 Task: Look for space in Sete Lagoas, Brazil from 9th June, 2023 to 16th June, 2023 for 2 adults in price range Rs.8000 to Rs.16000. Place can be entire place with 2 bedrooms having 2 beds and 1 bathroom. Property type can be house, flat, guest house. Amenities needed are: washing machine. Booking option can be shelf check-in. Required host language is Spanish.
Action: Mouse moved to (299, 139)
Screenshot: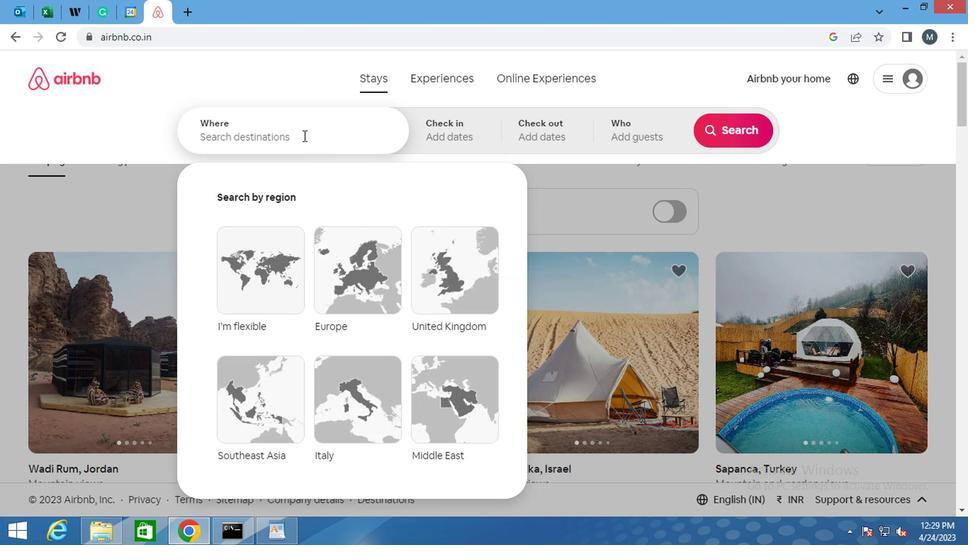 
Action: Mouse pressed left at (299, 139)
Screenshot: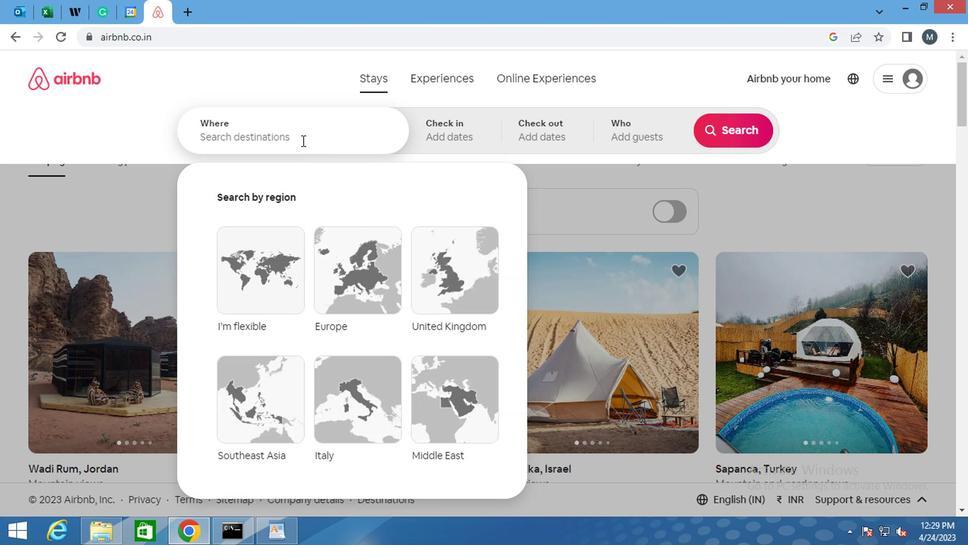 
Action: Key pressed <Key.shift>SETE,<Key.shift><Key.shift><Key.shift><Key.shift><Key.shift>BRAZIL<Key.enter>
Screenshot: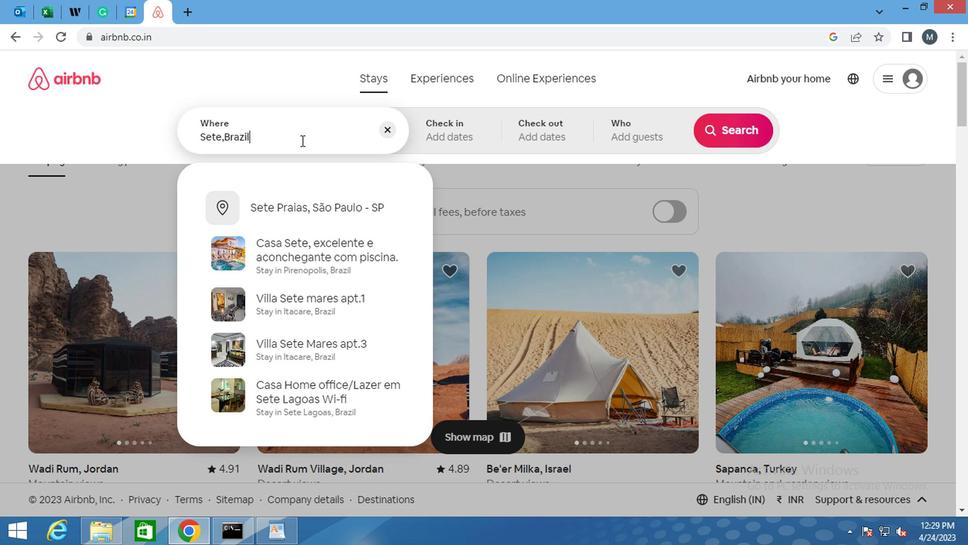 
Action: Mouse moved to (728, 241)
Screenshot: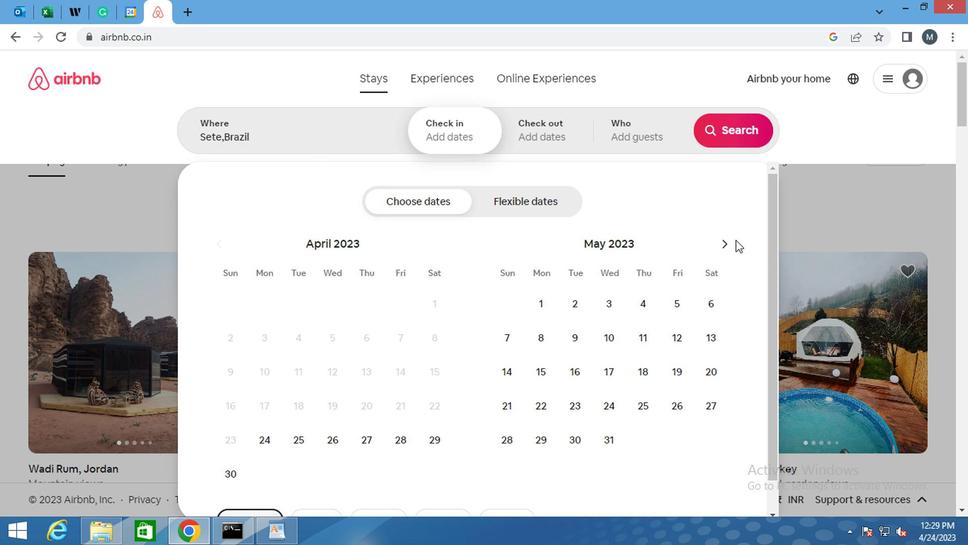 
Action: Mouse pressed left at (728, 241)
Screenshot: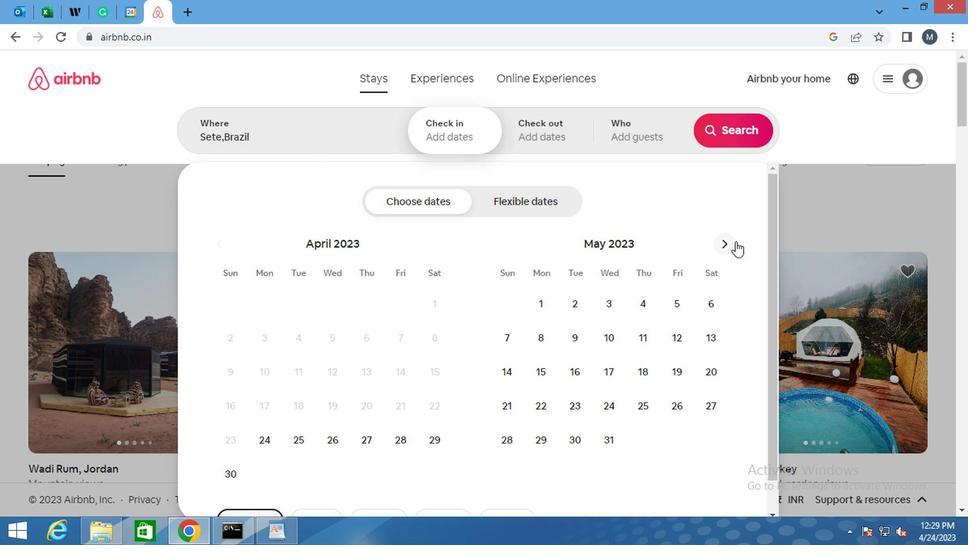 
Action: Mouse moved to (728, 241)
Screenshot: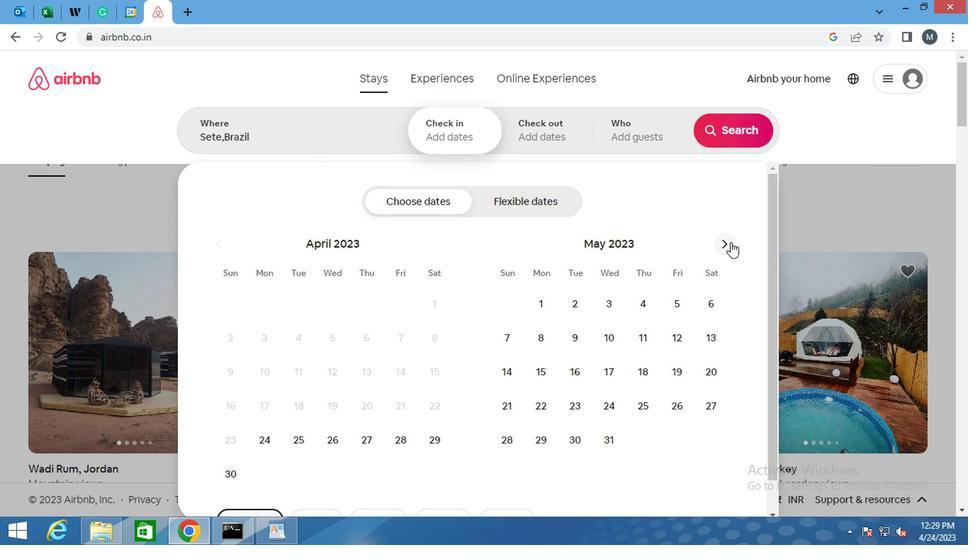 
Action: Mouse pressed left at (728, 241)
Screenshot: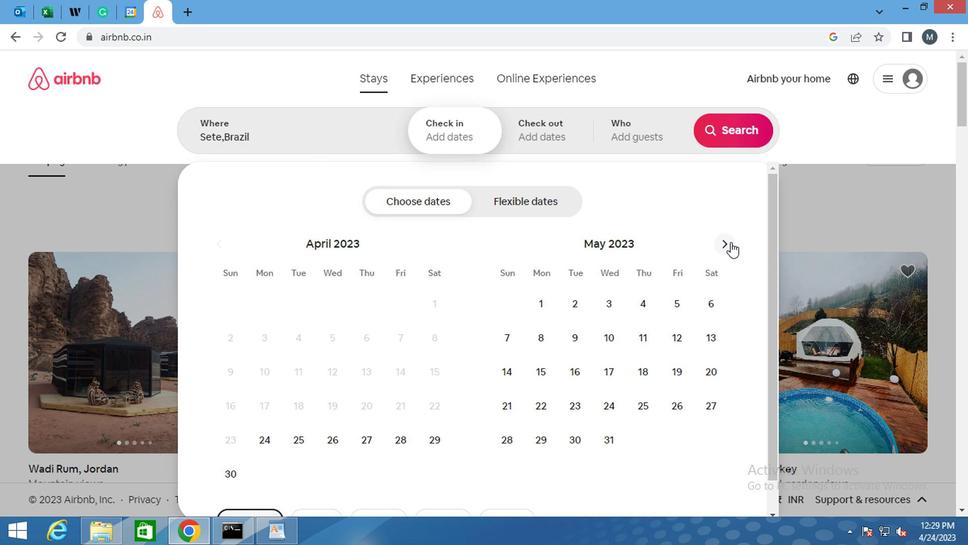 
Action: Mouse moved to (394, 338)
Screenshot: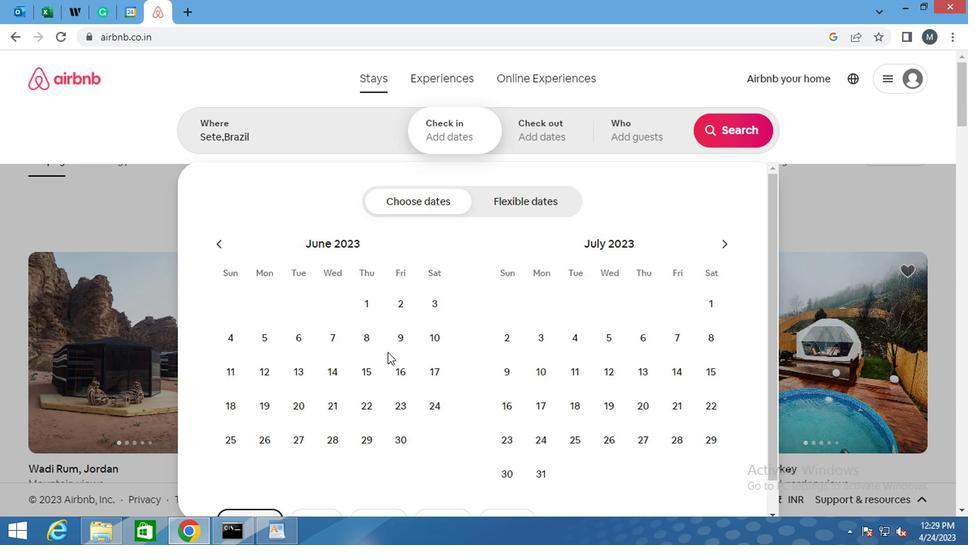 
Action: Mouse pressed left at (394, 338)
Screenshot: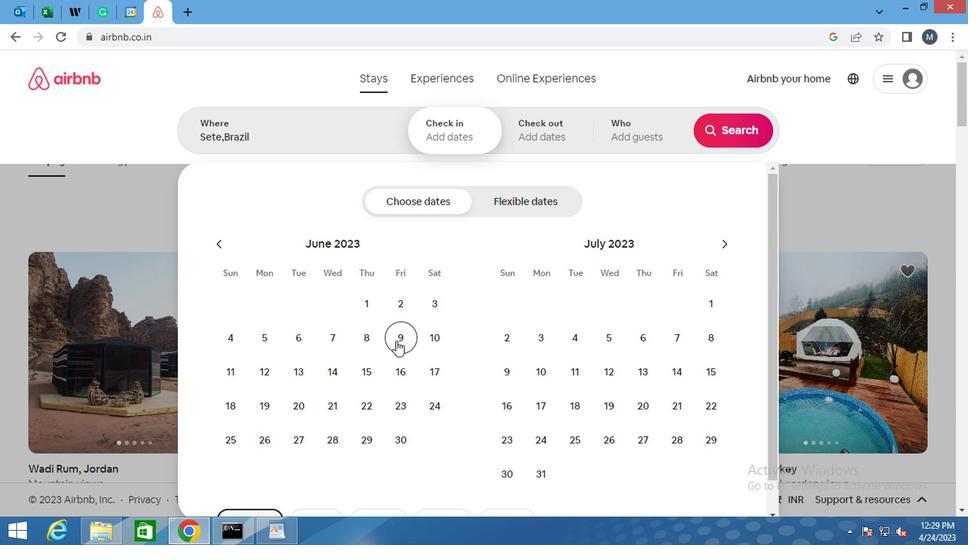 
Action: Mouse moved to (394, 361)
Screenshot: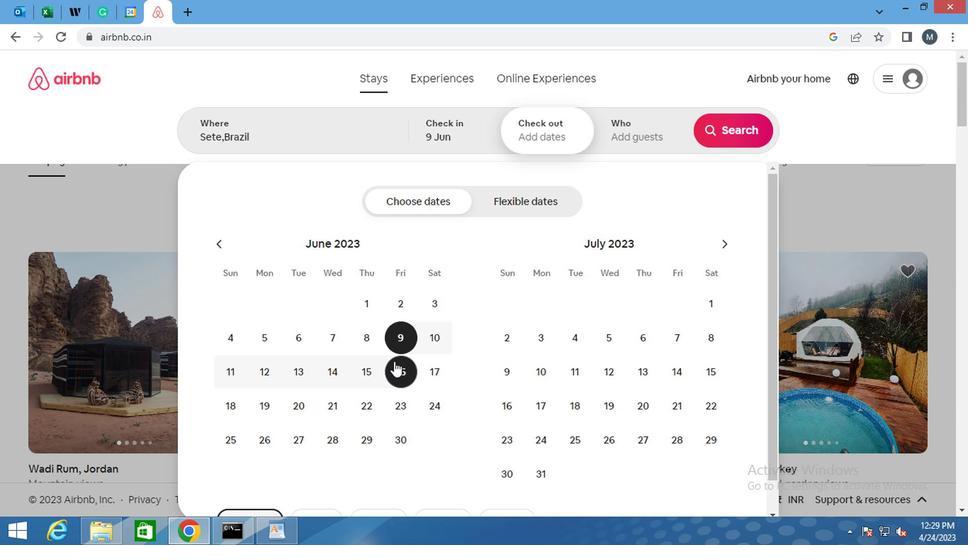 
Action: Mouse pressed left at (394, 361)
Screenshot: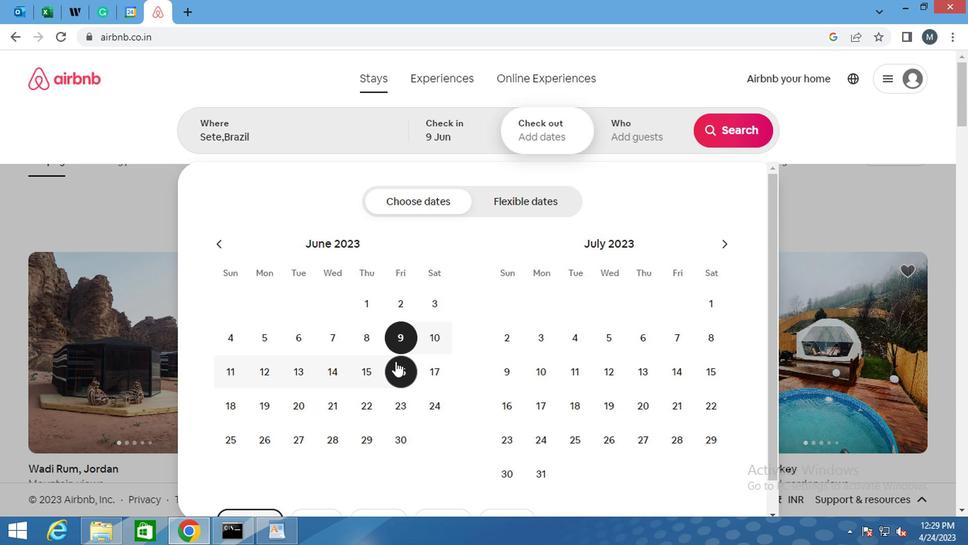 
Action: Mouse moved to (622, 125)
Screenshot: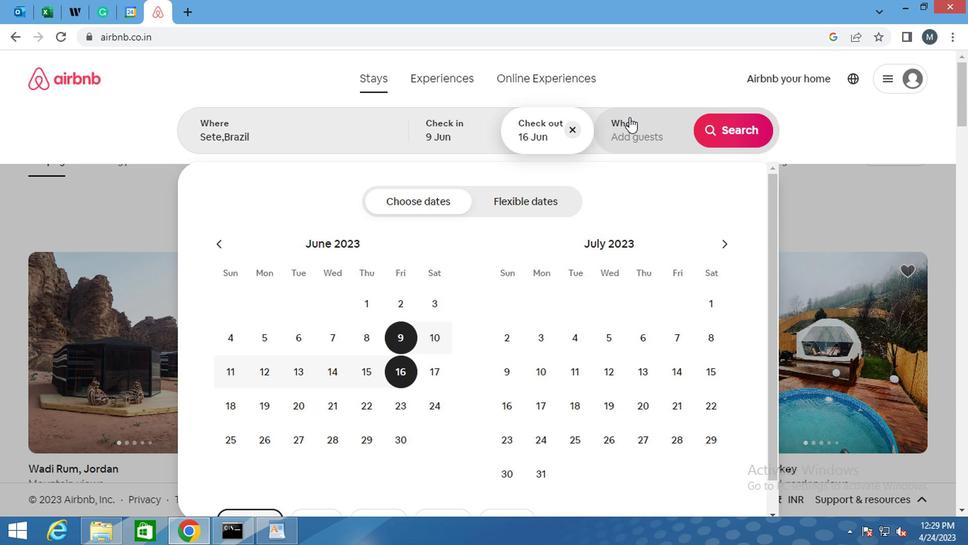 
Action: Mouse pressed left at (622, 125)
Screenshot: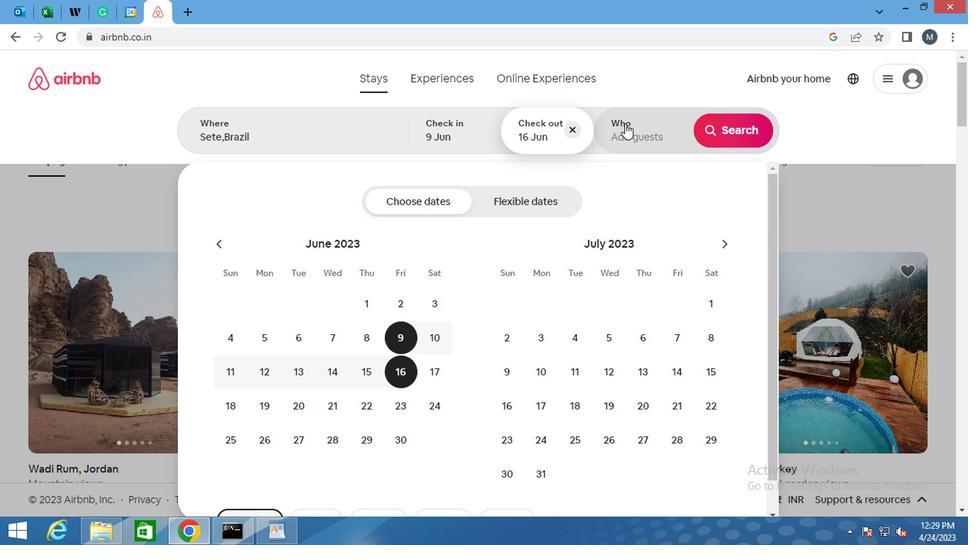 
Action: Mouse moved to (737, 205)
Screenshot: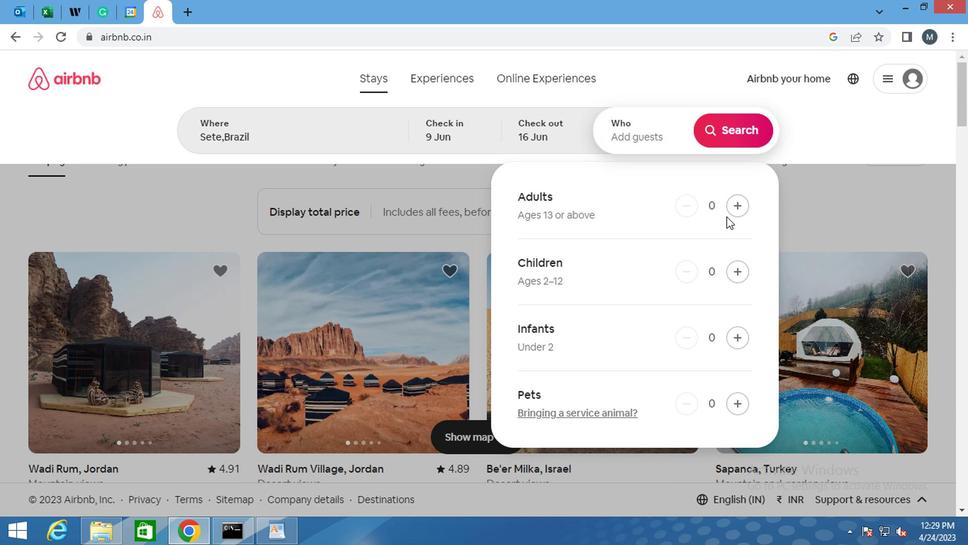 
Action: Mouse pressed left at (737, 205)
Screenshot: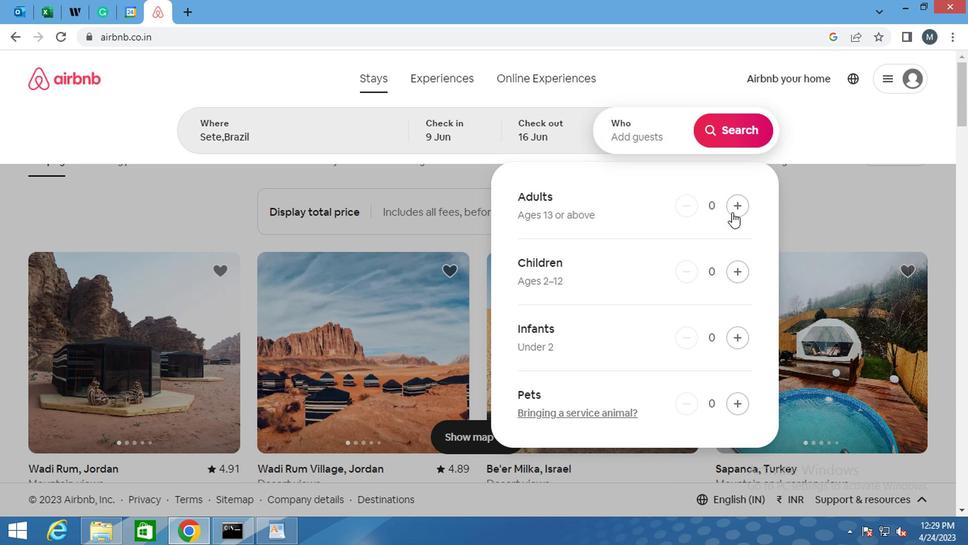 
Action: Mouse pressed left at (737, 205)
Screenshot: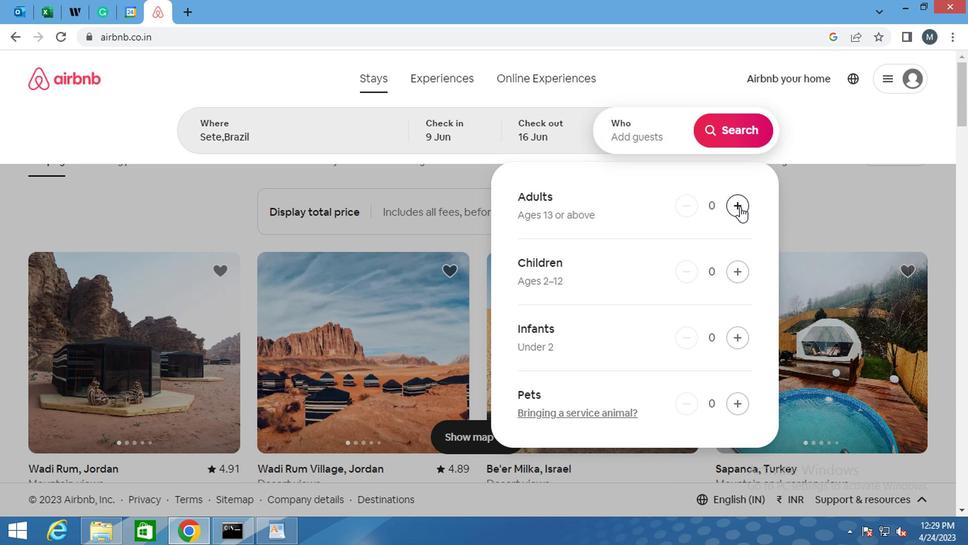 
Action: Mouse moved to (828, 144)
Screenshot: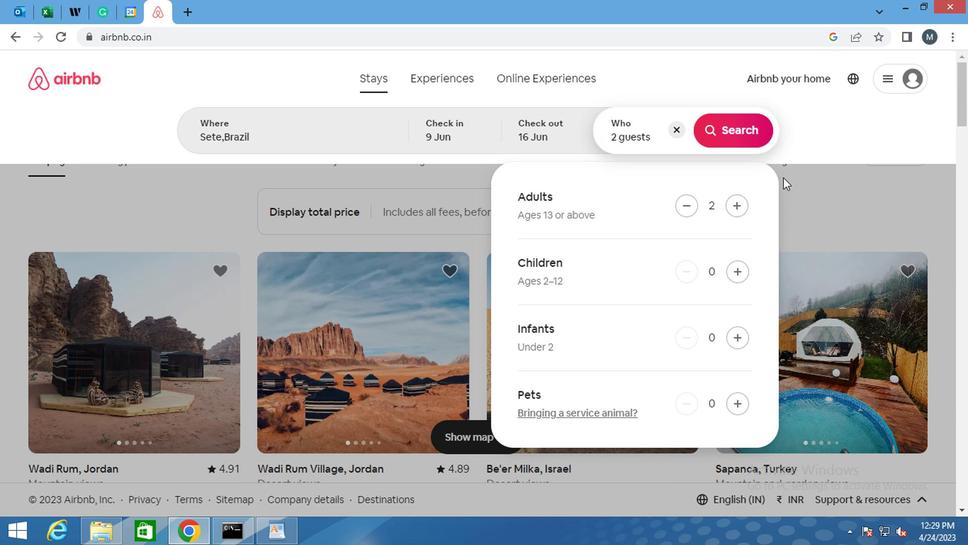 
Action: Mouse pressed left at (828, 144)
Screenshot: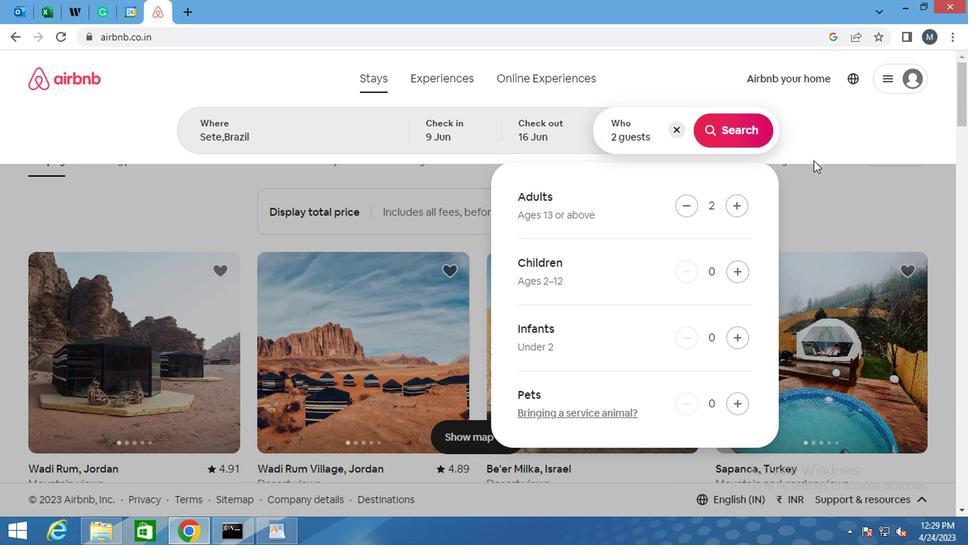 
Action: Mouse moved to (790, 153)
Screenshot: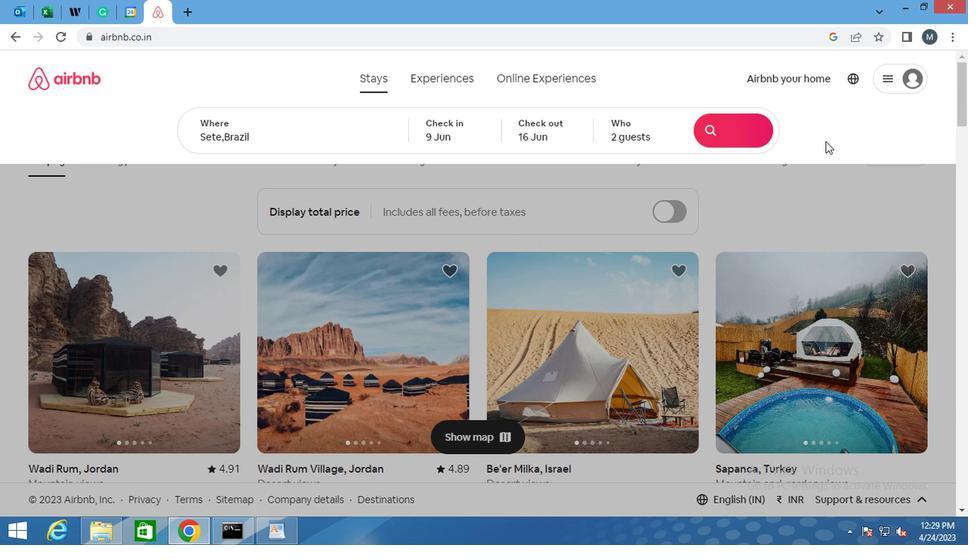 
Action: Mouse scrolled (790, 154) with delta (0, 1)
Screenshot: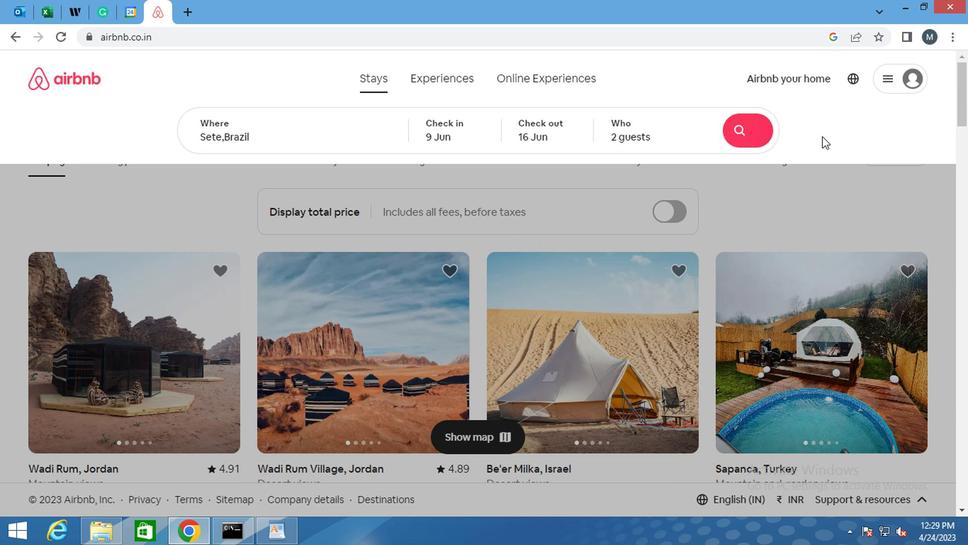 
Action: Mouse scrolled (790, 154) with delta (0, 1)
Screenshot: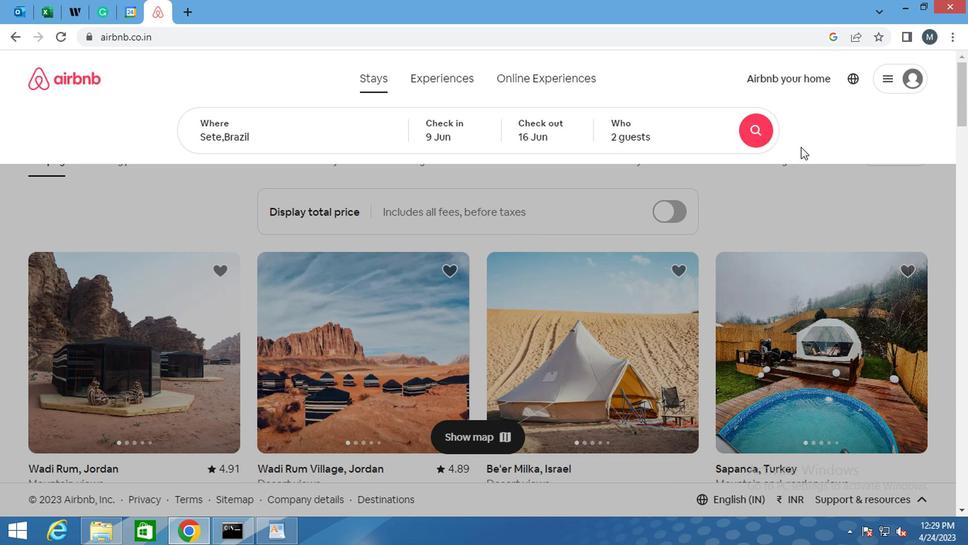 
Action: Mouse moved to (789, 154)
Screenshot: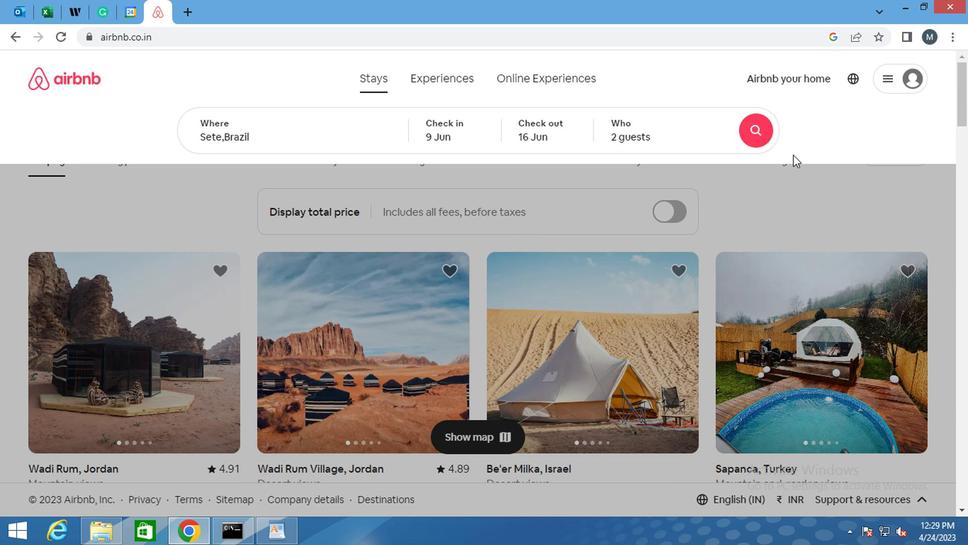
Action: Mouse scrolled (789, 153) with delta (0, -1)
Screenshot: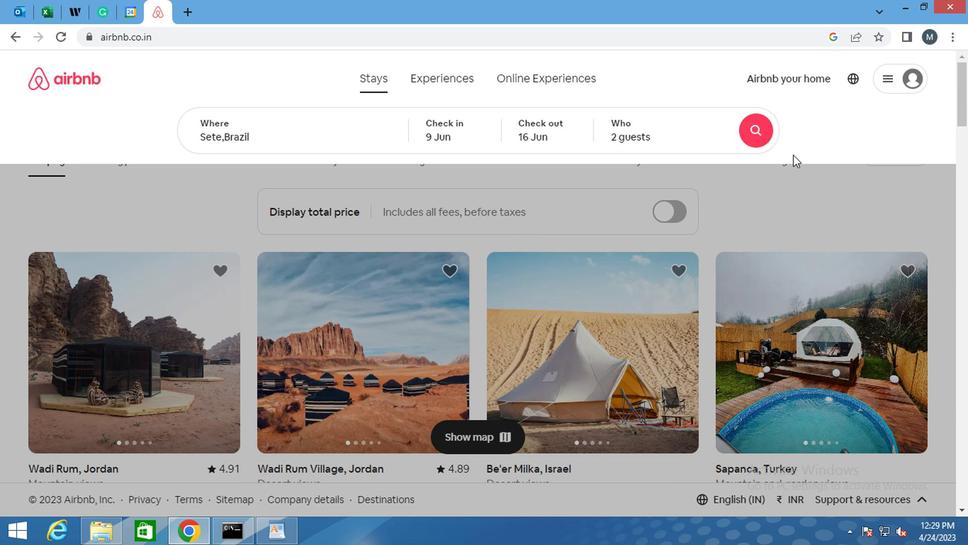
Action: Mouse moved to (785, 158)
Screenshot: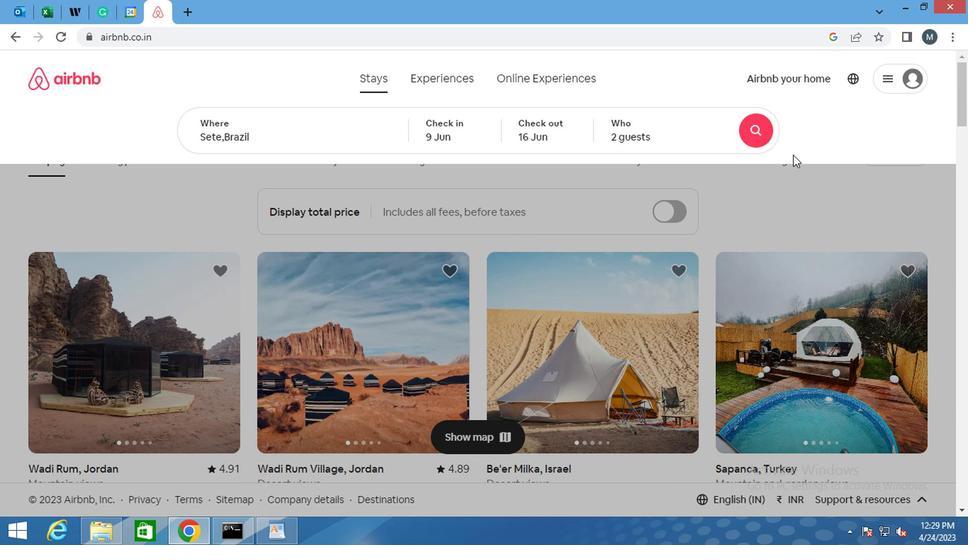 
Action: Mouse scrolled (785, 158) with delta (0, 0)
Screenshot: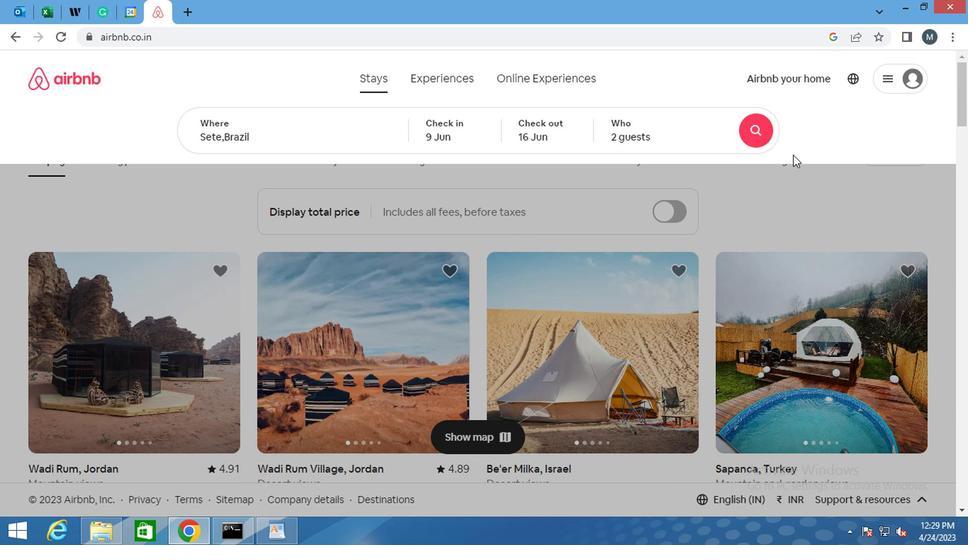 
Action: Mouse moved to (784, 161)
Screenshot: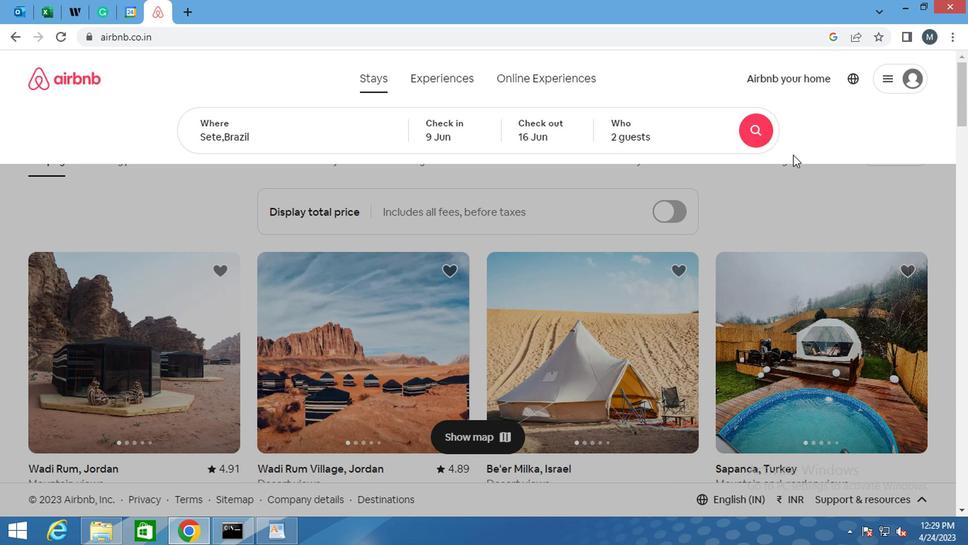 
Action: Mouse scrolled (784, 161) with delta (0, 0)
Screenshot: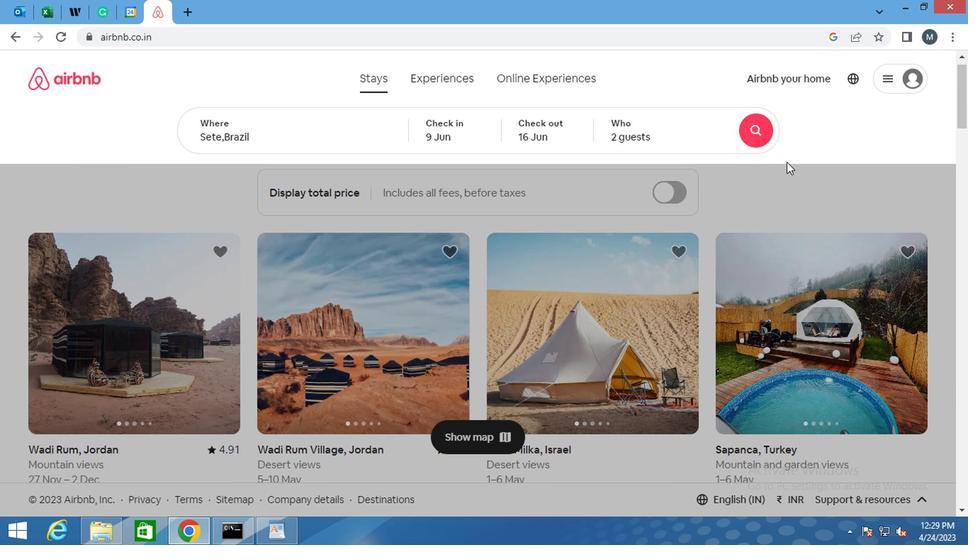 
Action: Mouse moved to (542, 76)
Screenshot: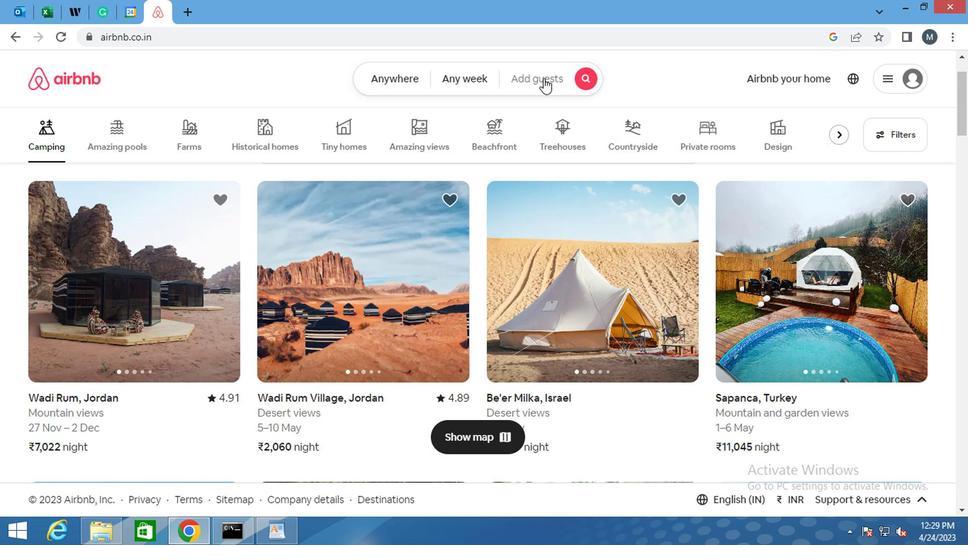 
Action: Mouse pressed left at (542, 76)
Screenshot: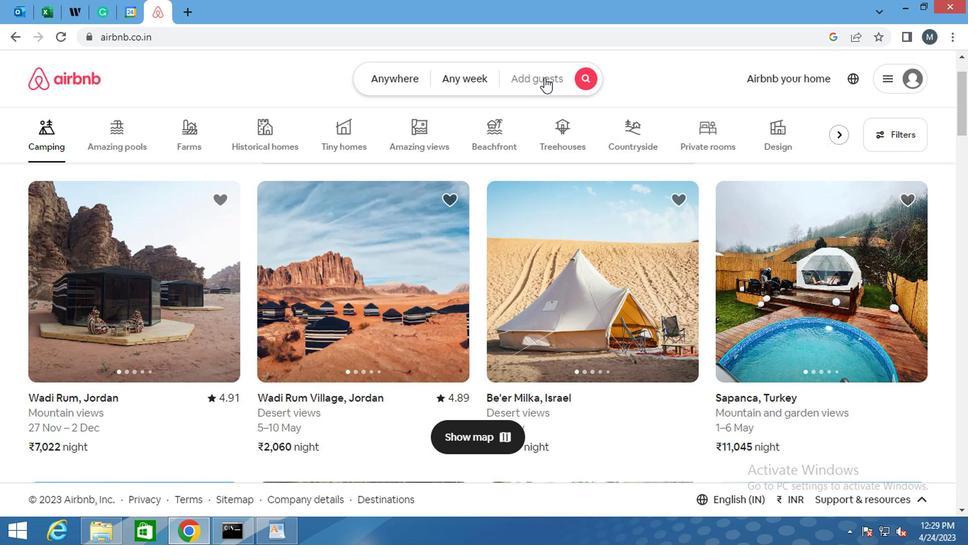 
Action: Mouse moved to (837, 129)
Screenshot: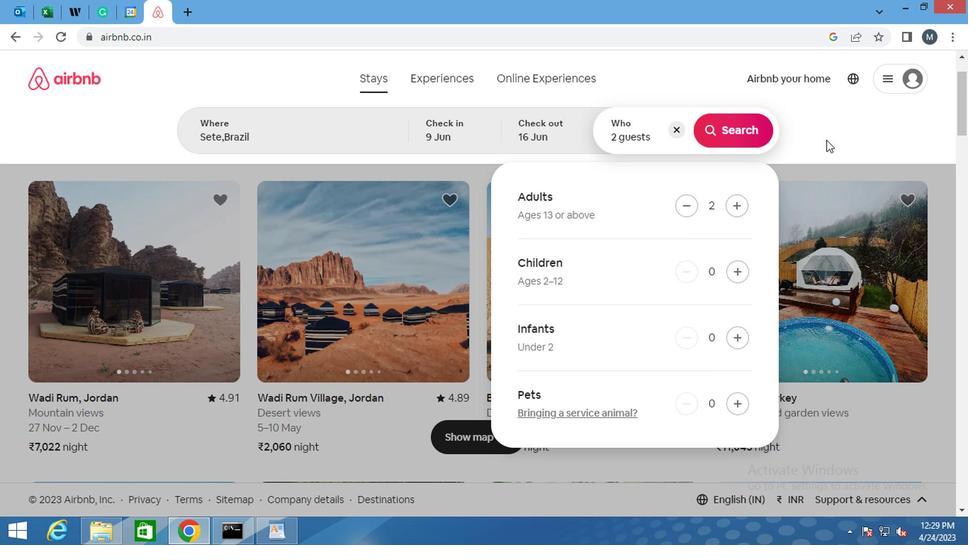 
Action: Mouse pressed left at (837, 129)
Screenshot: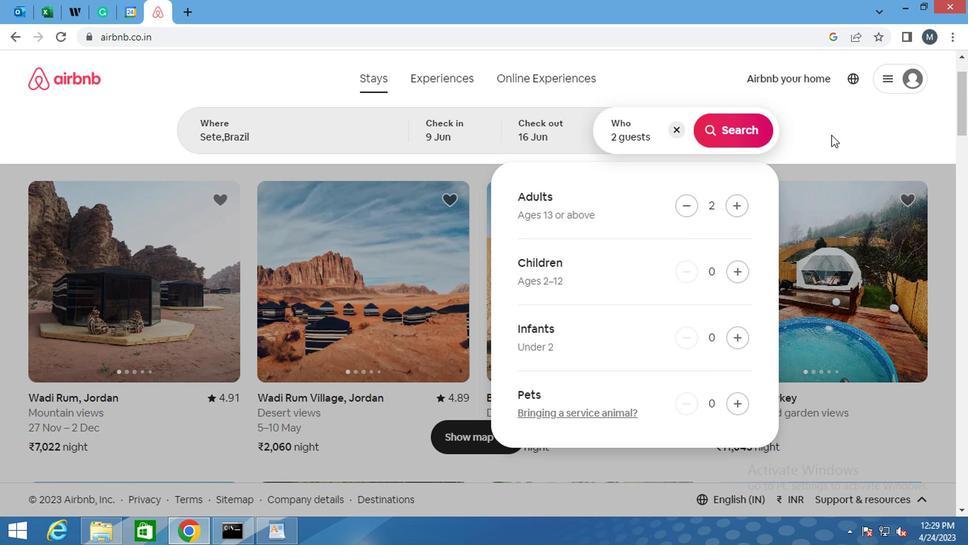 
Action: Mouse moved to (841, 144)
Screenshot: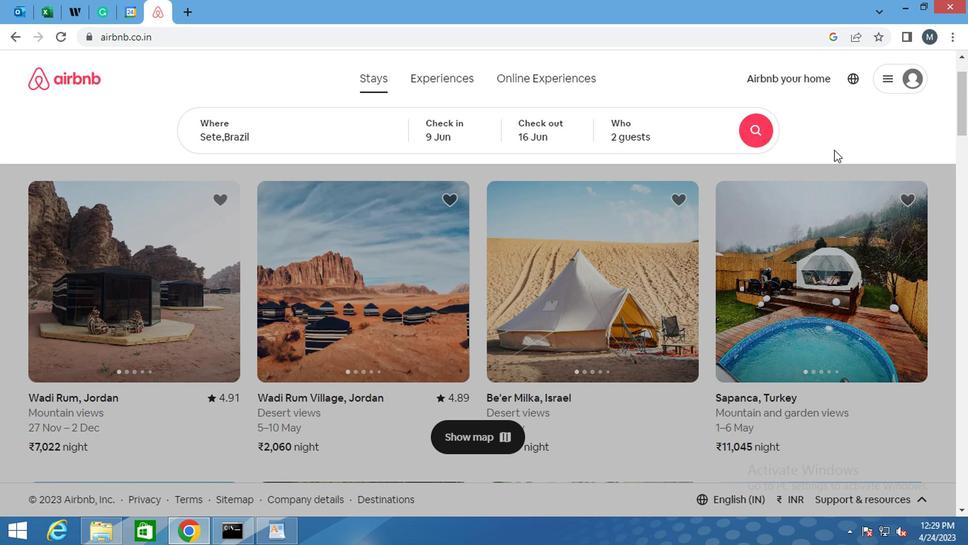 
Action: Mouse scrolled (841, 145) with delta (0, 0)
Screenshot: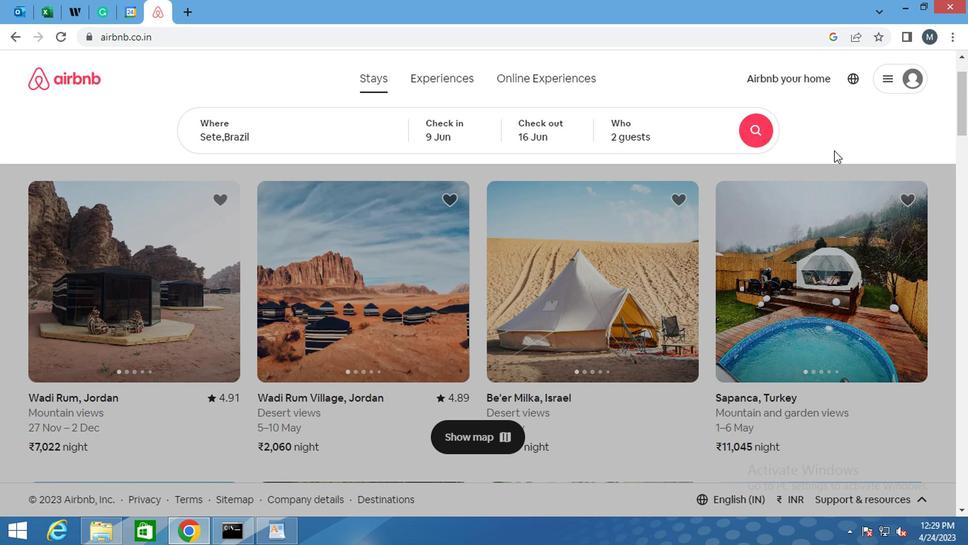 
Action: Mouse scrolled (841, 145) with delta (0, 0)
Screenshot: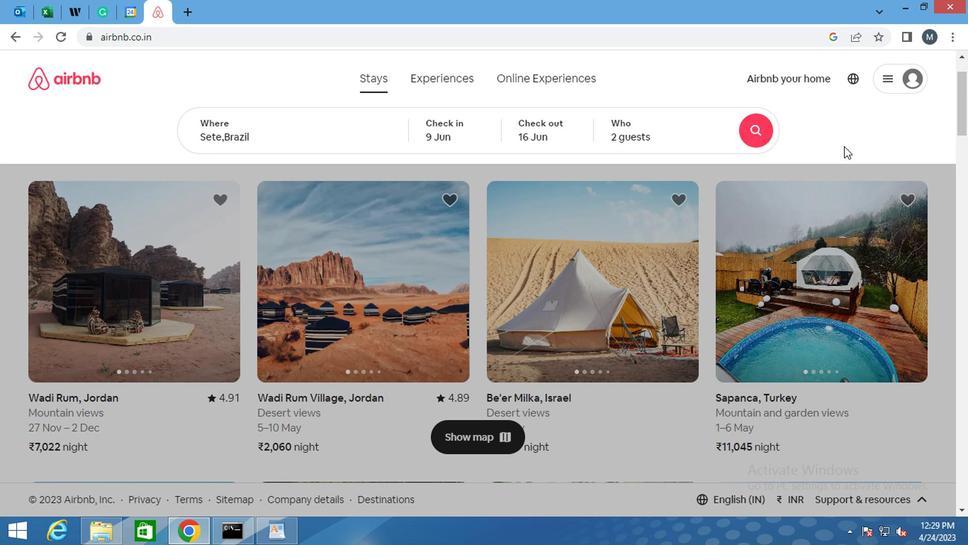 
Action: Mouse moved to (839, 146)
Screenshot: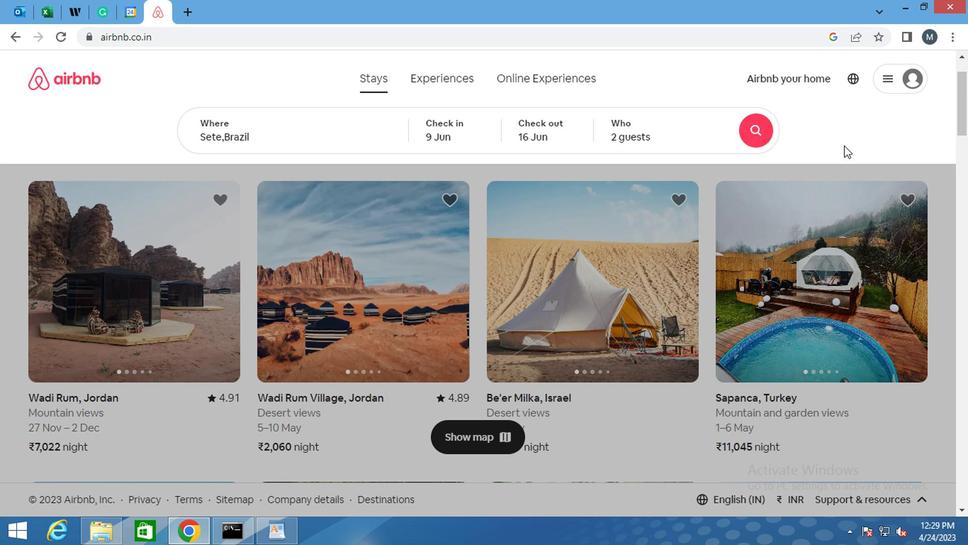 
Action: Mouse scrolled (839, 145) with delta (0, -1)
Screenshot: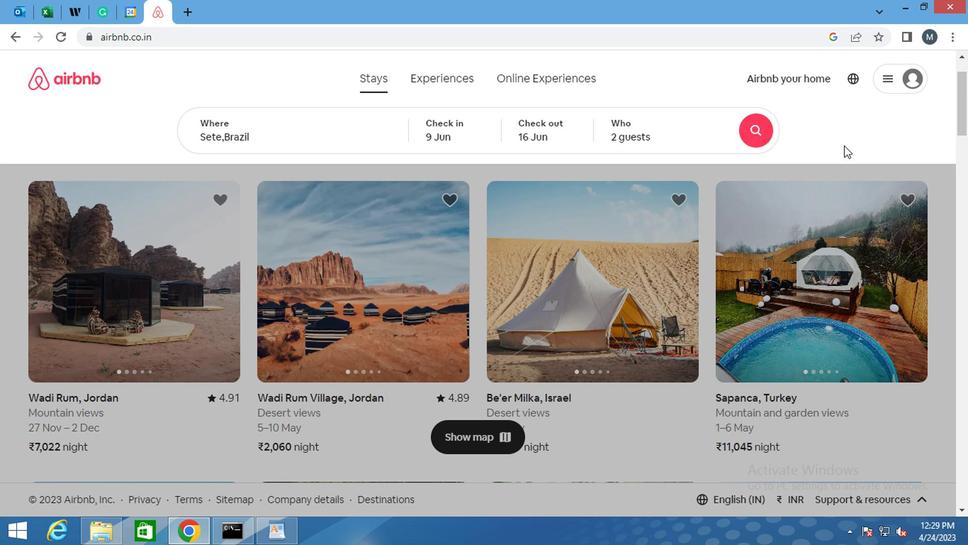 
Action: Mouse moved to (835, 151)
Screenshot: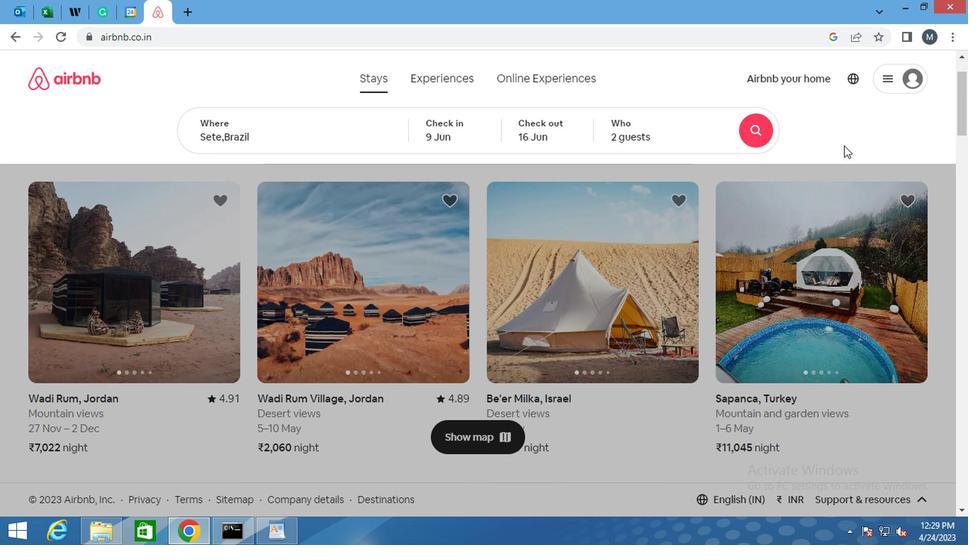 
Action: Mouse scrolled (835, 151) with delta (0, 0)
Screenshot: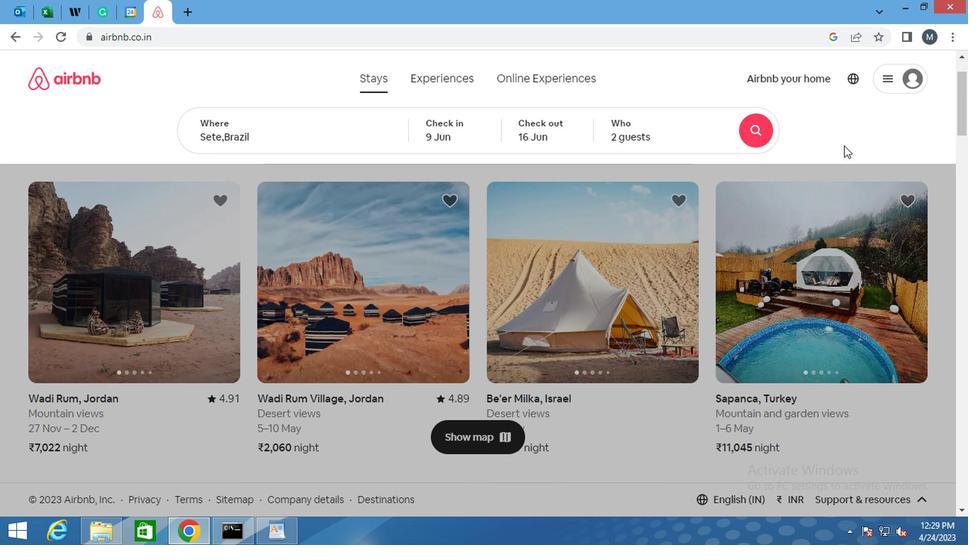 
Action: Mouse moved to (833, 153)
Screenshot: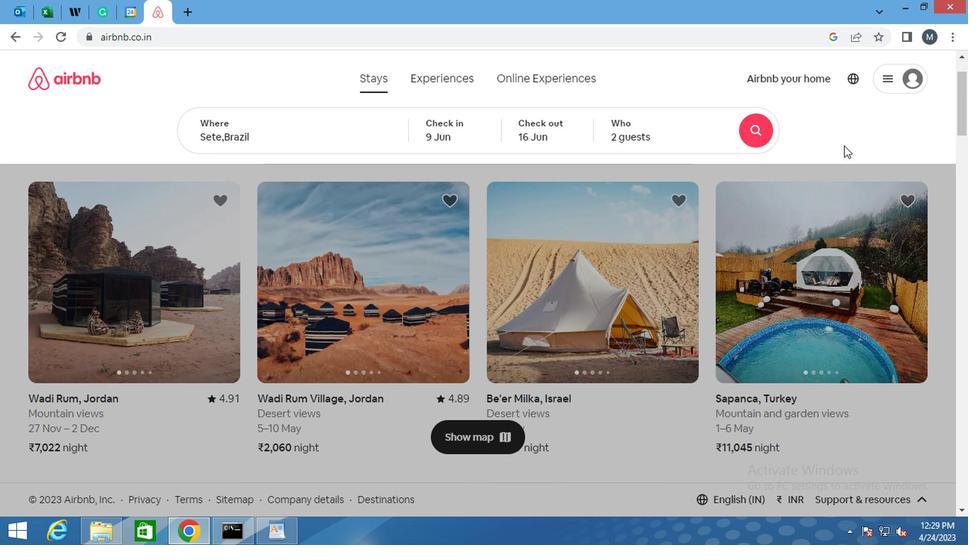 
Action: Mouse scrolled (833, 153) with delta (0, 0)
Screenshot: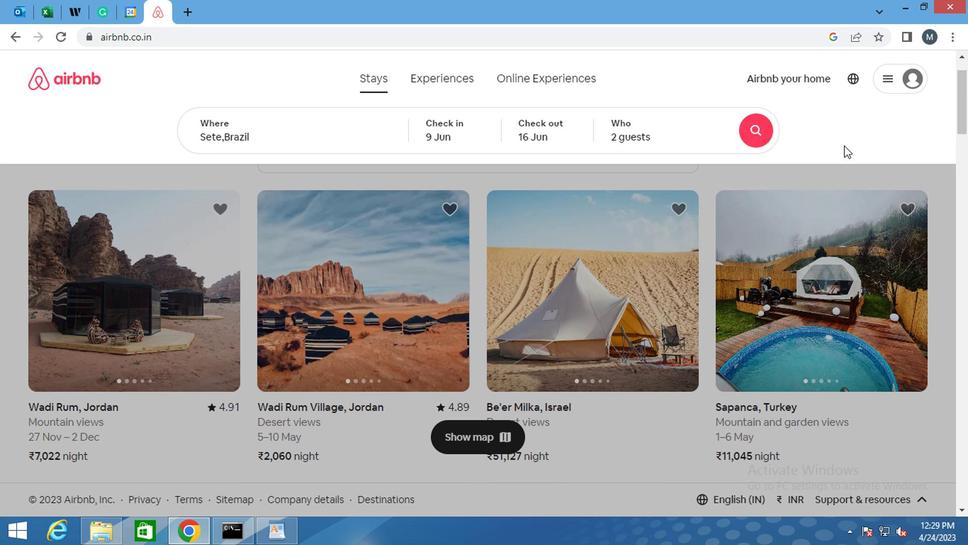 
Action: Mouse scrolled (833, 154) with delta (0, 1)
Screenshot: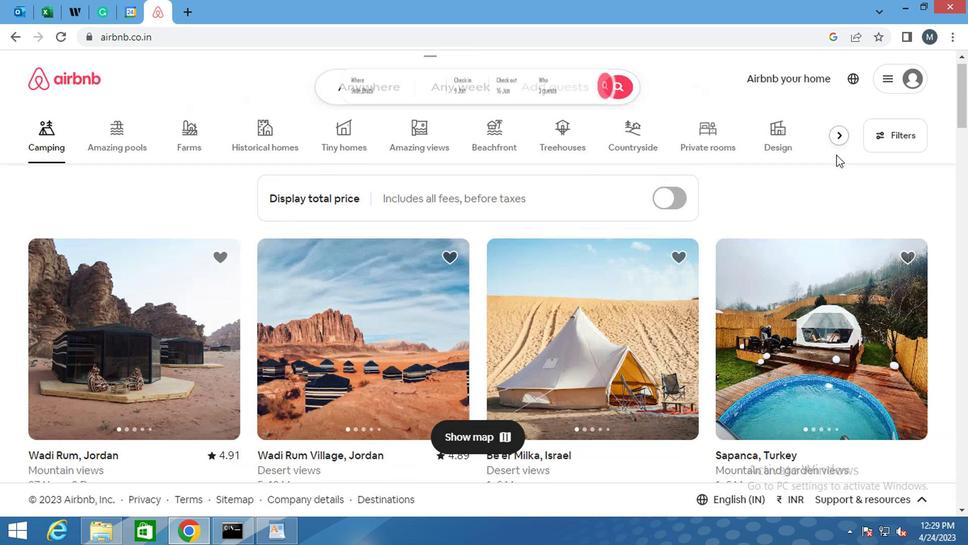 
Action: Mouse moved to (869, 136)
Screenshot: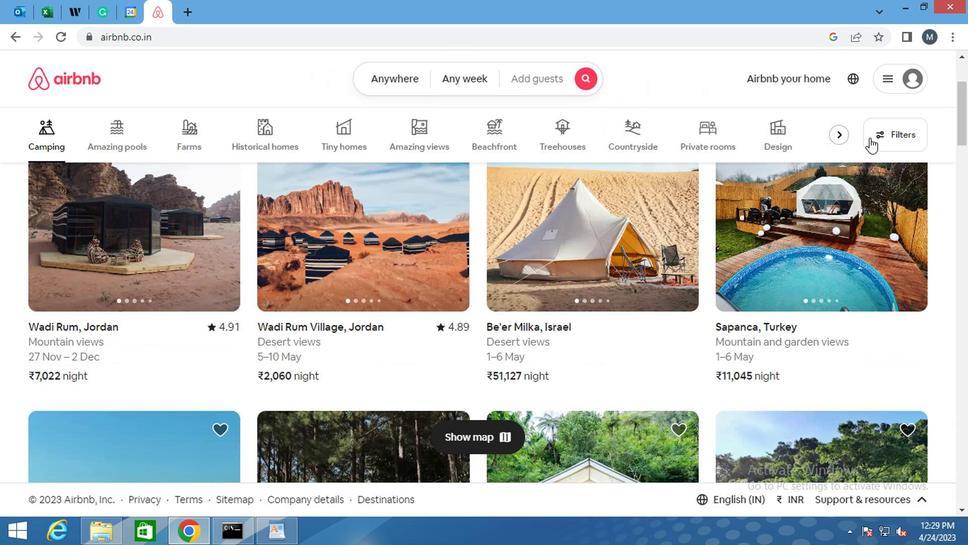
Action: Mouse pressed left at (869, 136)
Screenshot: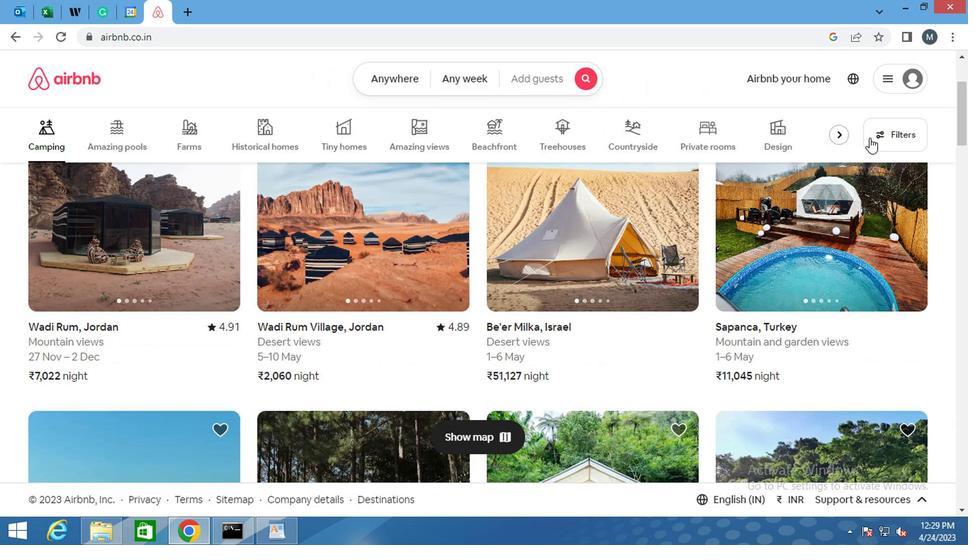 
Action: Mouse moved to (382, 307)
Screenshot: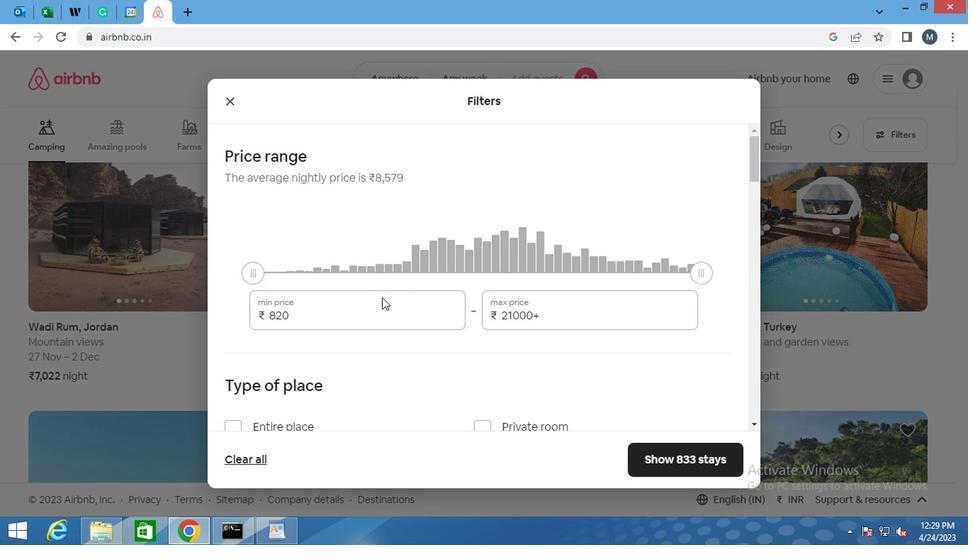 
Action: Mouse pressed left at (382, 307)
Screenshot: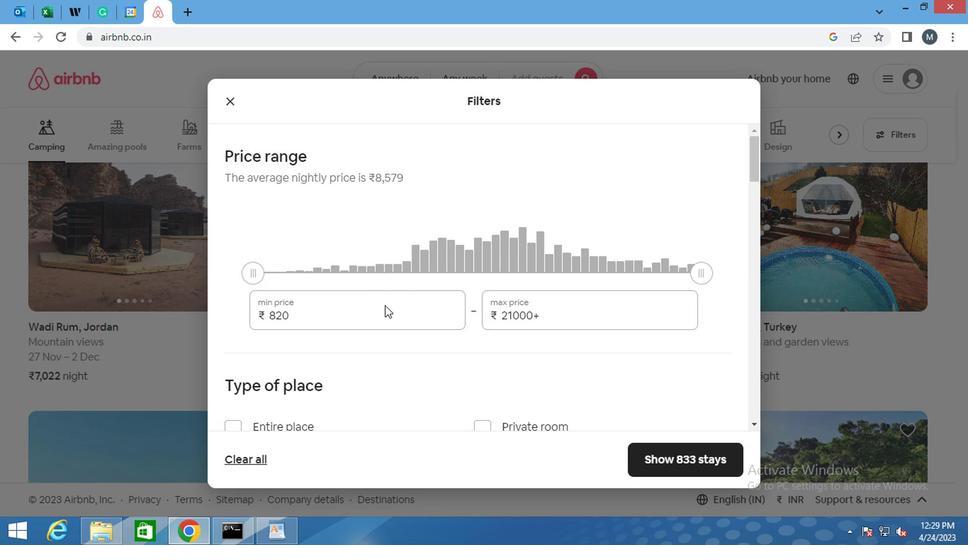 
Action: Mouse moved to (382, 308)
Screenshot: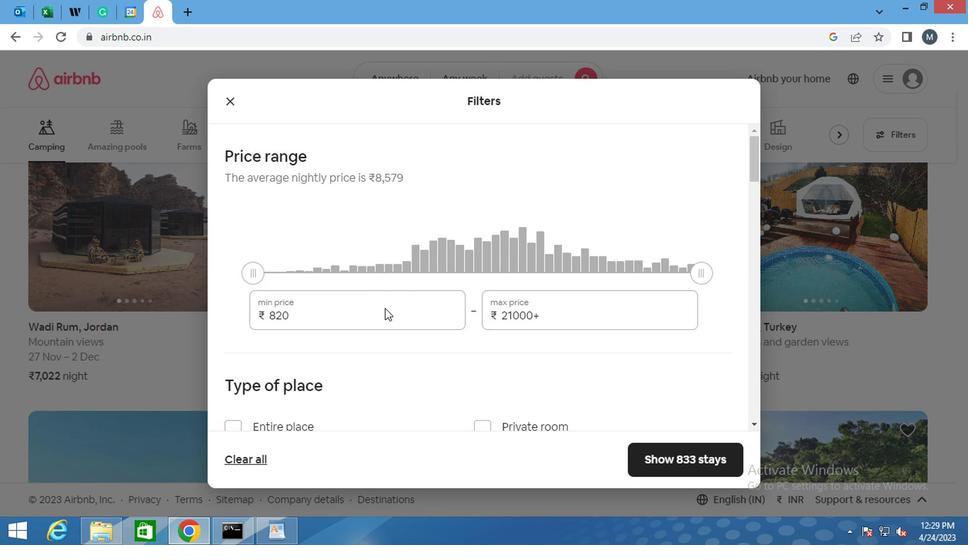 
Action: Mouse pressed left at (382, 308)
Screenshot: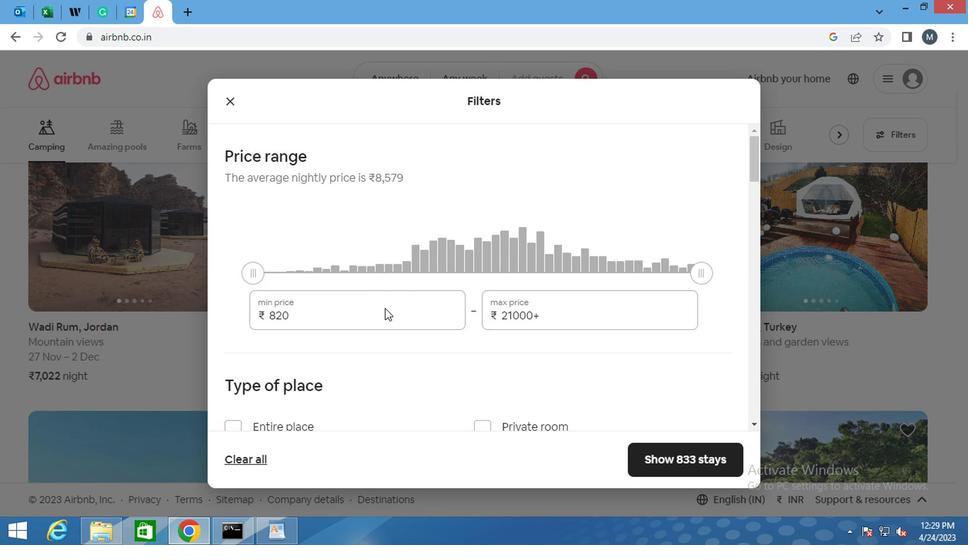 
Action: Mouse moved to (385, 307)
Screenshot: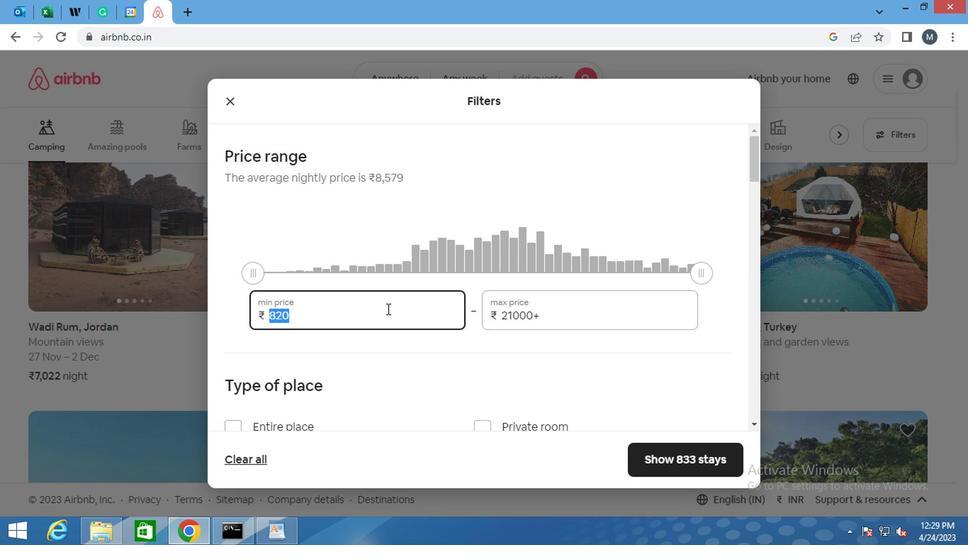 
Action: Key pressed 8000
Screenshot: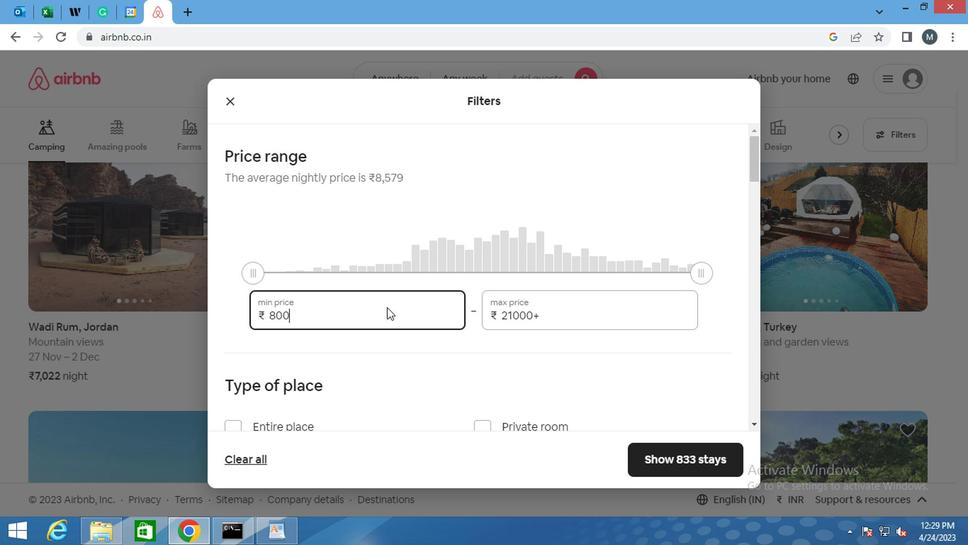 
Action: Mouse moved to (575, 310)
Screenshot: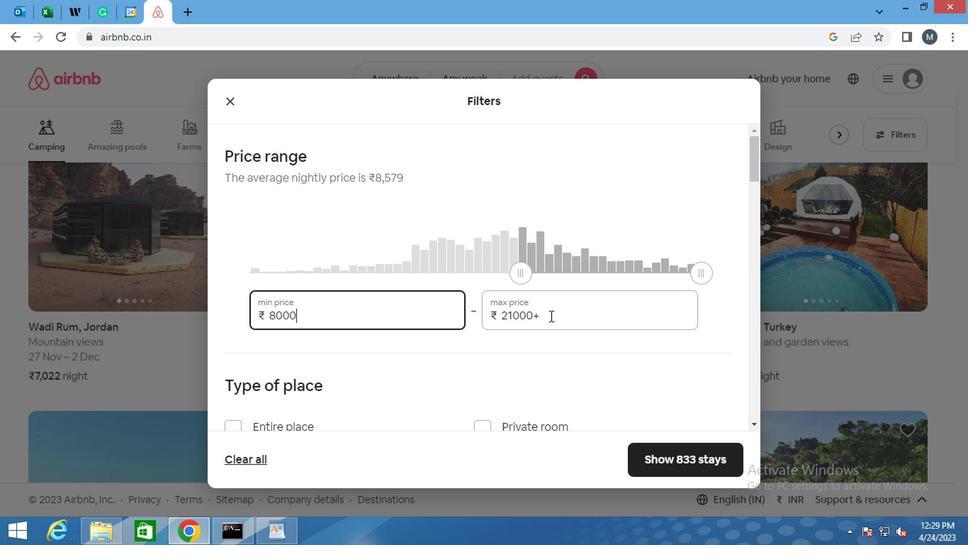 
Action: Mouse pressed left at (575, 310)
Screenshot: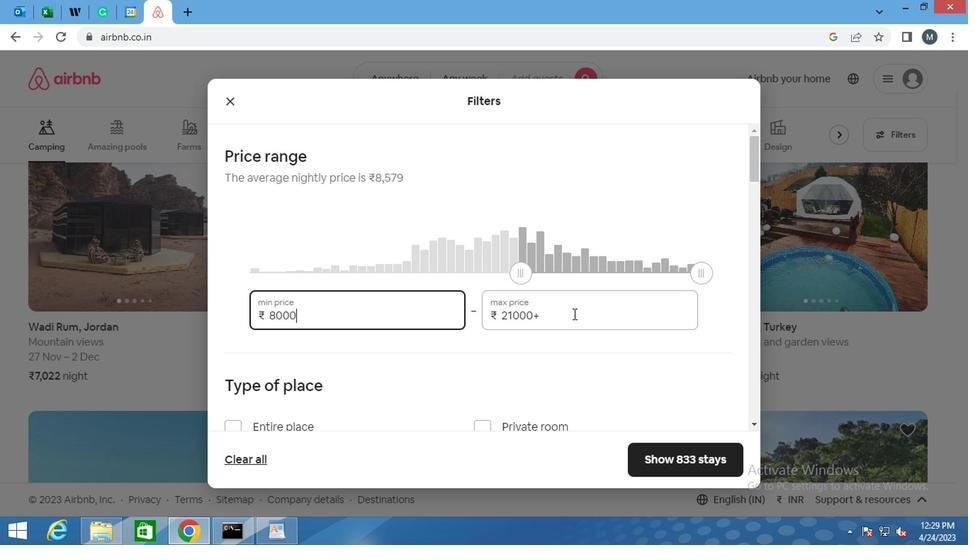 
Action: Mouse pressed left at (575, 310)
Screenshot: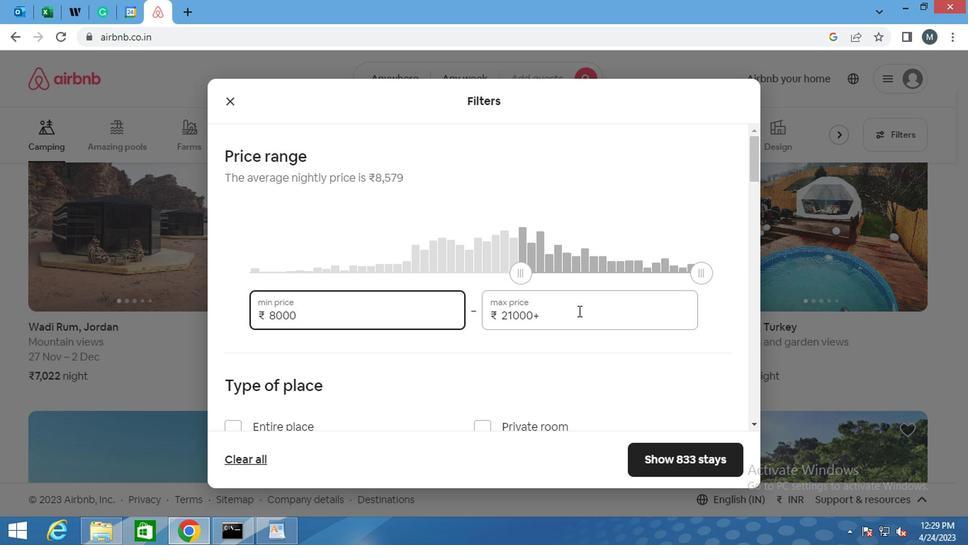 
Action: Mouse moved to (575, 310)
Screenshot: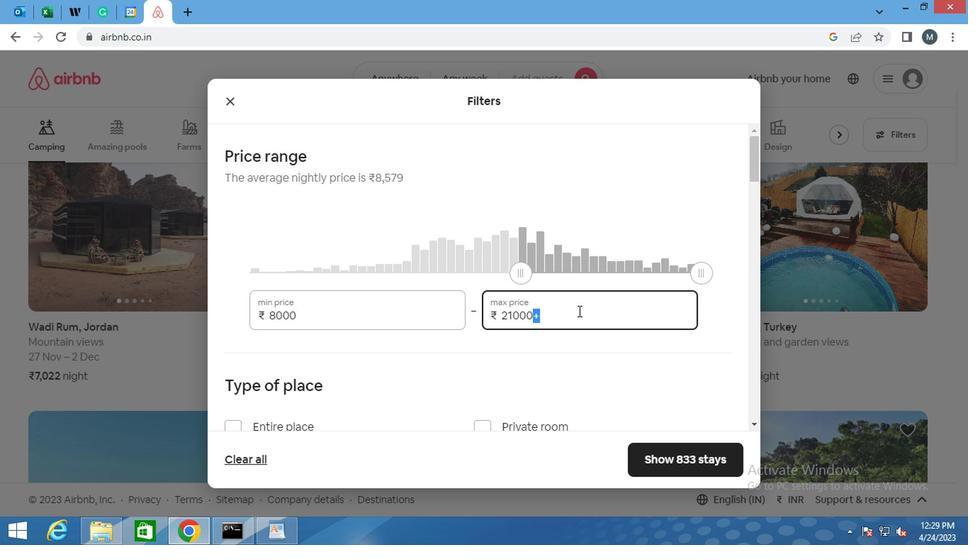 
Action: Mouse pressed left at (575, 310)
Screenshot: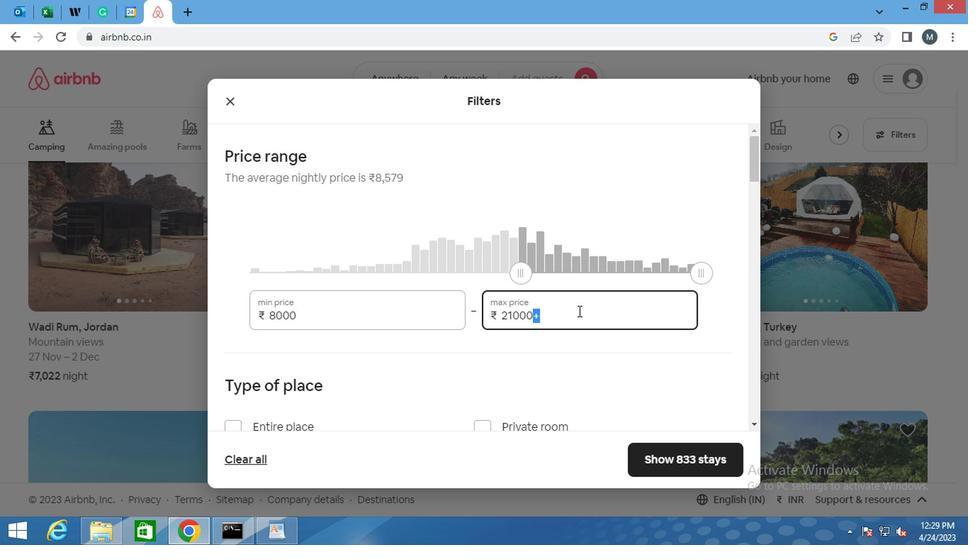 
Action: Mouse moved to (565, 305)
Screenshot: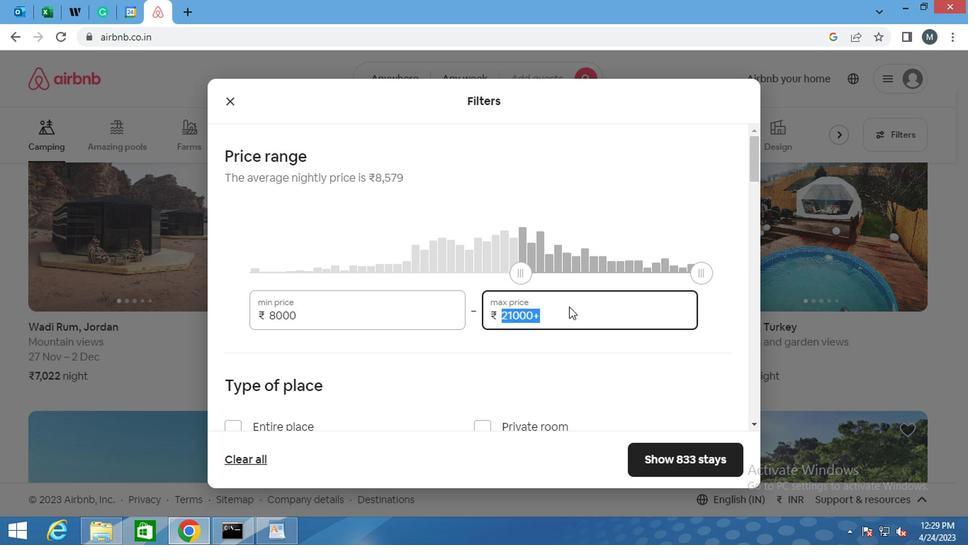 
Action: Key pressed 16000
Screenshot: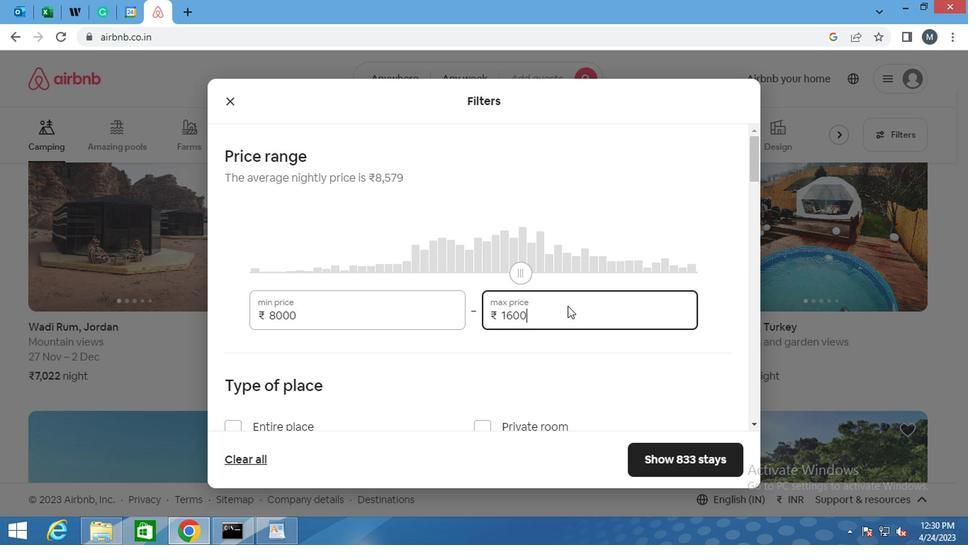 
Action: Mouse moved to (597, 233)
Screenshot: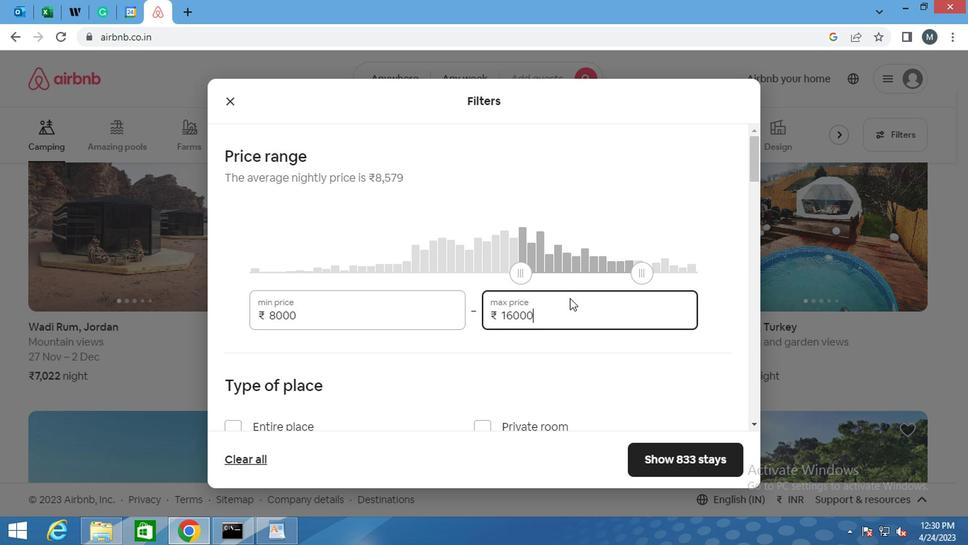 
Action: Mouse scrolled (597, 233) with delta (0, 0)
Screenshot: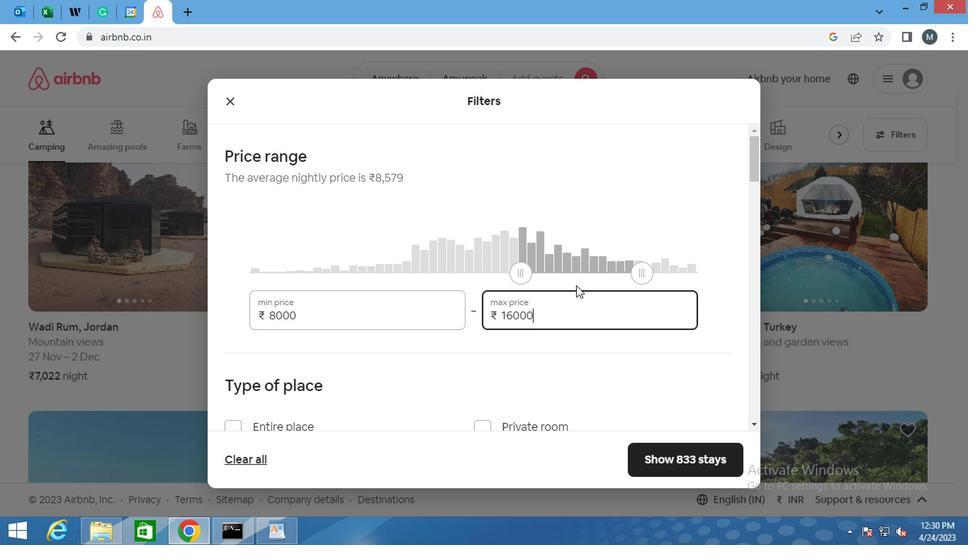 
Action: Mouse scrolled (597, 233) with delta (0, 0)
Screenshot: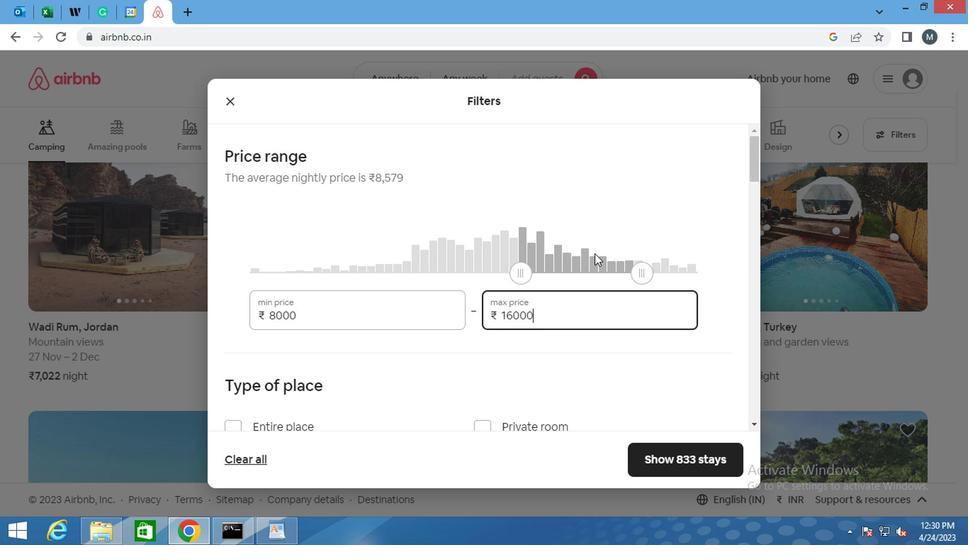 
Action: Mouse moved to (592, 233)
Screenshot: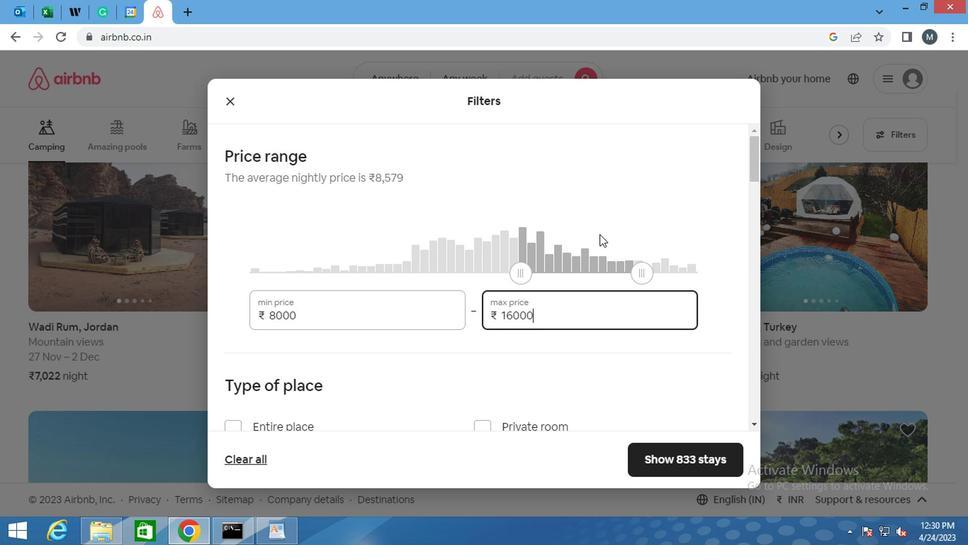 
Action: Mouse scrolled (592, 234) with delta (0, 1)
Screenshot: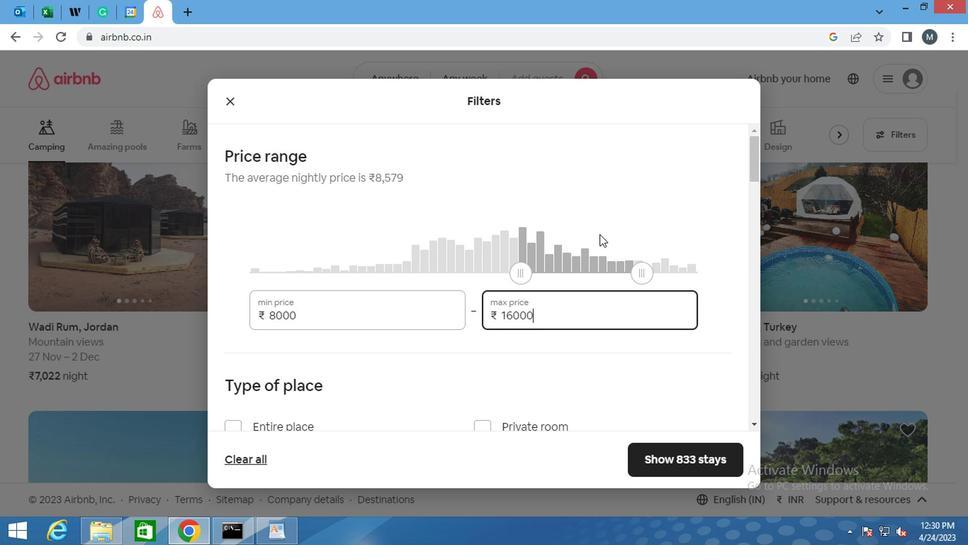
Action: Mouse moved to (587, 242)
Screenshot: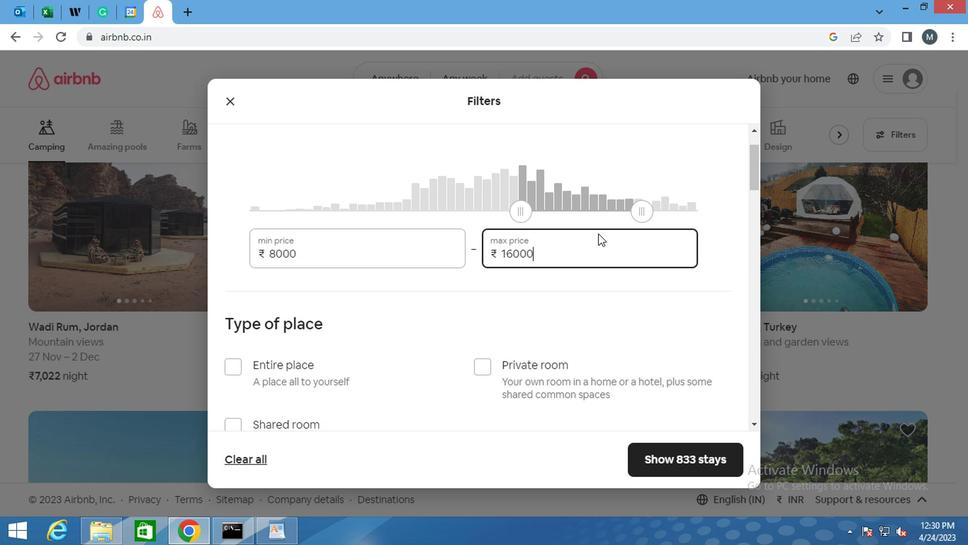 
Action: Mouse scrolled (587, 241) with delta (0, 0)
Screenshot: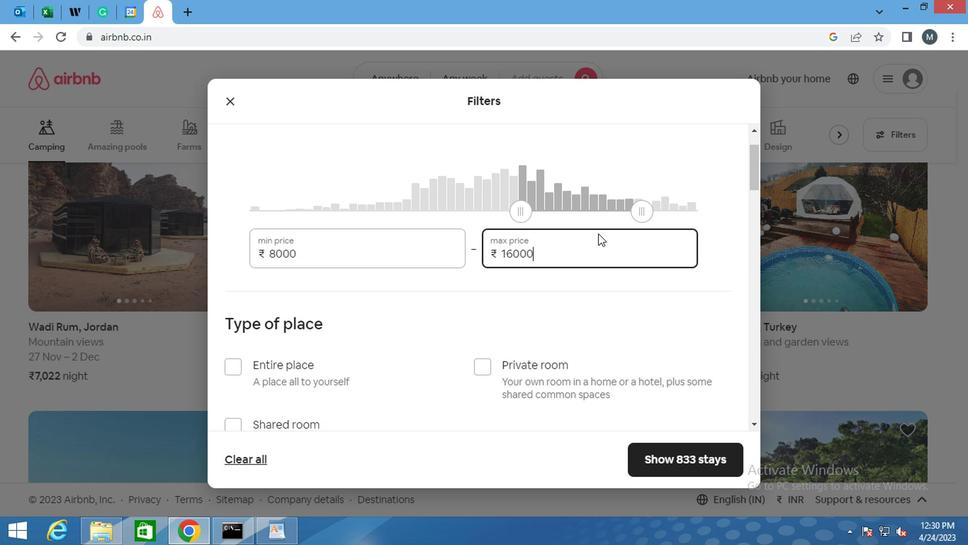 
Action: Mouse scrolled (587, 241) with delta (0, 0)
Screenshot: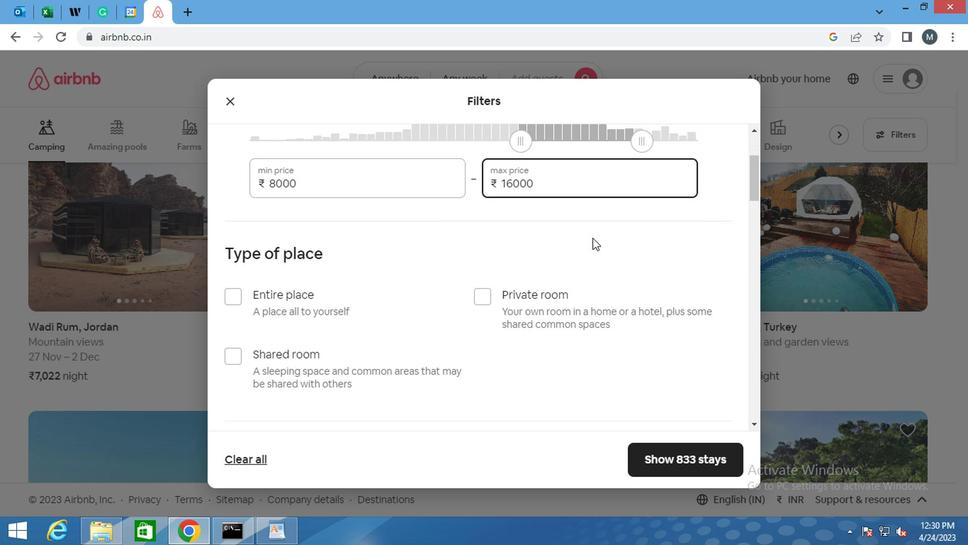 
Action: Mouse moved to (464, 246)
Screenshot: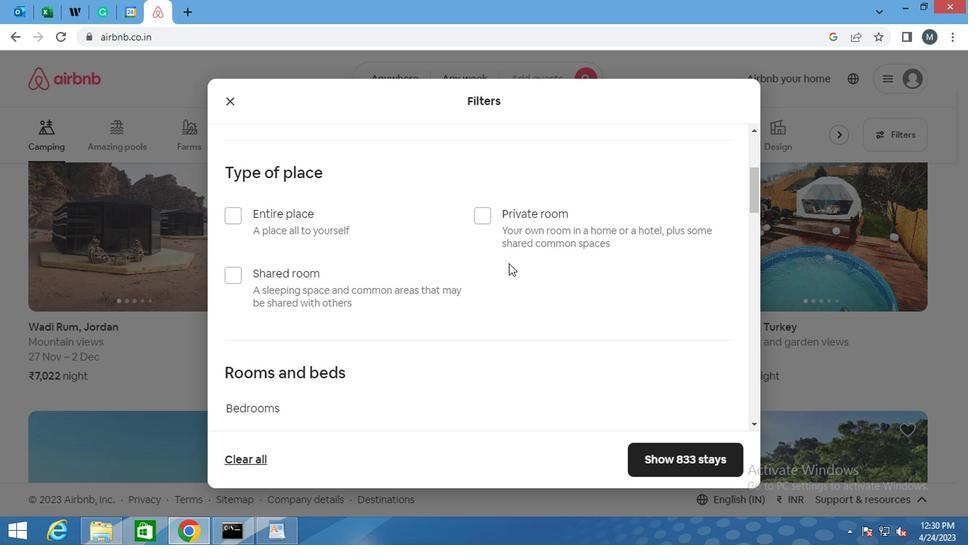 
Action: Mouse scrolled (464, 245) with delta (0, -1)
Screenshot: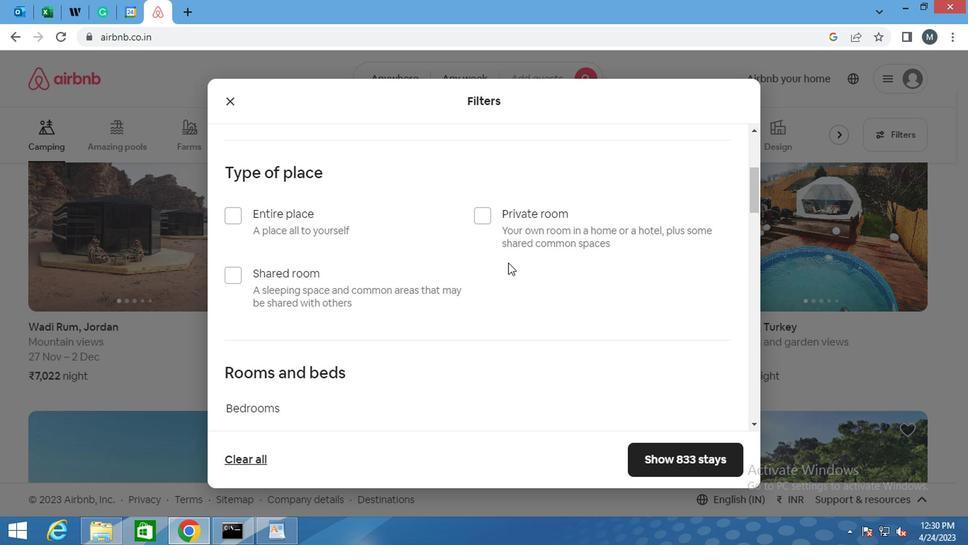 
Action: Mouse scrolled (464, 245) with delta (0, -1)
Screenshot: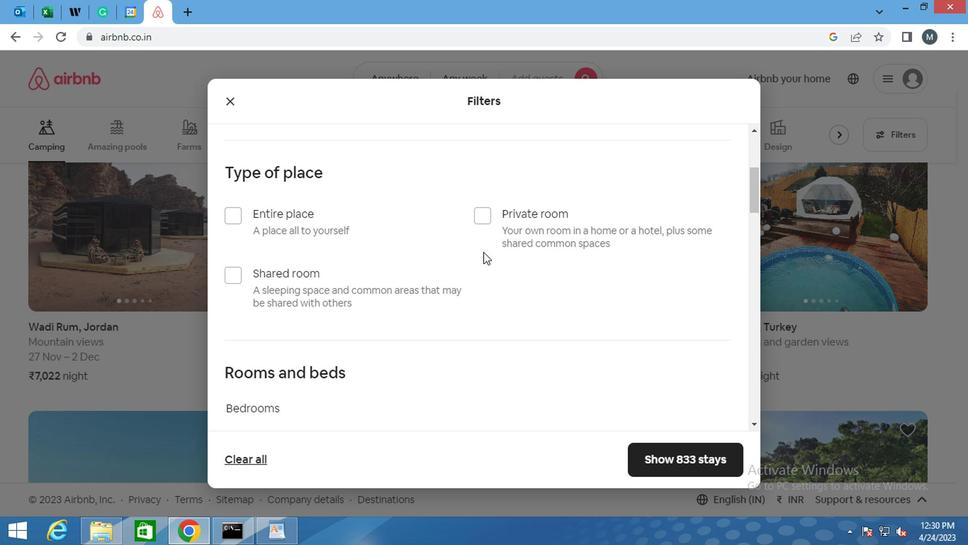 
Action: Mouse moved to (403, 236)
Screenshot: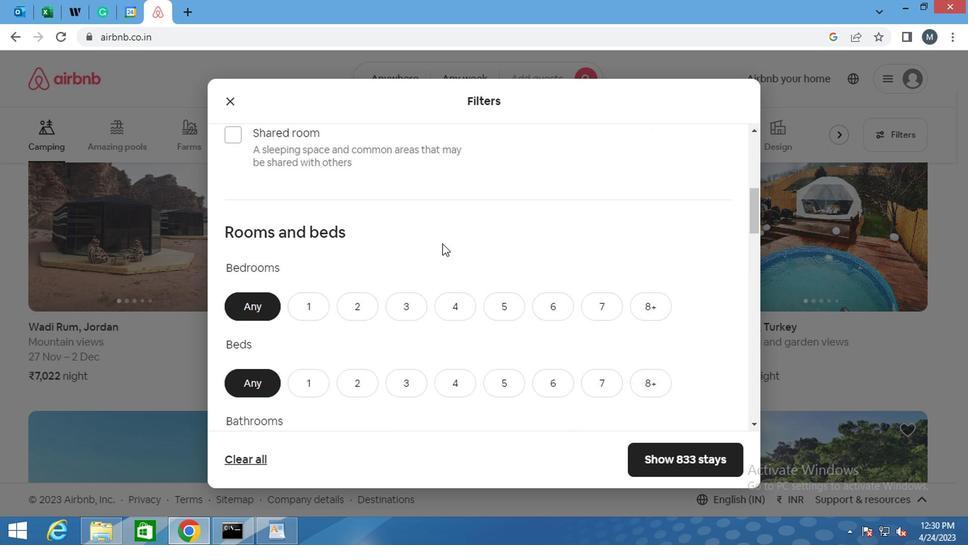 
Action: Mouse scrolled (403, 237) with delta (0, 0)
Screenshot: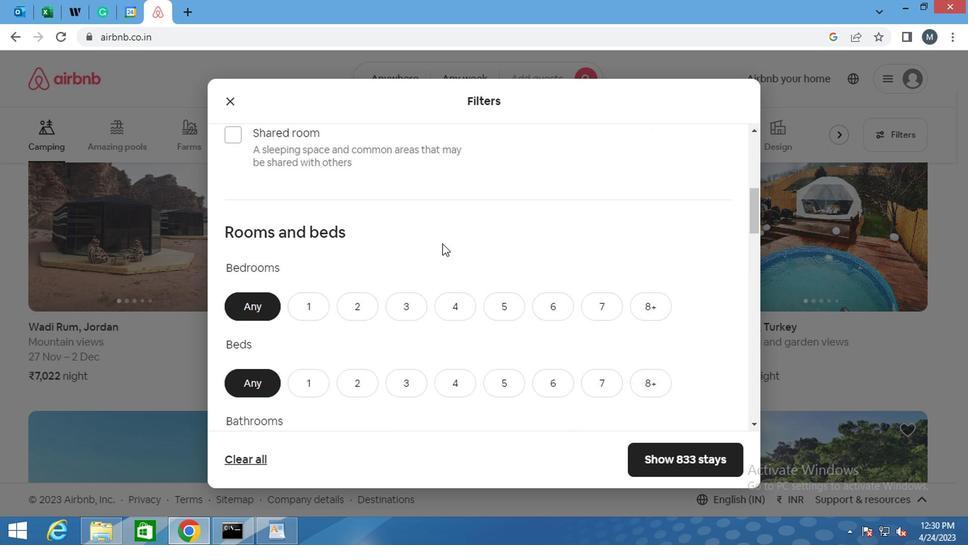 
Action: Mouse moved to (403, 236)
Screenshot: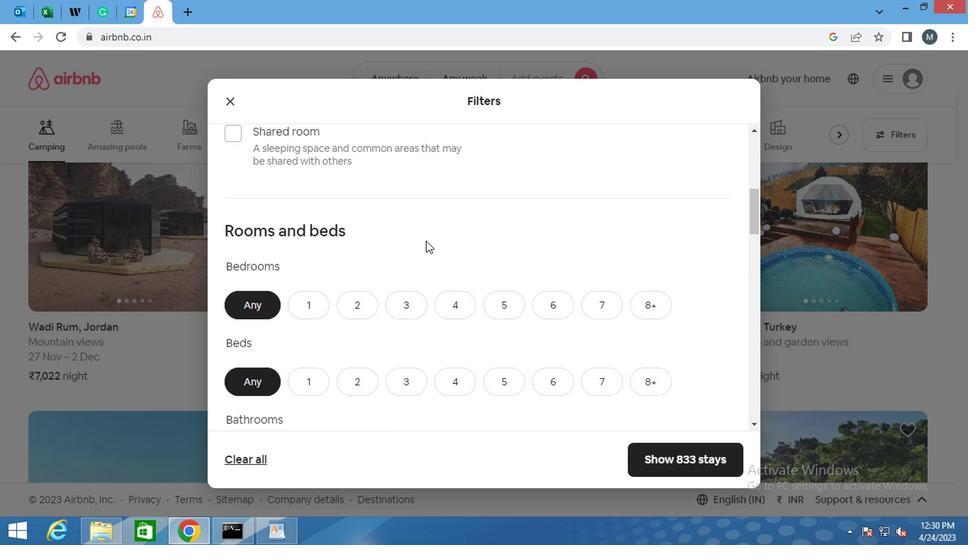 
Action: Mouse scrolled (403, 236) with delta (0, 0)
Screenshot: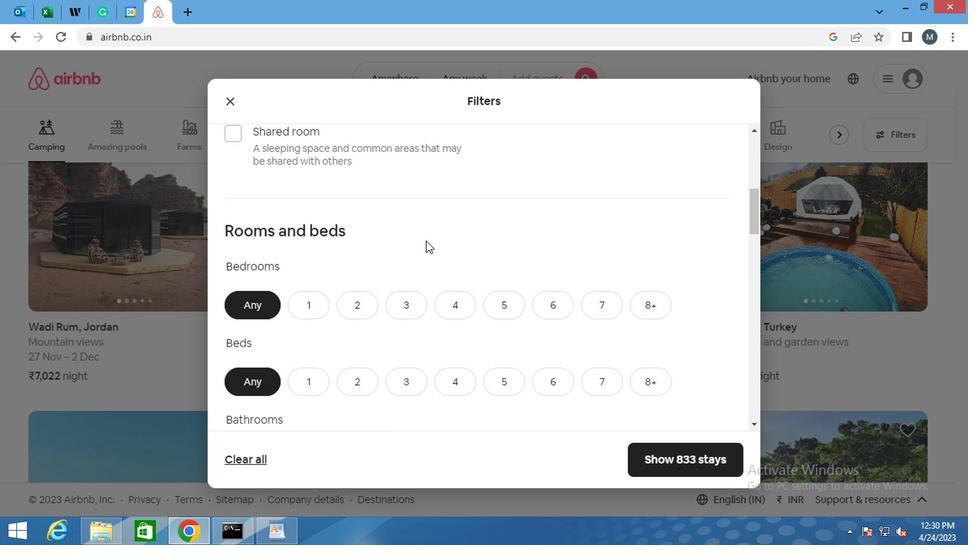 
Action: Mouse moved to (403, 236)
Screenshot: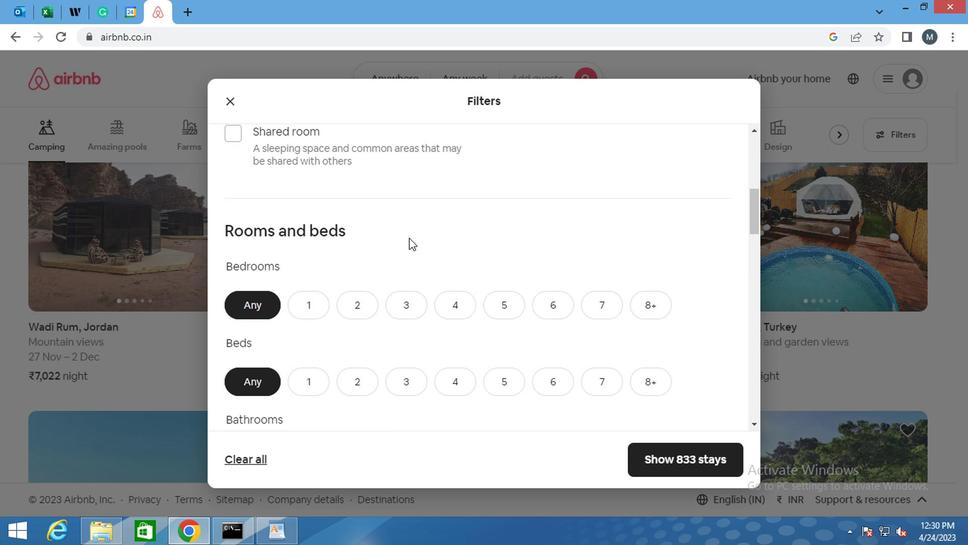 
Action: Mouse scrolled (403, 235) with delta (0, -1)
Screenshot: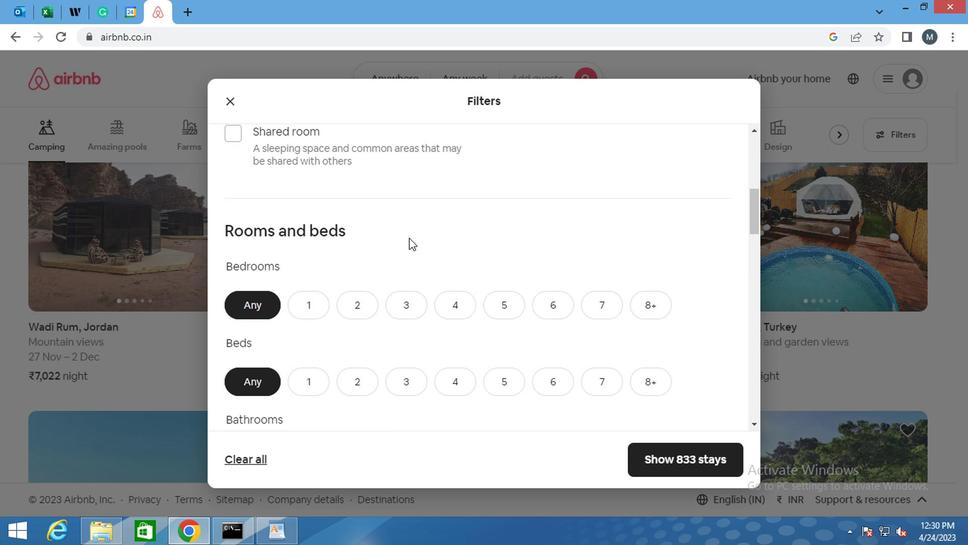 
Action: Mouse moved to (403, 238)
Screenshot: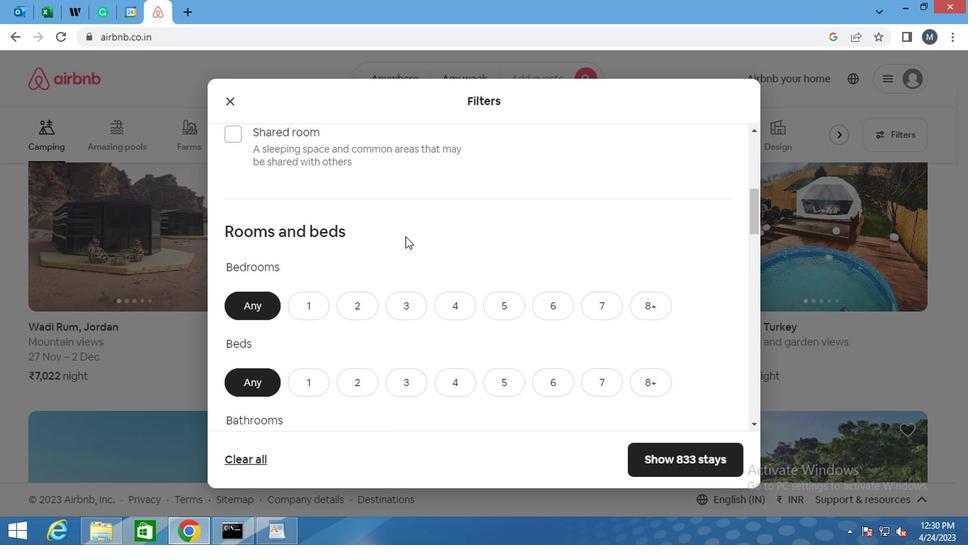 
Action: Mouse scrolled (403, 239) with delta (0, 1)
Screenshot: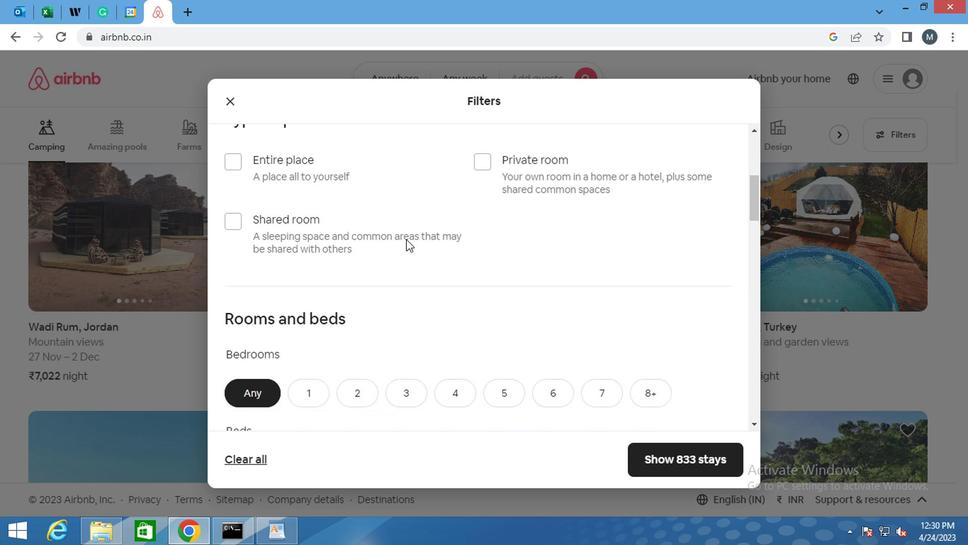 
Action: Mouse moved to (224, 211)
Screenshot: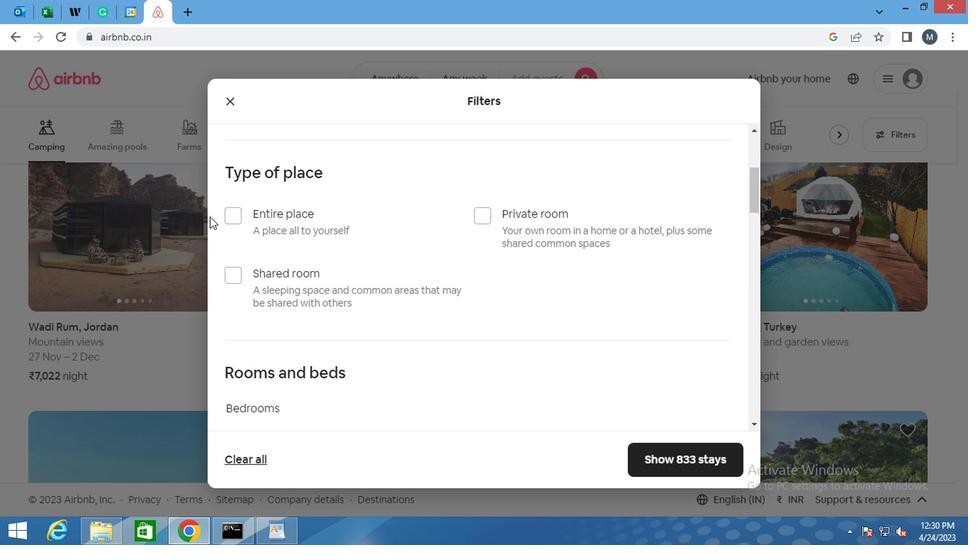 
Action: Mouse pressed left at (224, 211)
Screenshot: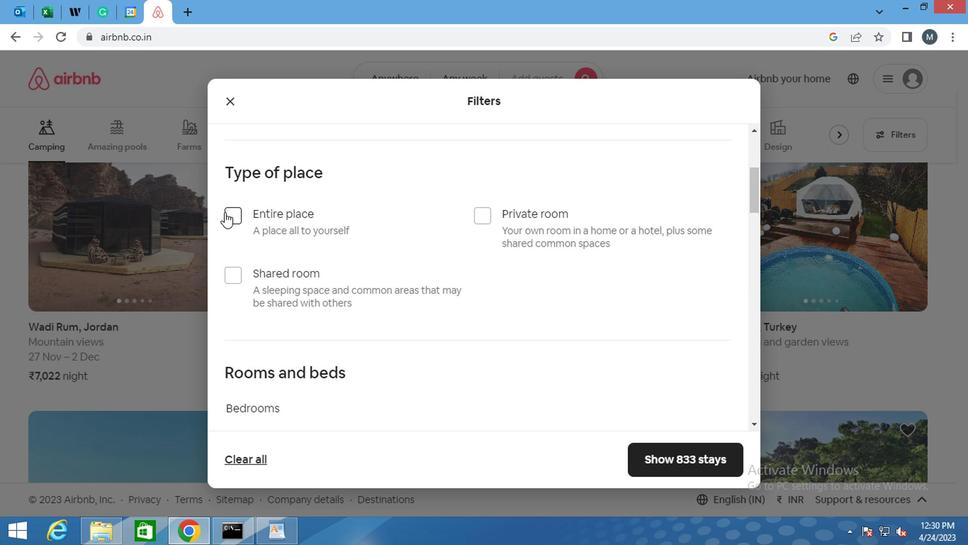 
Action: Mouse moved to (297, 200)
Screenshot: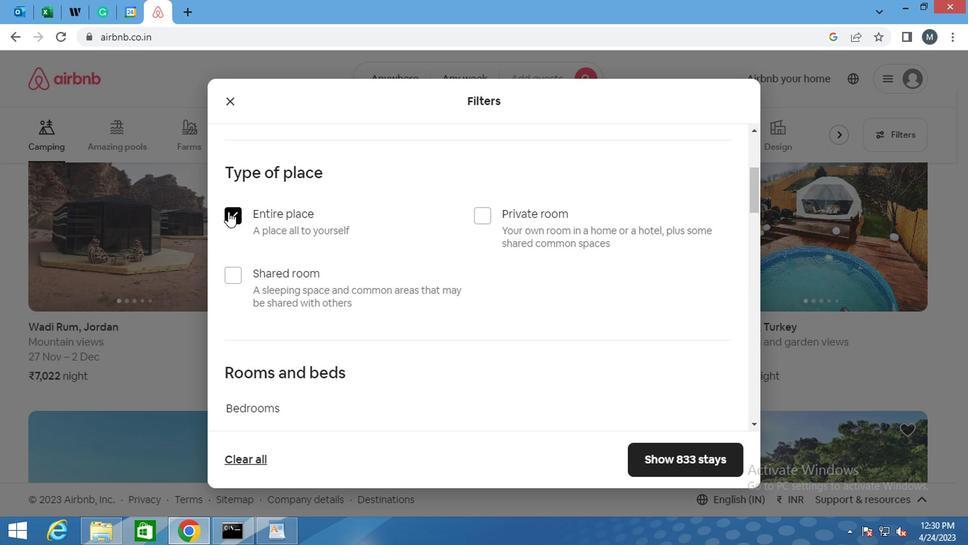
Action: Mouse scrolled (297, 199) with delta (0, 0)
Screenshot: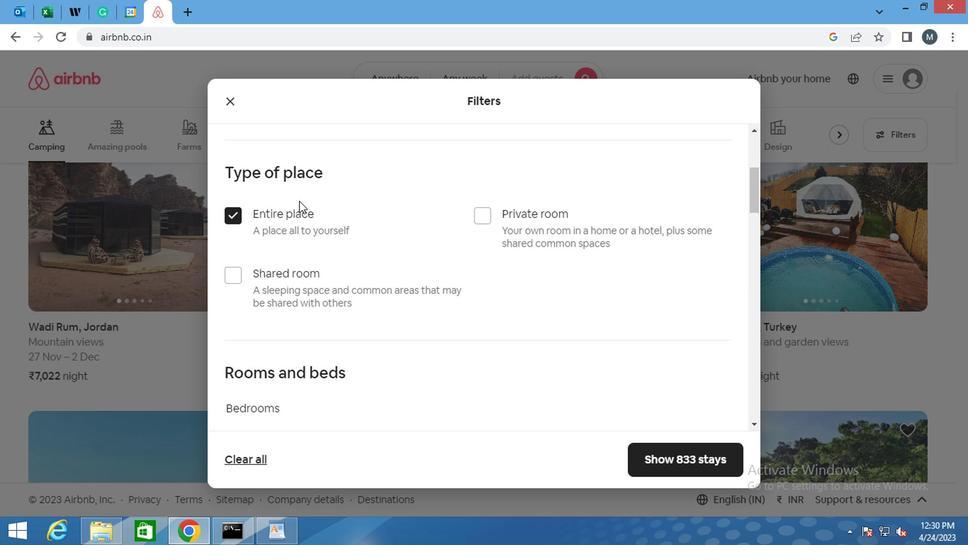 
Action: Mouse moved to (249, 191)
Screenshot: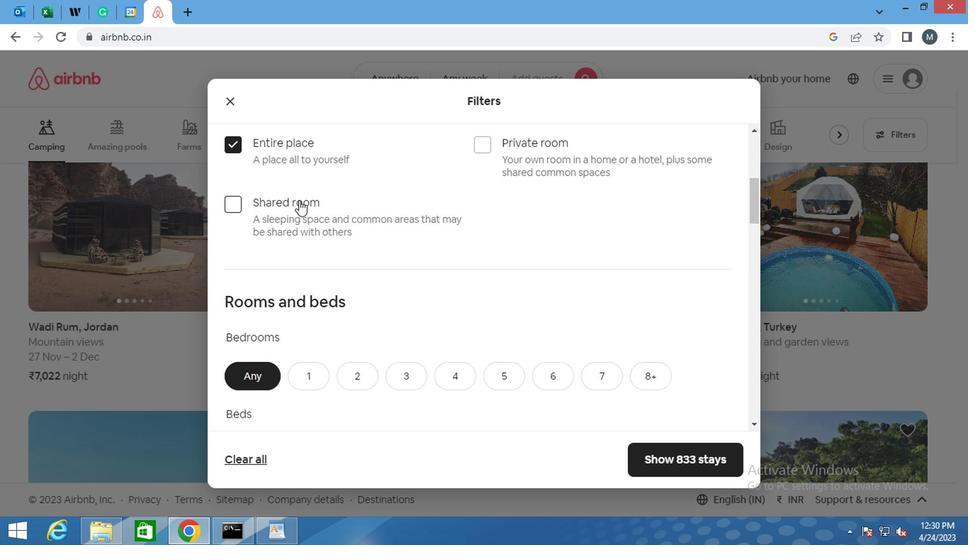 
Action: Mouse scrolled (249, 191) with delta (0, 0)
Screenshot: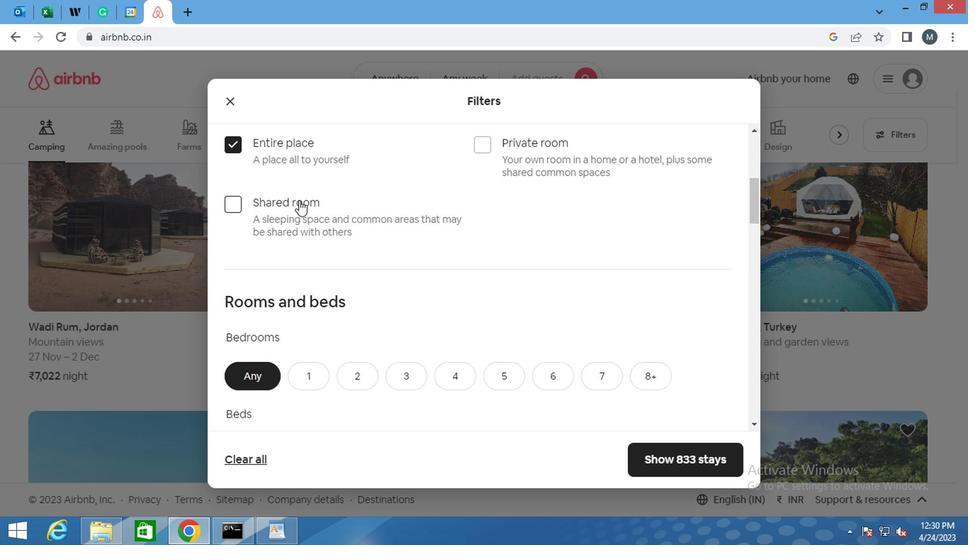 
Action: Mouse moved to (371, 310)
Screenshot: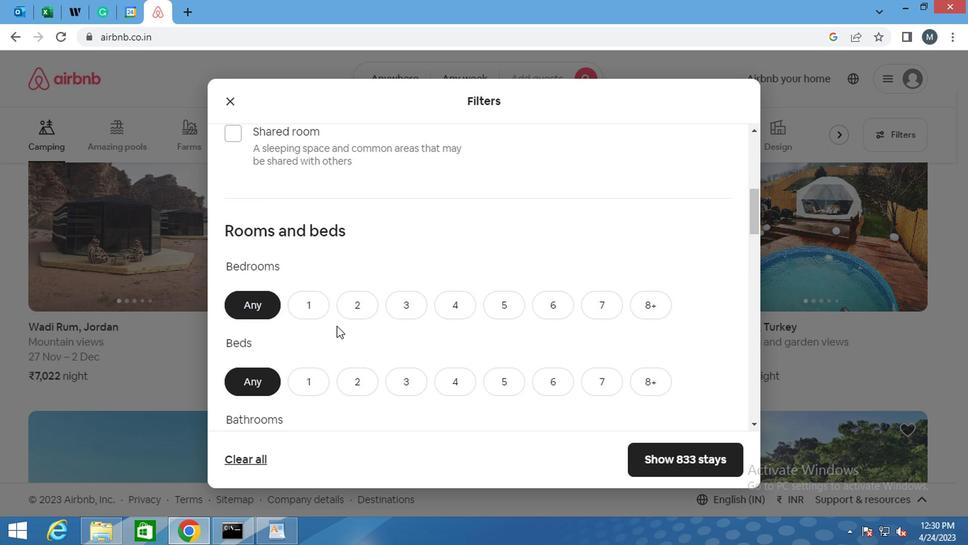 
Action: Mouse pressed left at (371, 310)
Screenshot: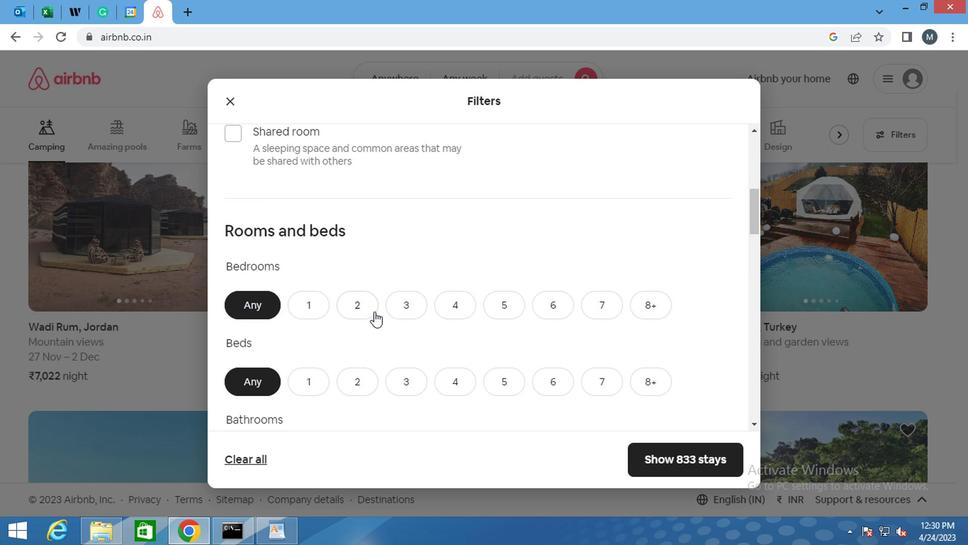 
Action: Mouse moved to (321, 288)
Screenshot: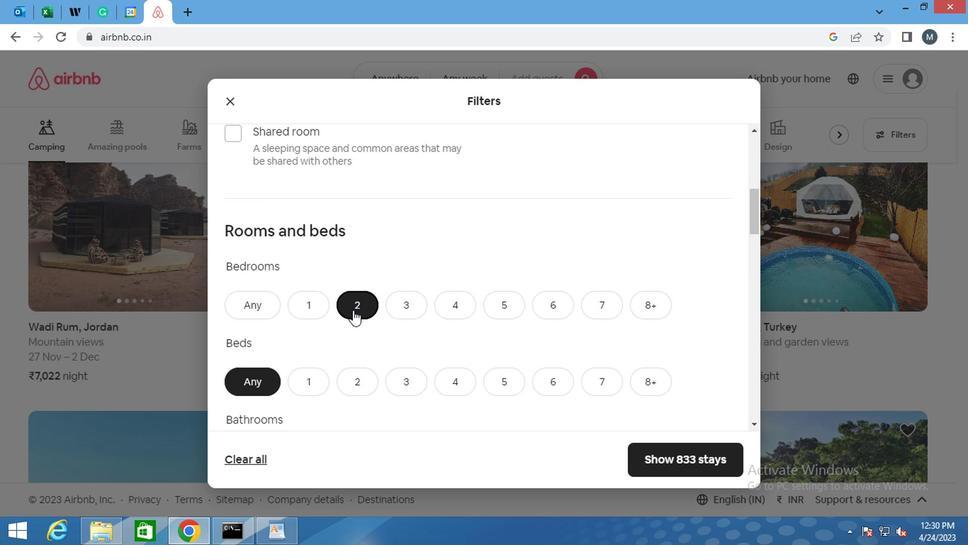 
Action: Mouse scrolled (321, 287) with delta (0, -1)
Screenshot: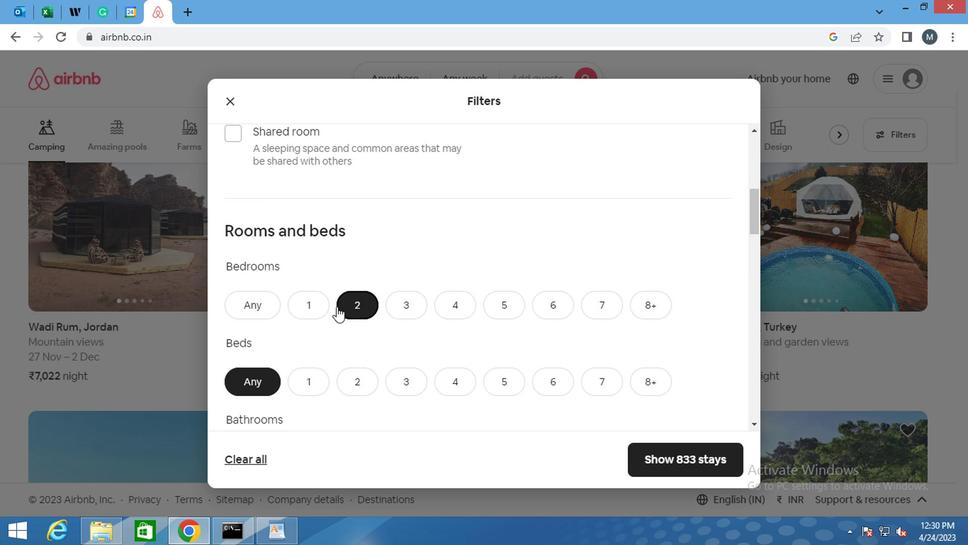 
Action: Mouse scrolled (321, 287) with delta (0, -1)
Screenshot: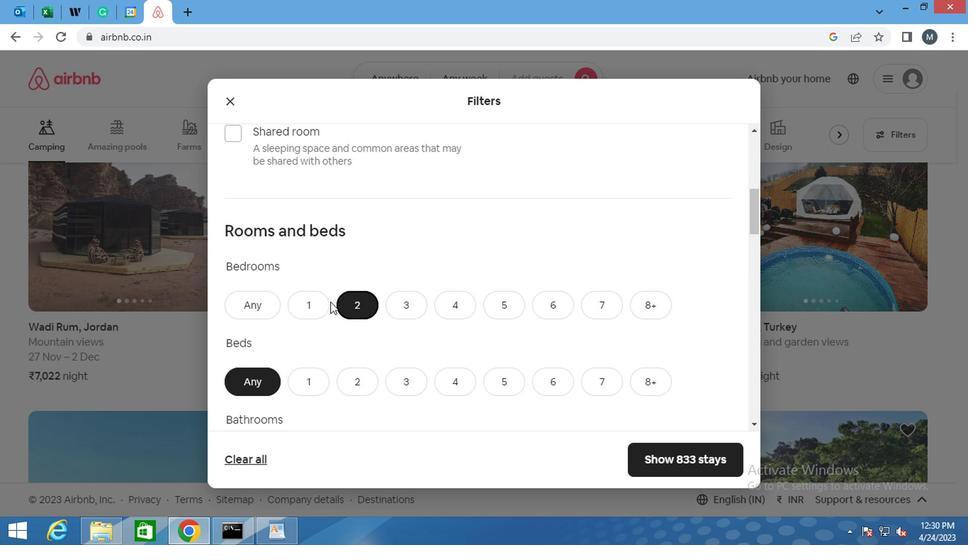 
Action: Mouse moved to (353, 246)
Screenshot: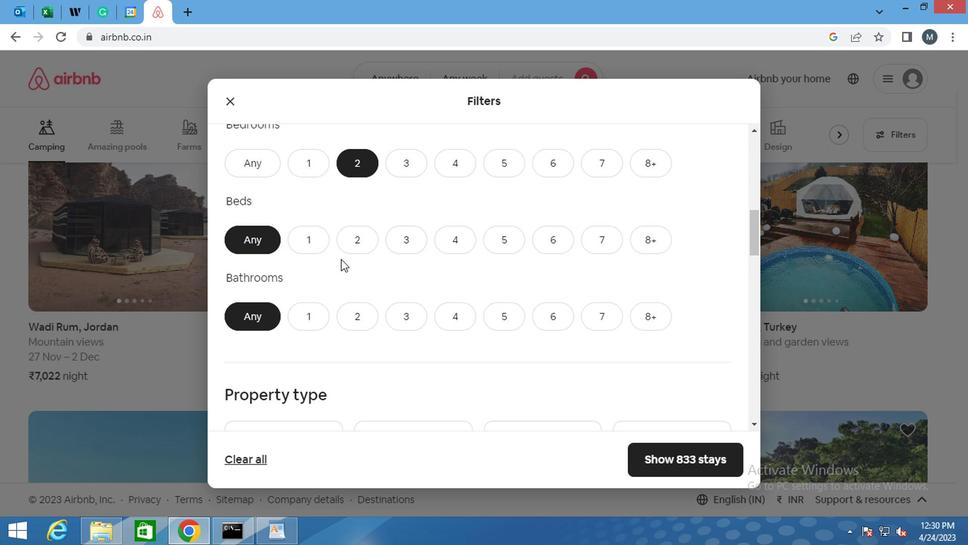 
Action: Mouse pressed left at (353, 246)
Screenshot: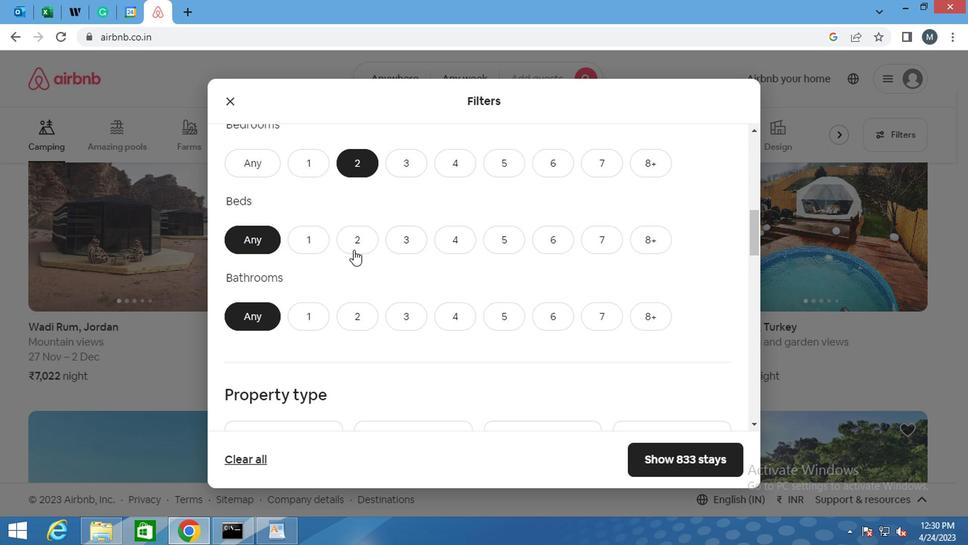 
Action: Mouse moved to (317, 317)
Screenshot: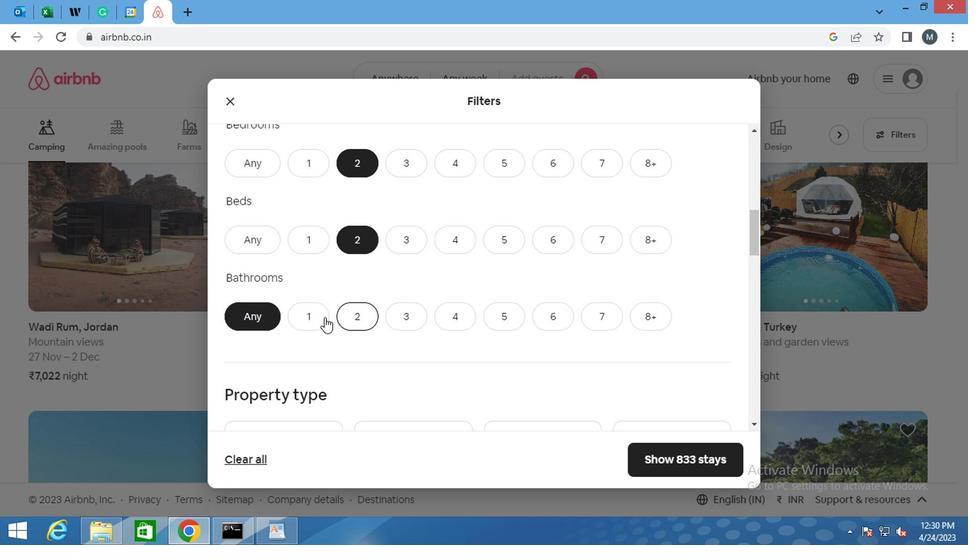 
Action: Mouse pressed left at (317, 317)
Screenshot: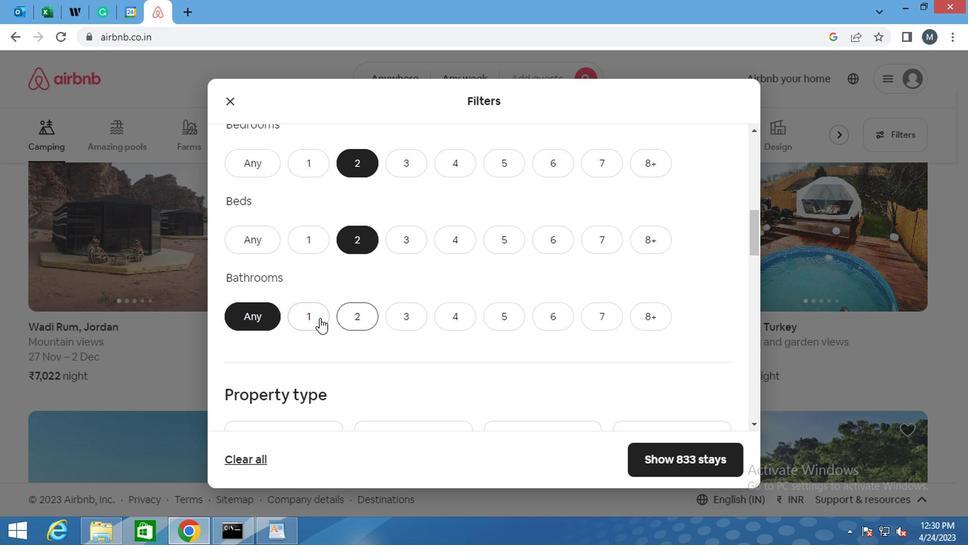 
Action: Mouse moved to (330, 245)
Screenshot: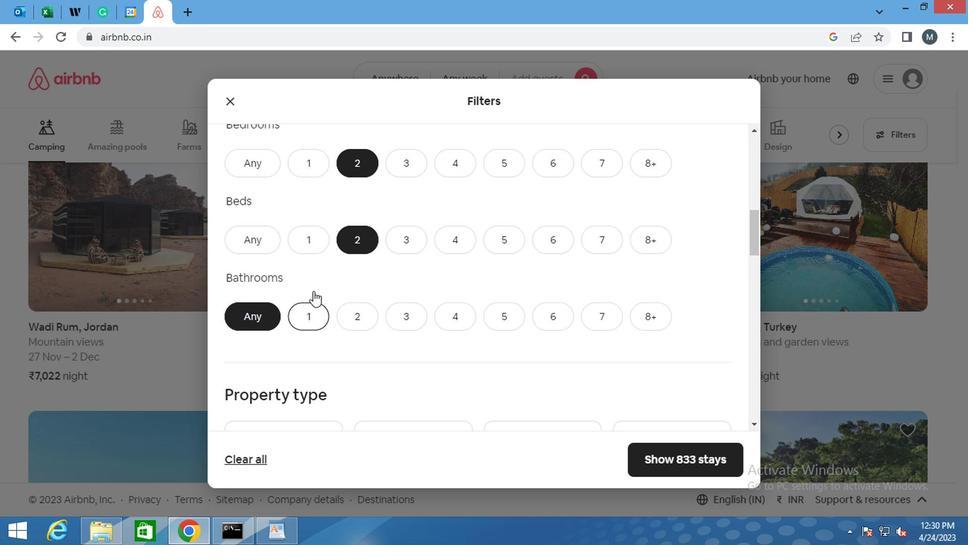 
Action: Mouse scrolled (330, 245) with delta (0, 0)
Screenshot: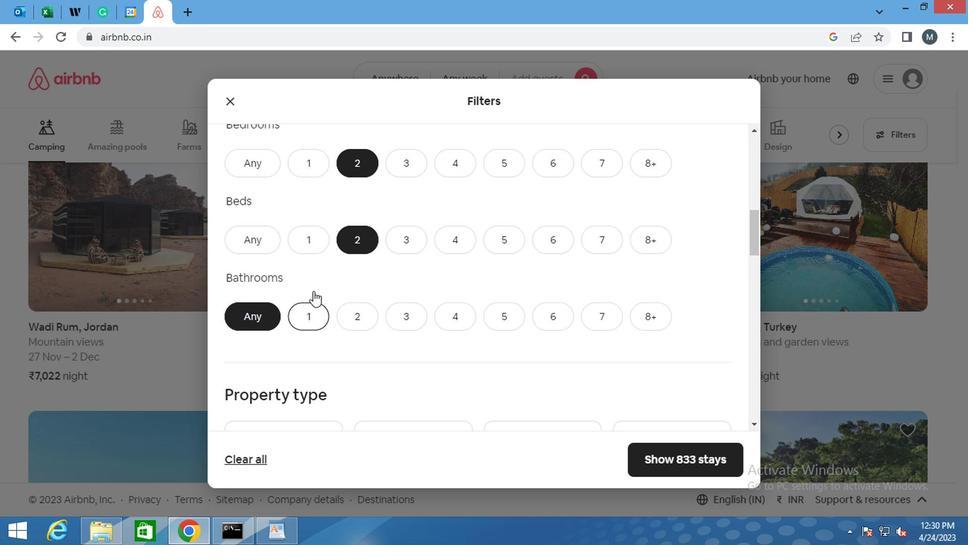 
Action: Mouse moved to (330, 245)
Screenshot: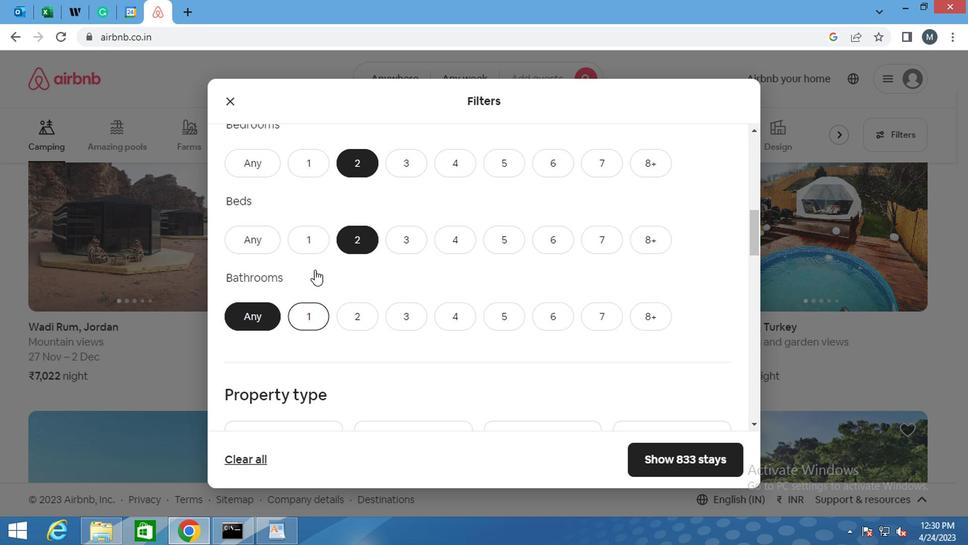 
Action: Mouse scrolled (330, 245) with delta (0, 0)
Screenshot: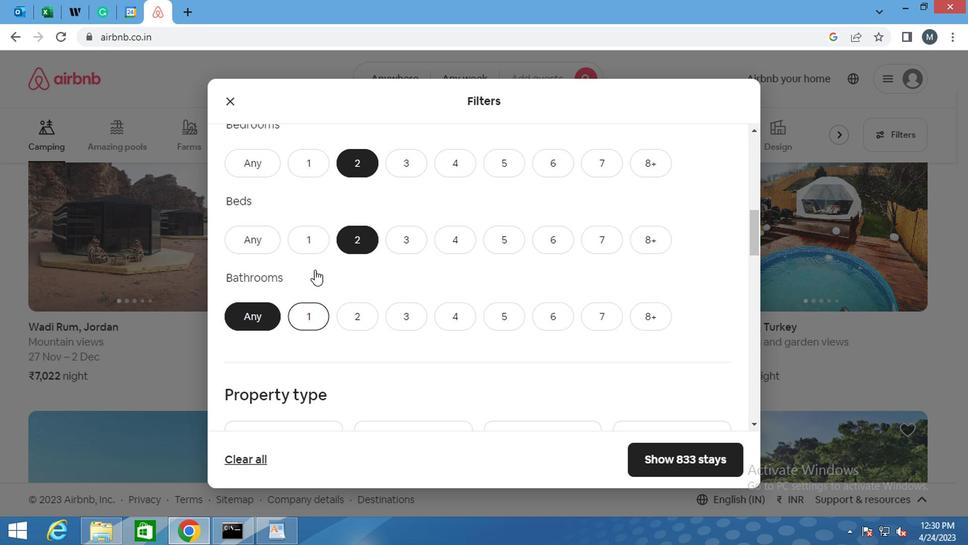 
Action: Mouse scrolled (330, 245) with delta (0, 0)
Screenshot: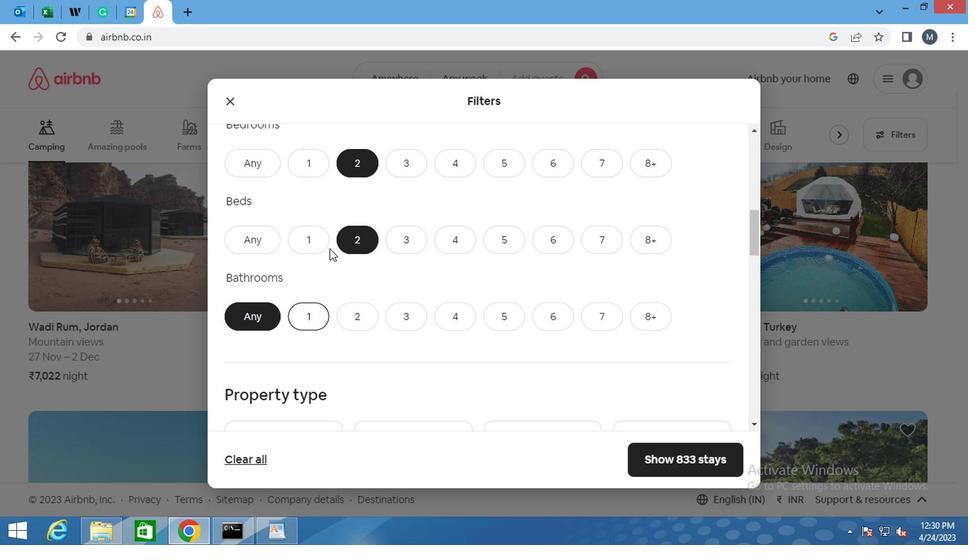 
Action: Mouse moved to (253, 267)
Screenshot: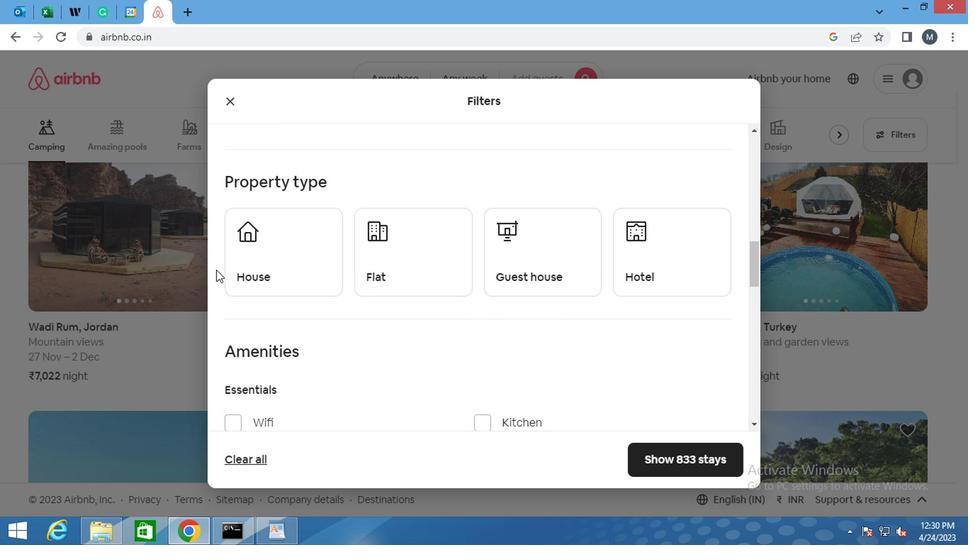 
Action: Mouse pressed left at (253, 267)
Screenshot: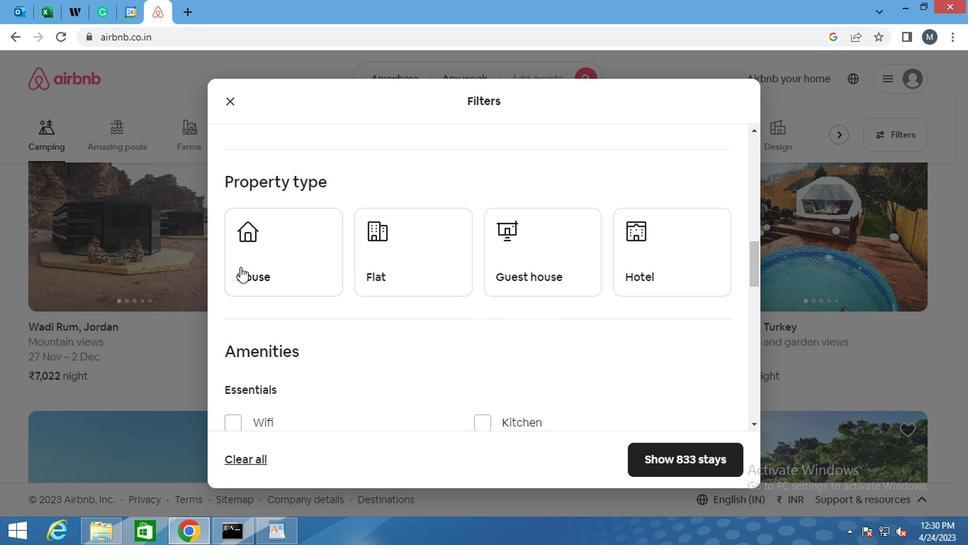 
Action: Mouse moved to (373, 273)
Screenshot: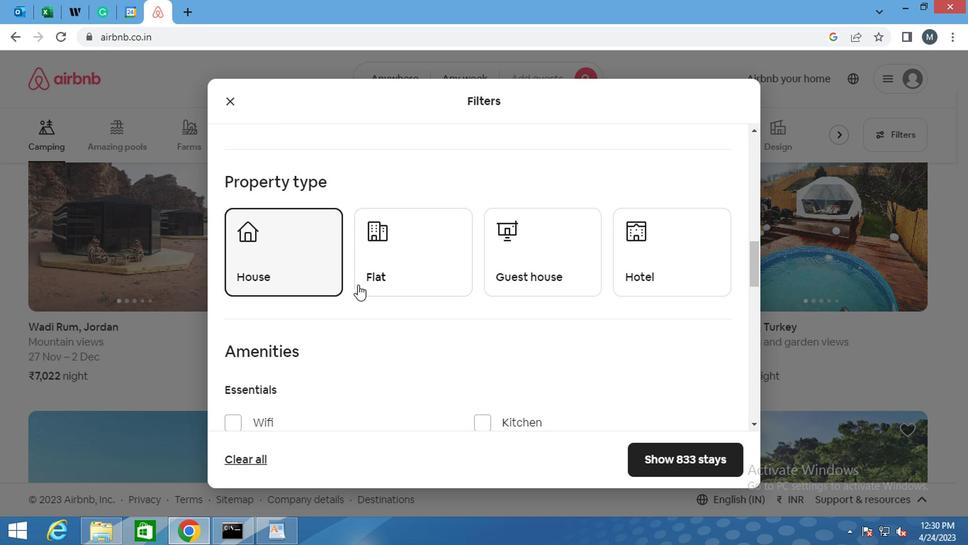 
Action: Mouse pressed left at (373, 273)
Screenshot: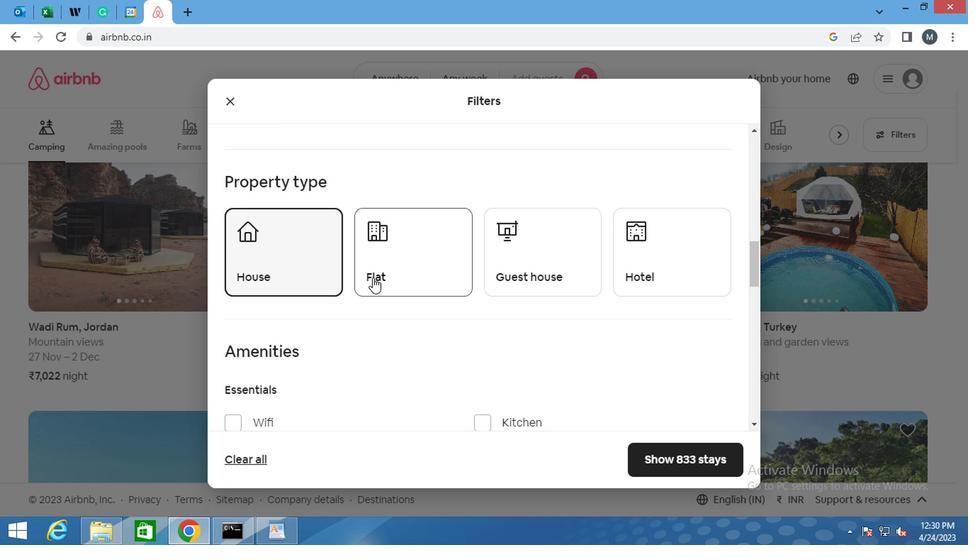 
Action: Mouse moved to (508, 280)
Screenshot: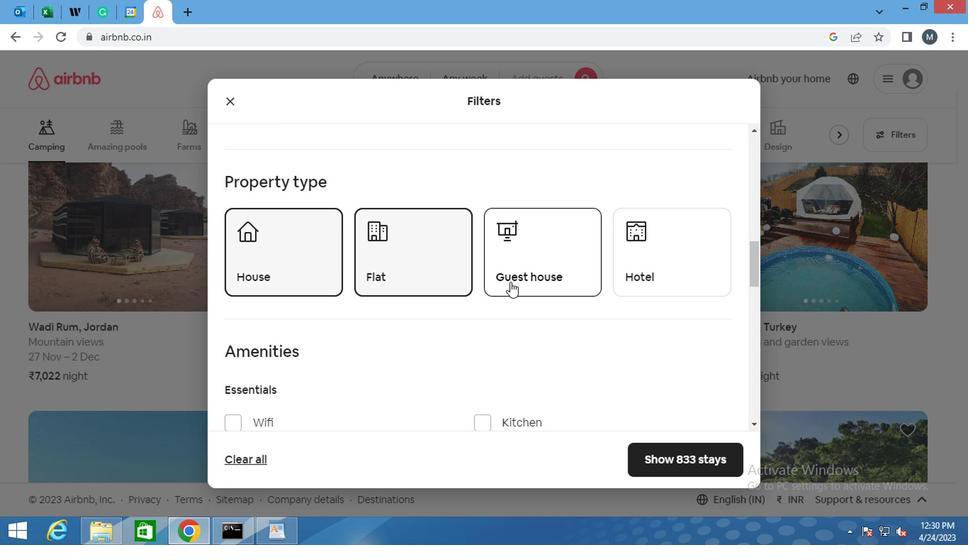 
Action: Mouse pressed left at (508, 280)
Screenshot: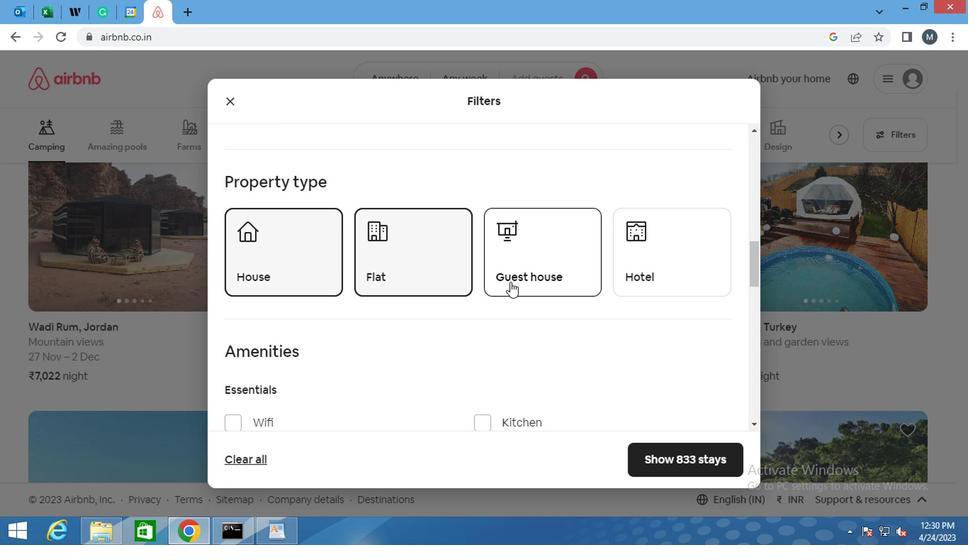 
Action: Mouse moved to (496, 261)
Screenshot: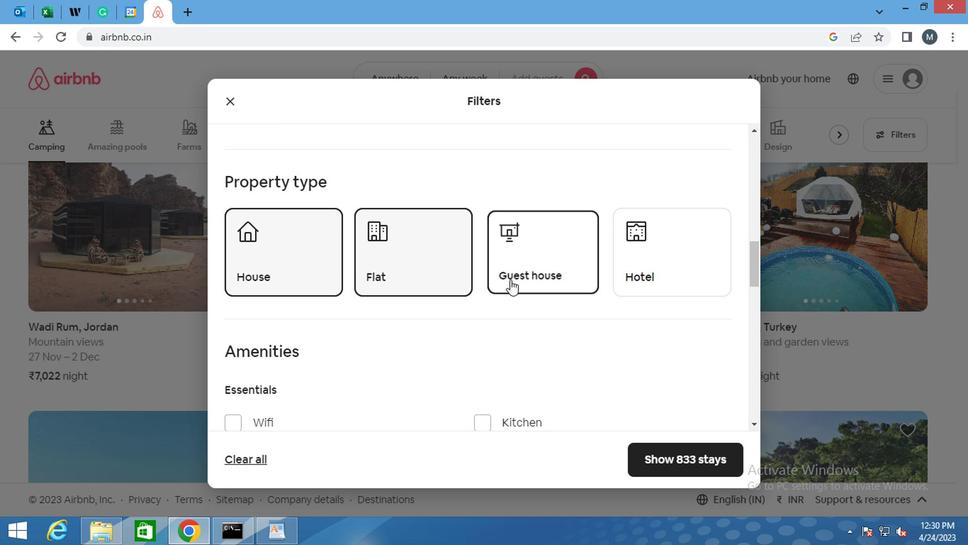 
Action: Mouse scrolled (496, 260) with delta (0, 0)
Screenshot: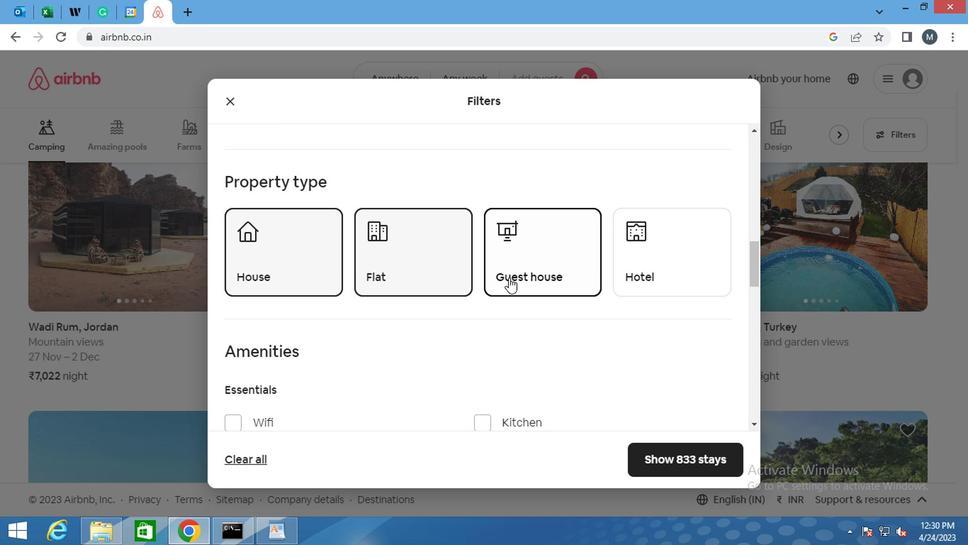 
Action: Mouse moved to (489, 264)
Screenshot: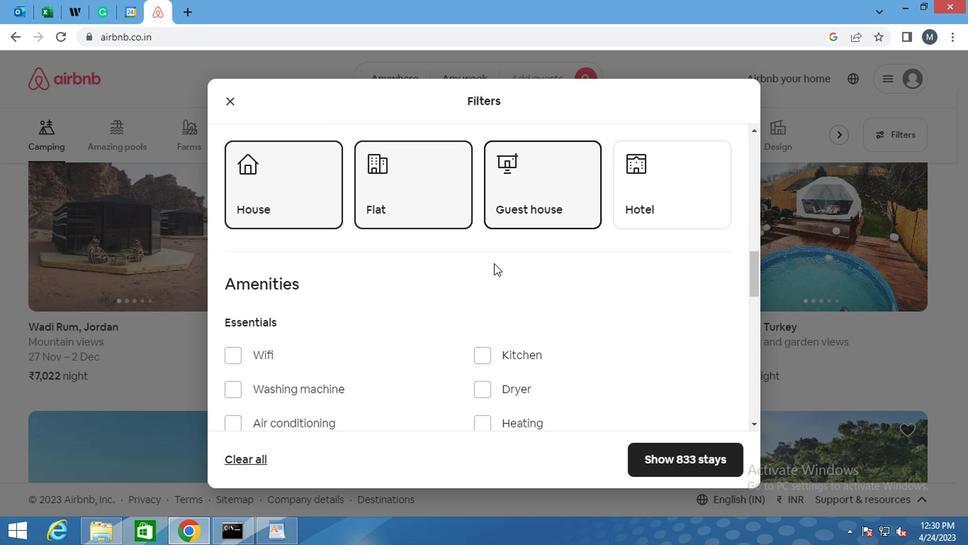 
Action: Mouse scrolled (489, 263) with delta (0, 0)
Screenshot: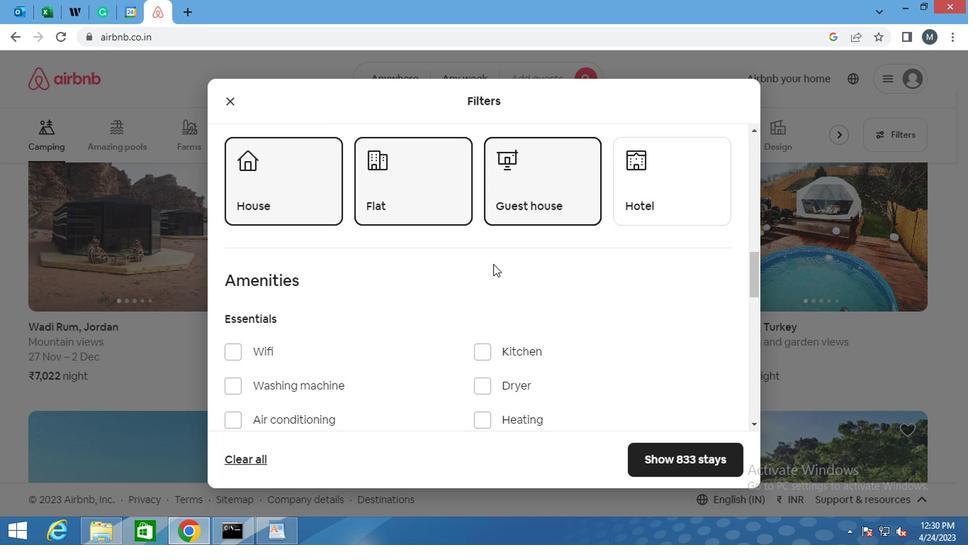 
Action: Mouse moved to (234, 316)
Screenshot: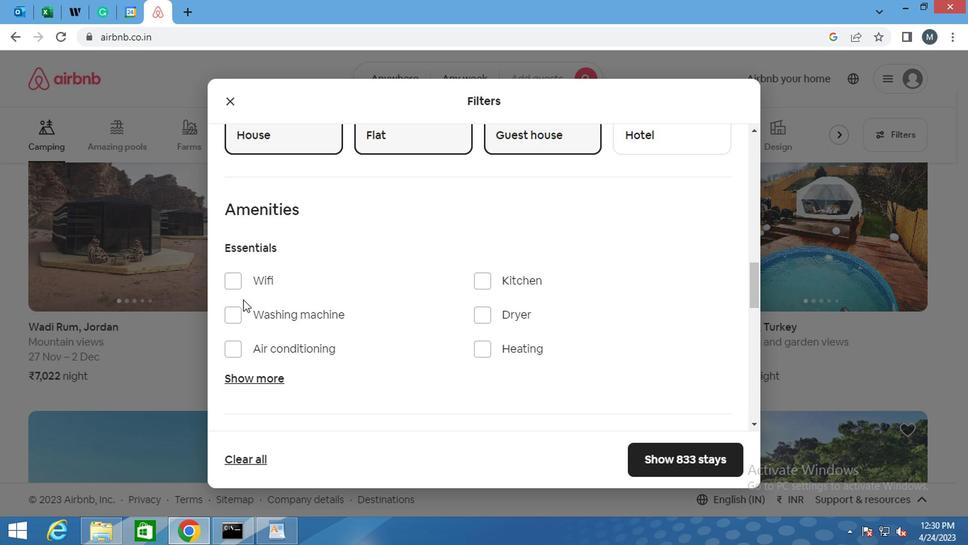 
Action: Mouse pressed left at (234, 316)
Screenshot: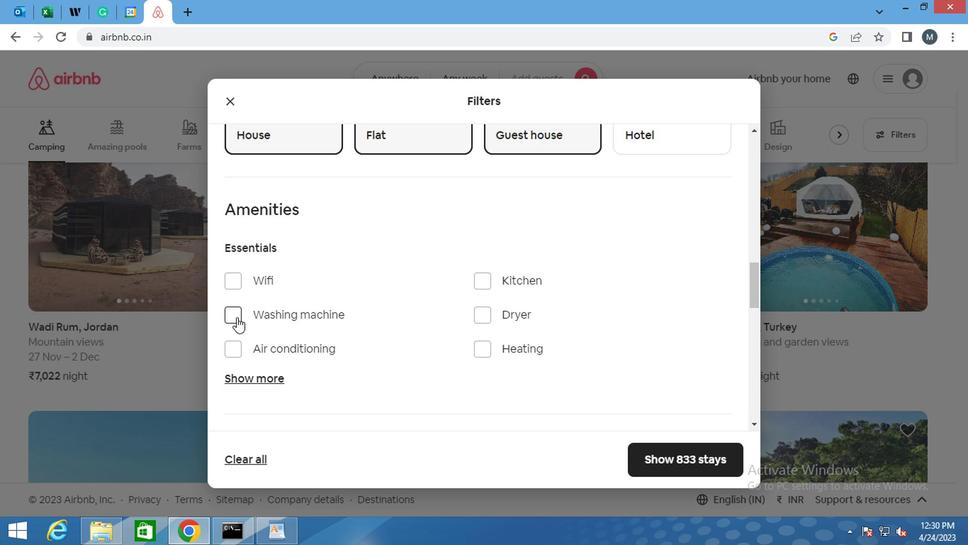
Action: Mouse moved to (278, 250)
Screenshot: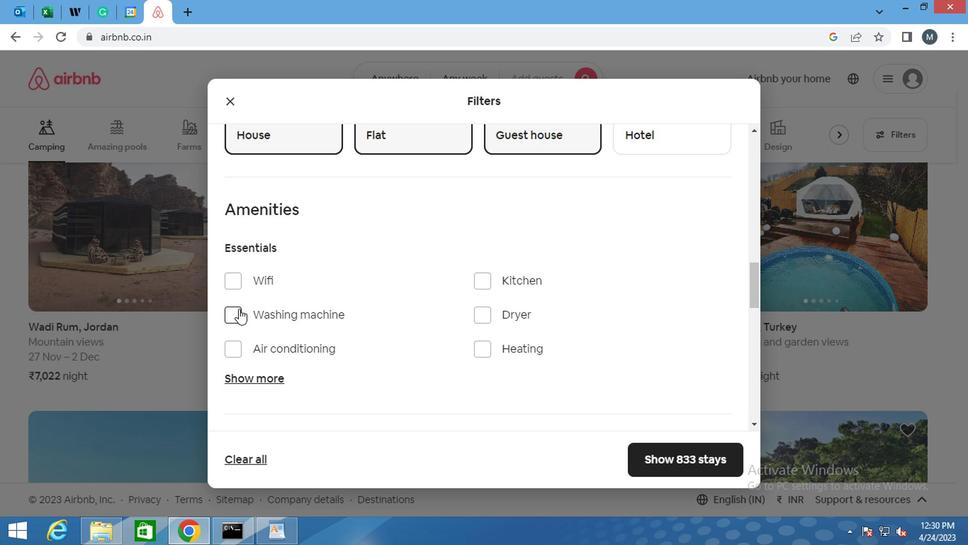 
Action: Mouse scrolled (278, 250) with delta (0, 0)
Screenshot: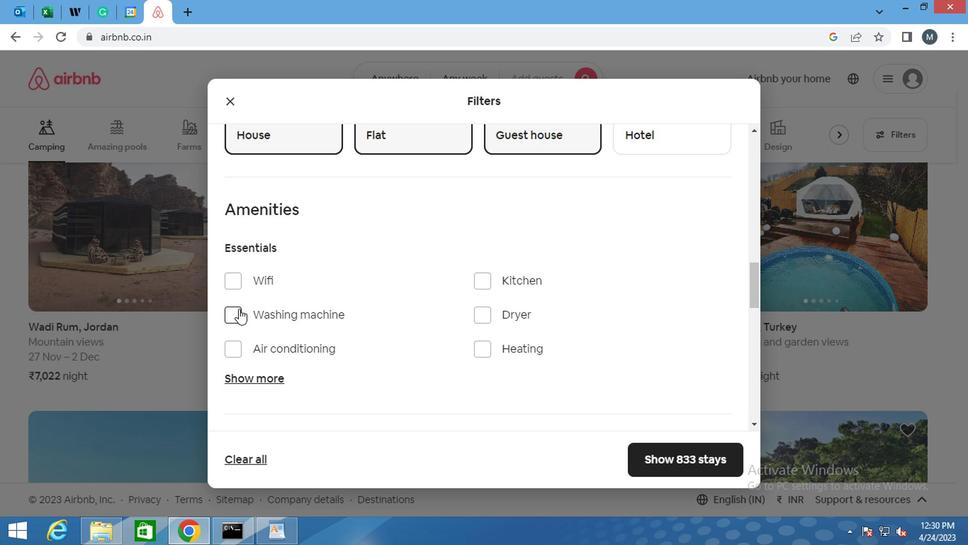 
Action: Mouse moved to (278, 255)
Screenshot: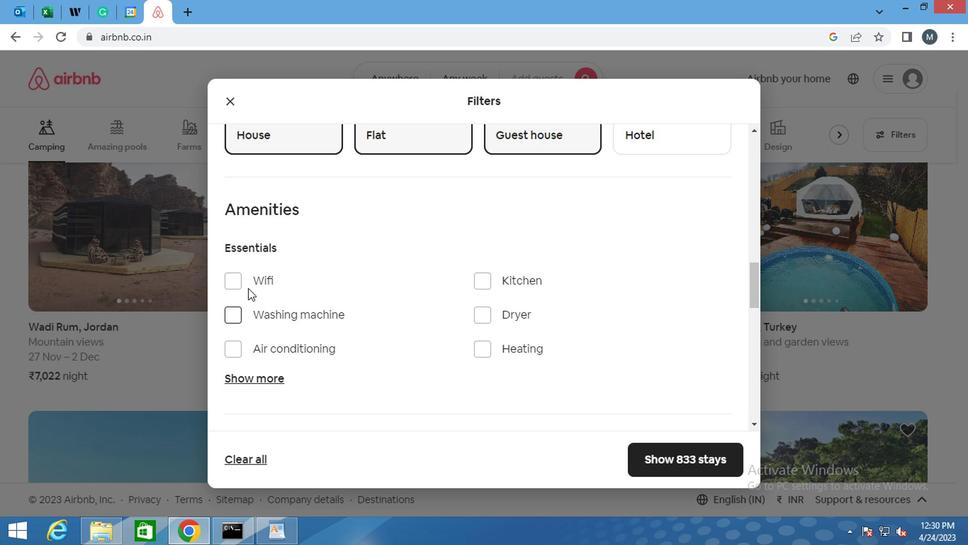 
Action: Mouse scrolled (278, 255) with delta (0, 0)
Screenshot: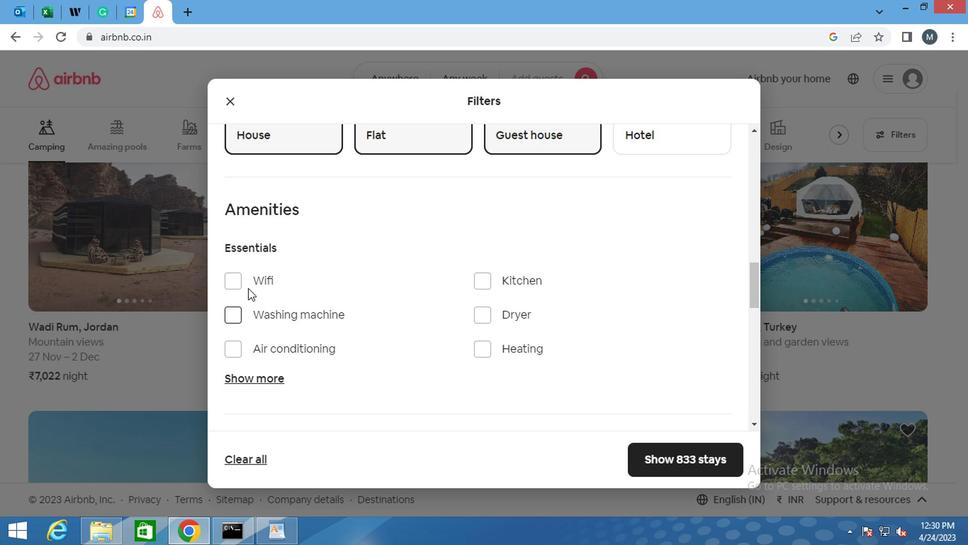 
Action: Mouse moved to (279, 257)
Screenshot: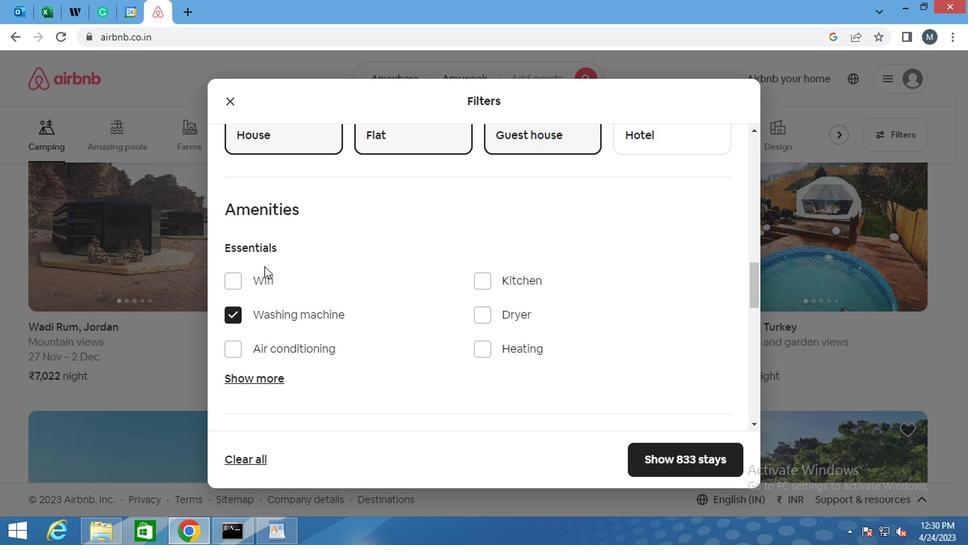 
Action: Mouse scrolled (279, 257) with delta (0, 0)
Screenshot: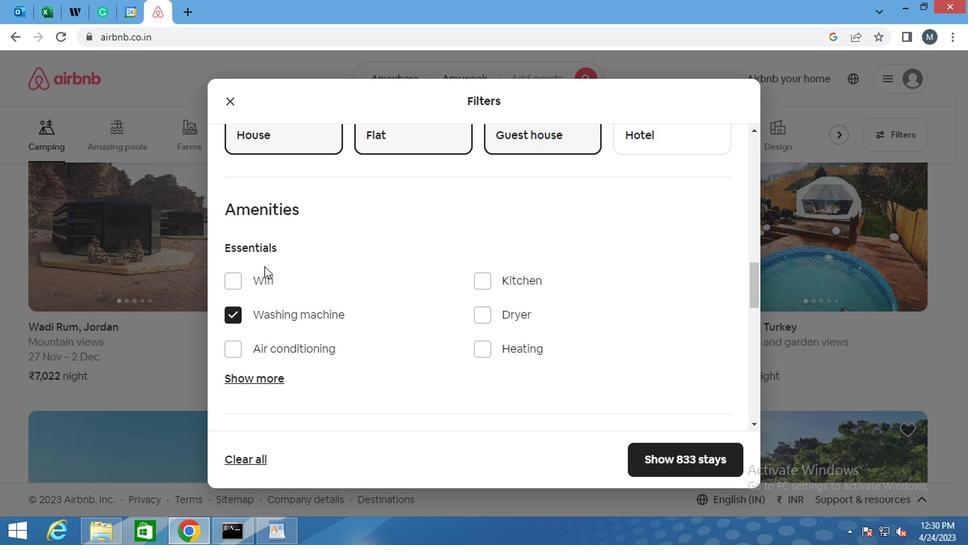 
Action: Mouse moved to (279, 262)
Screenshot: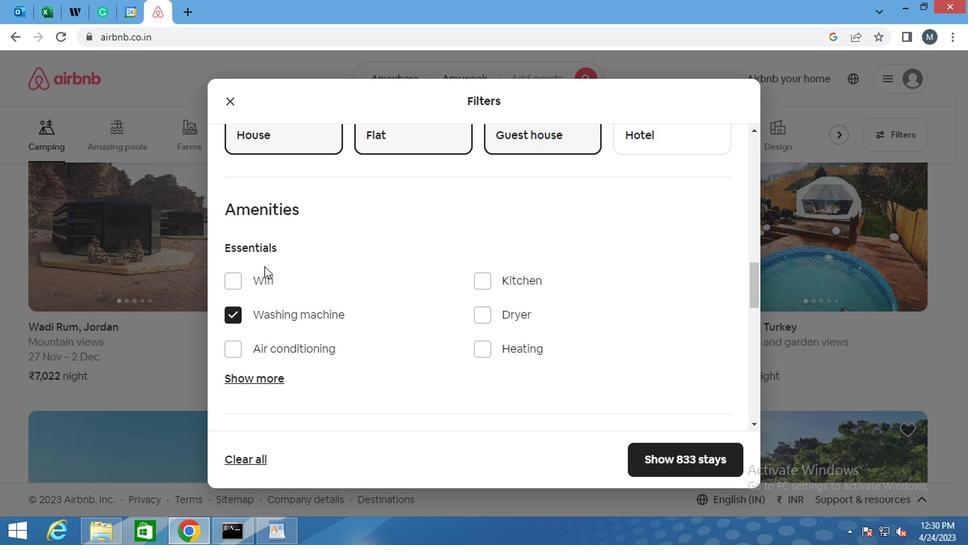 
Action: Mouse scrolled (279, 261) with delta (0, -1)
Screenshot: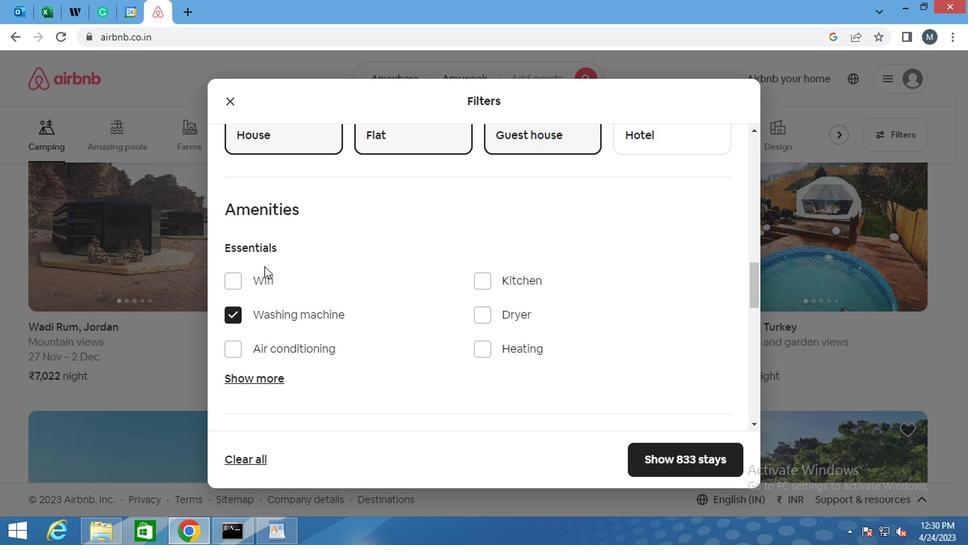 
Action: Mouse moved to (306, 297)
Screenshot: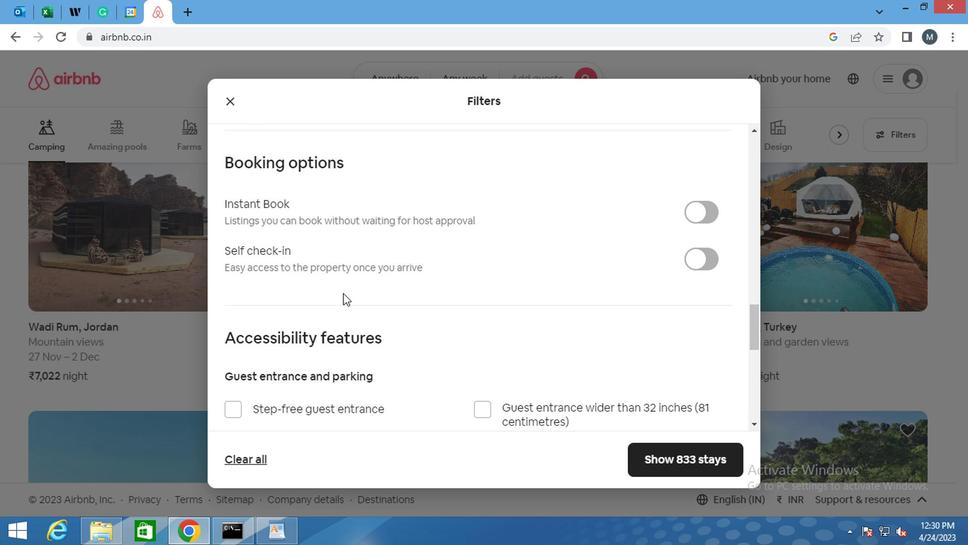 
Action: Mouse scrolled (306, 297) with delta (0, 0)
Screenshot: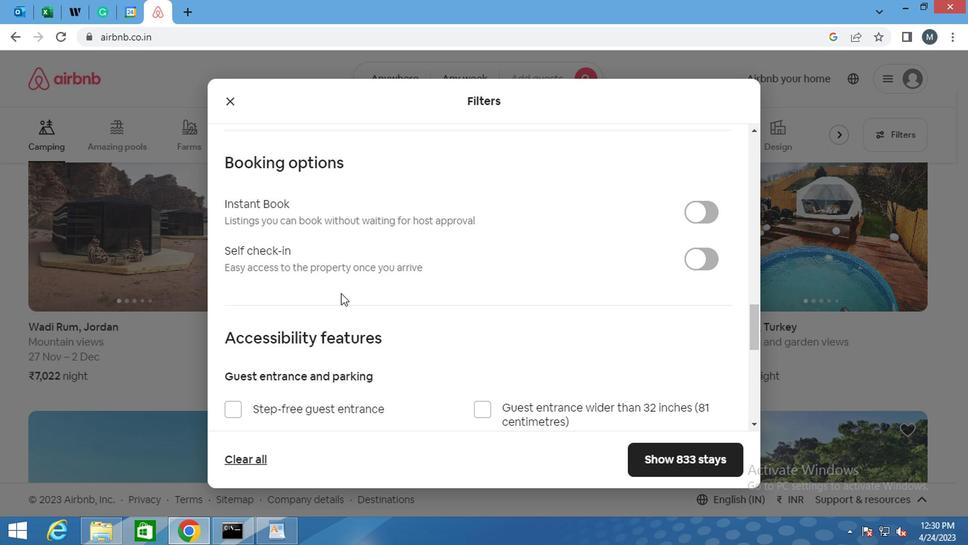 
Action: Mouse scrolled (306, 297) with delta (0, 0)
Screenshot: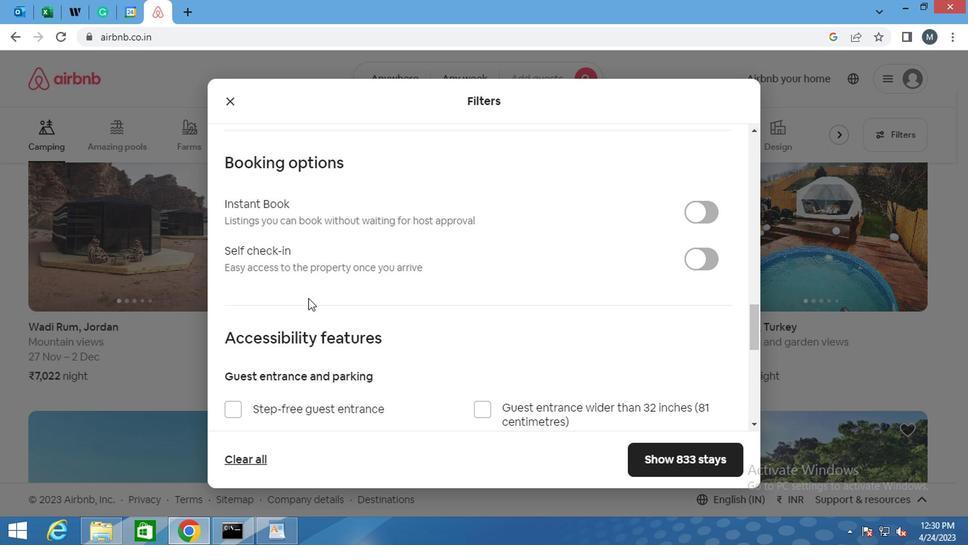 
Action: Mouse moved to (621, 214)
Screenshot: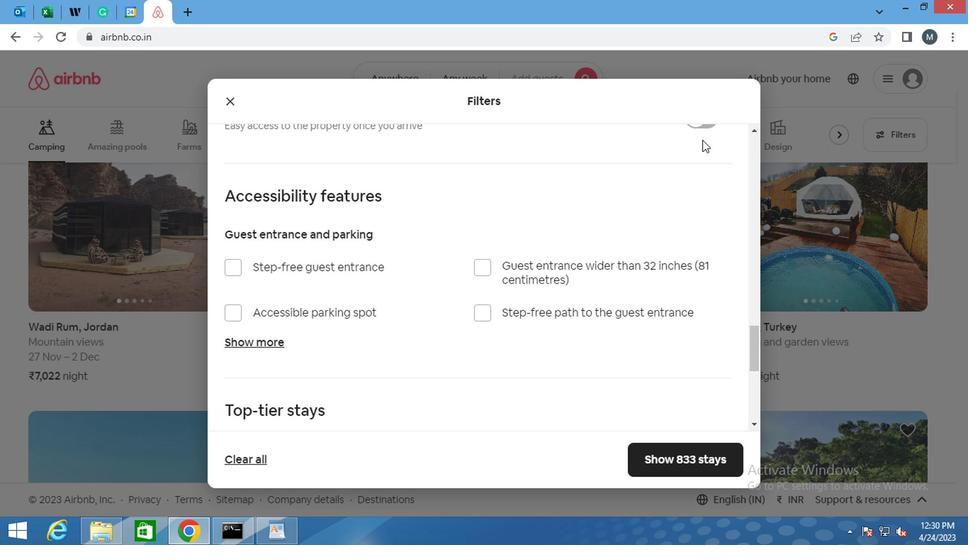 
Action: Mouse scrolled (621, 215) with delta (0, 1)
Screenshot: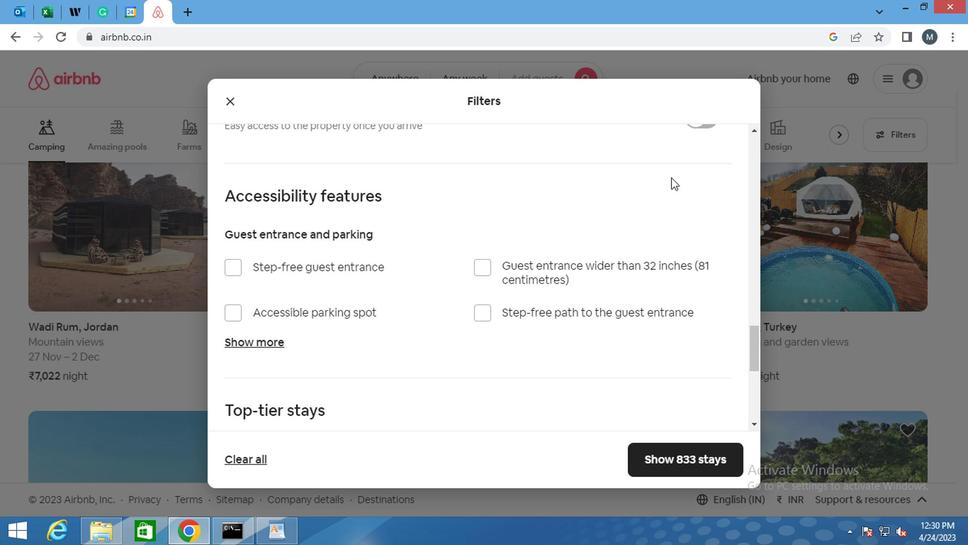
Action: Mouse scrolled (621, 215) with delta (0, 1)
Screenshot: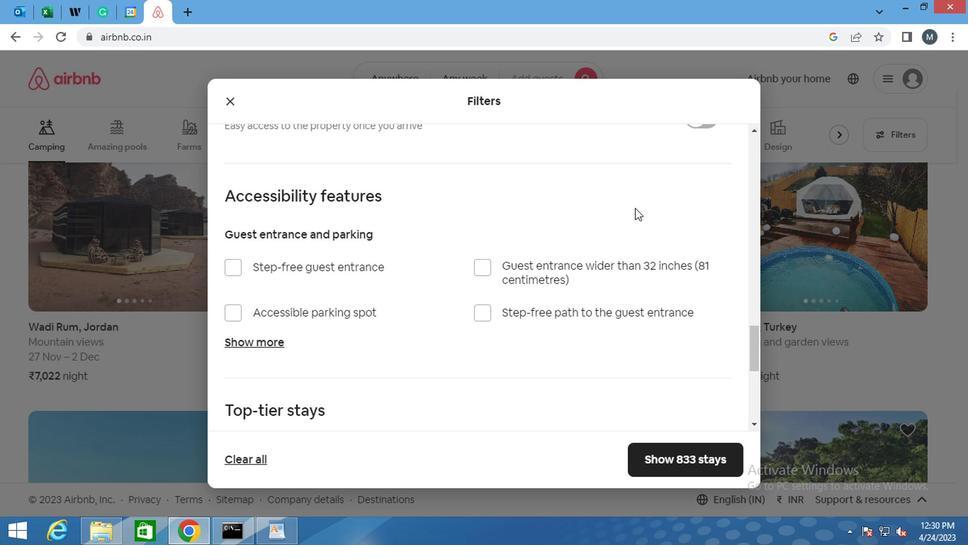 
Action: Mouse moved to (699, 256)
Screenshot: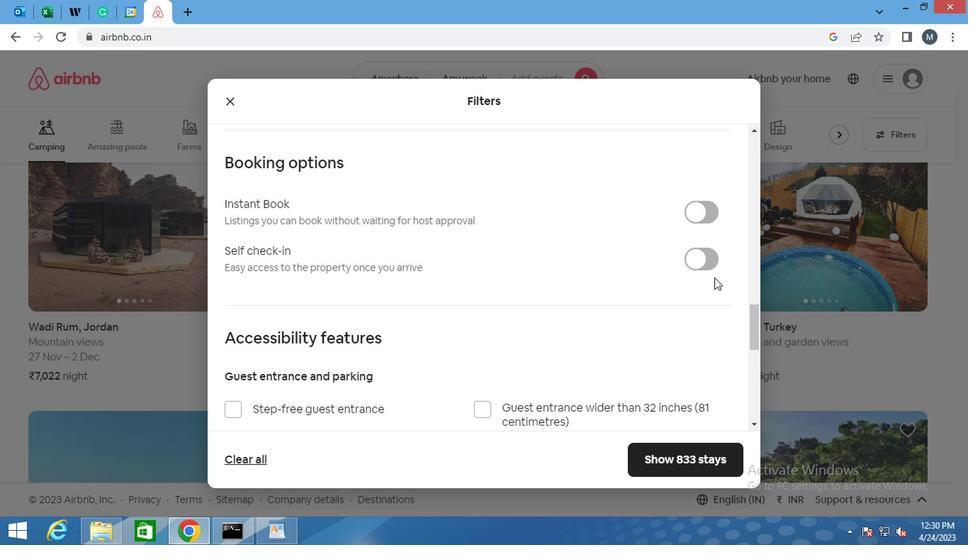 
Action: Mouse pressed left at (699, 256)
Screenshot: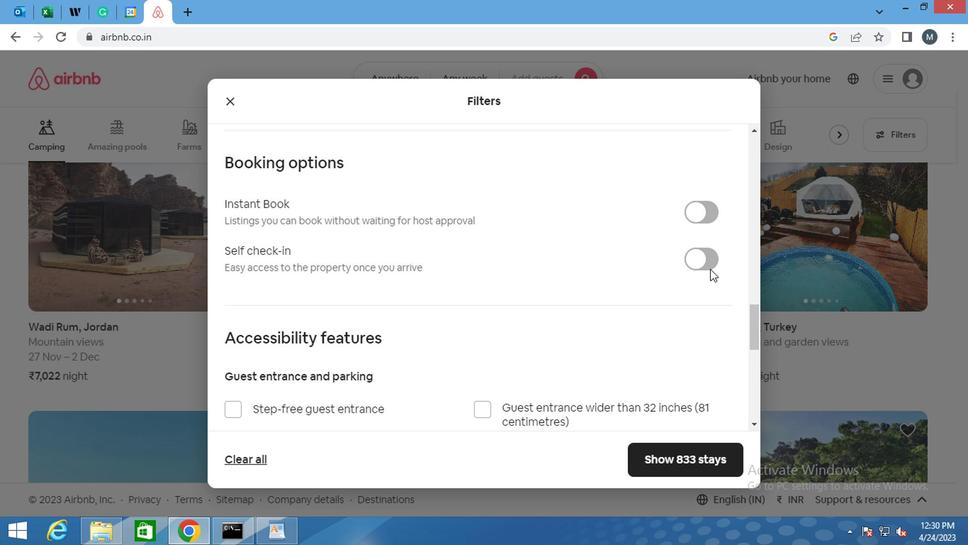 
Action: Mouse moved to (468, 236)
Screenshot: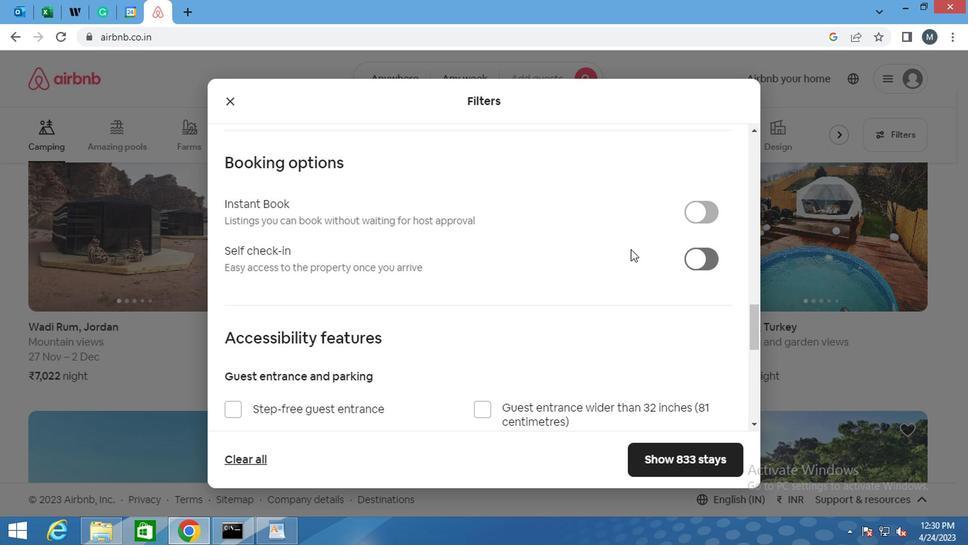 
Action: Mouse scrolled (468, 236) with delta (0, 0)
Screenshot: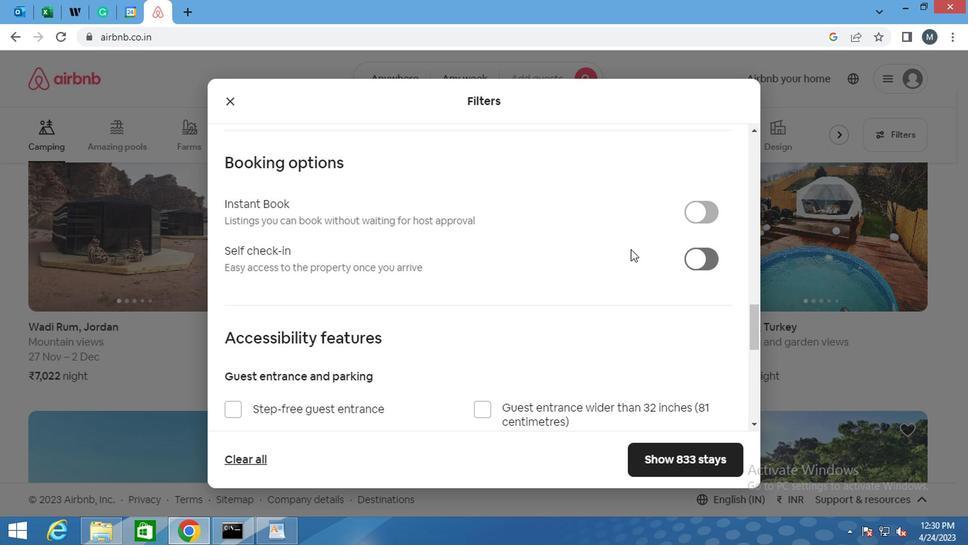 
Action: Mouse moved to (464, 238)
Screenshot: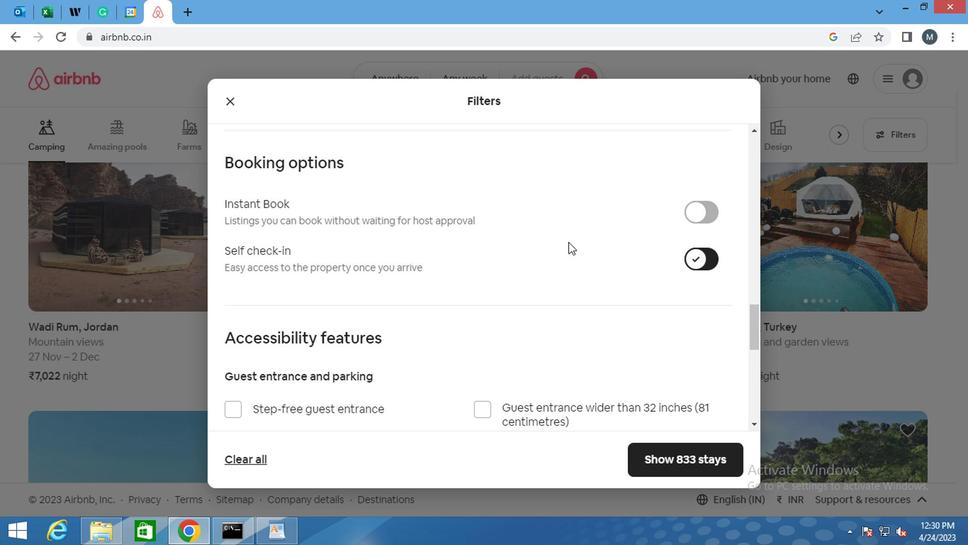 
Action: Mouse scrolled (464, 238) with delta (0, 0)
Screenshot: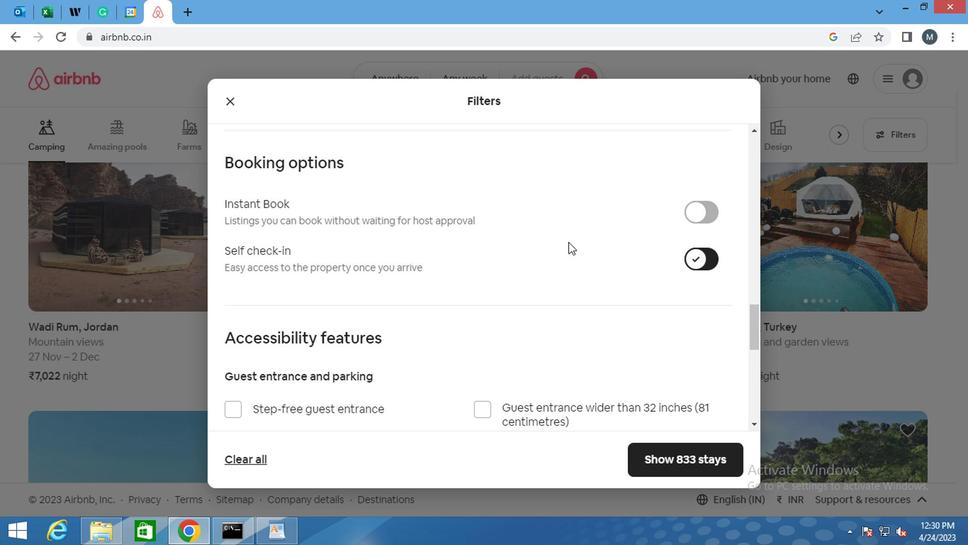 
Action: Mouse moved to (355, 285)
Screenshot: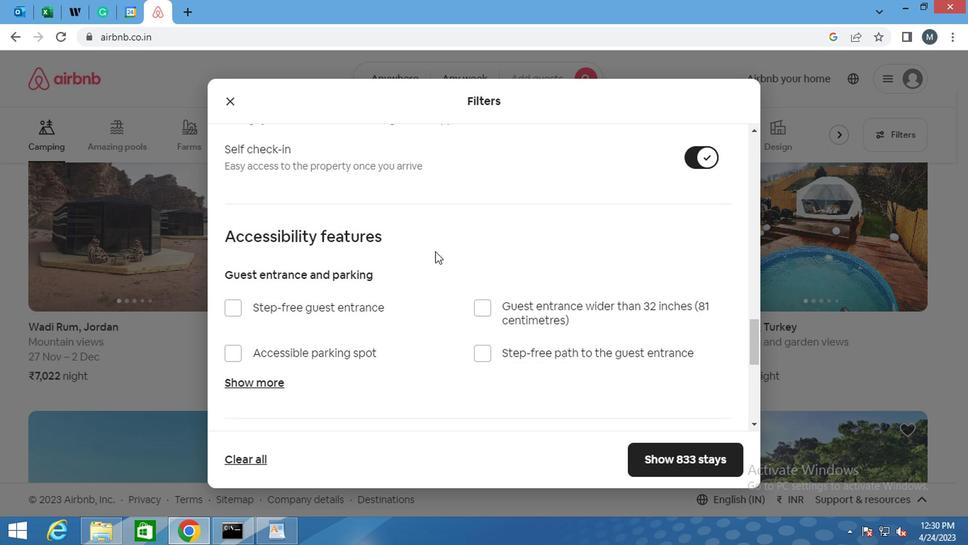 
Action: Mouse scrolled (355, 285) with delta (0, 0)
Screenshot: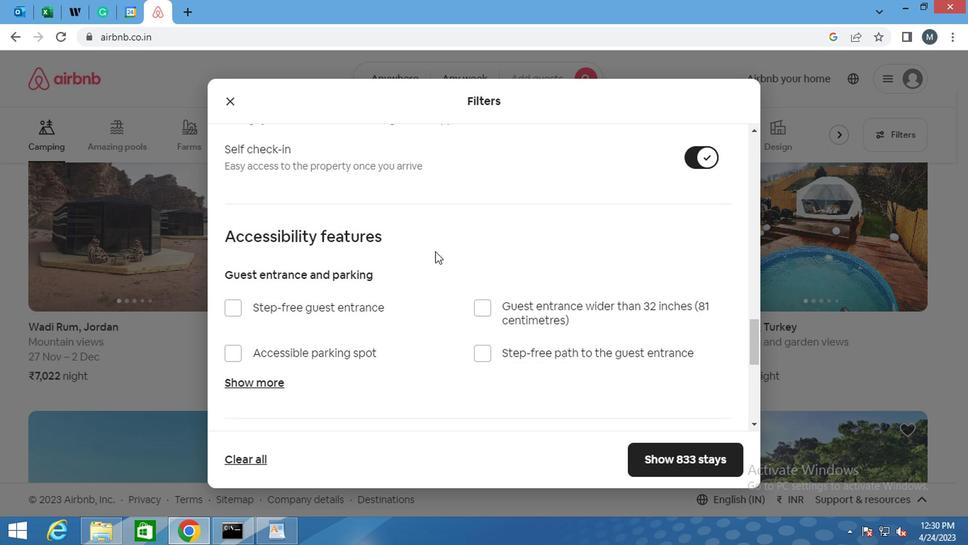 
Action: Mouse moved to (355, 286)
Screenshot: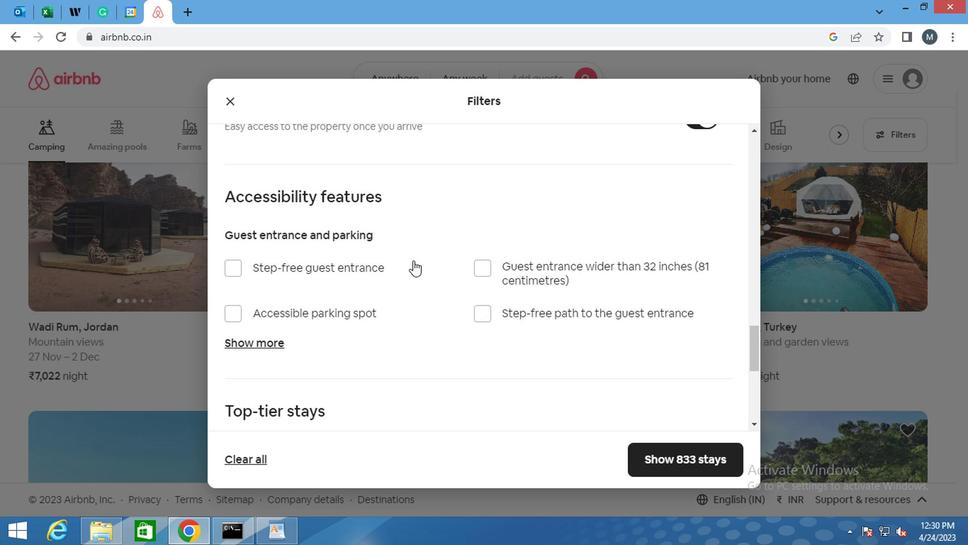 
Action: Mouse scrolled (355, 285) with delta (0, -1)
Screenshot: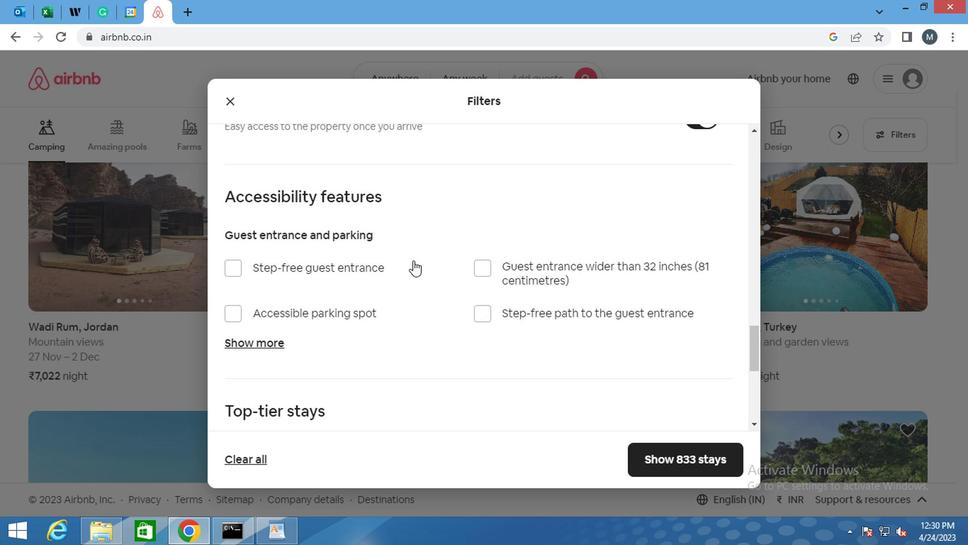 
Action: Mouse moved to (354, 309)
Screenshot: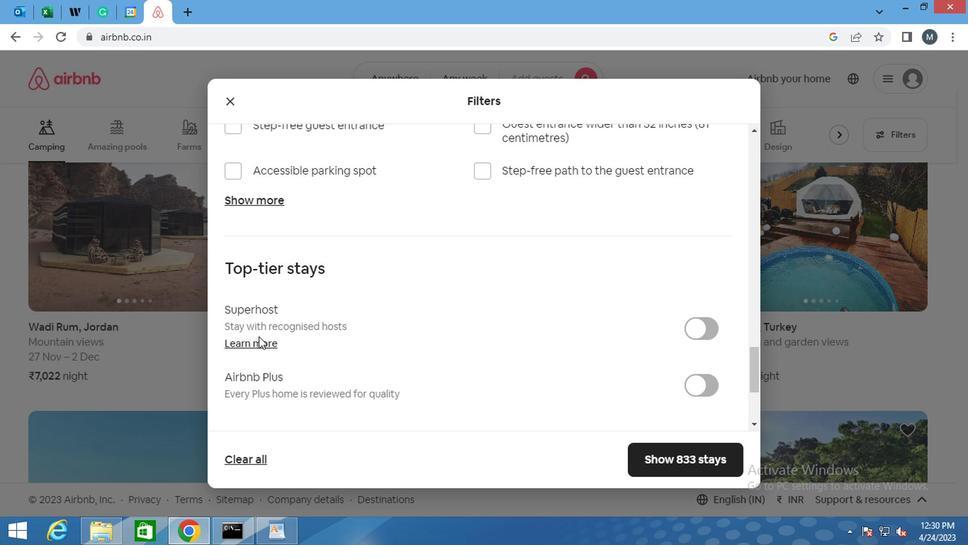 
Action: Mouse scrolled (354, 308) with delta (0, 0)
Screenshot: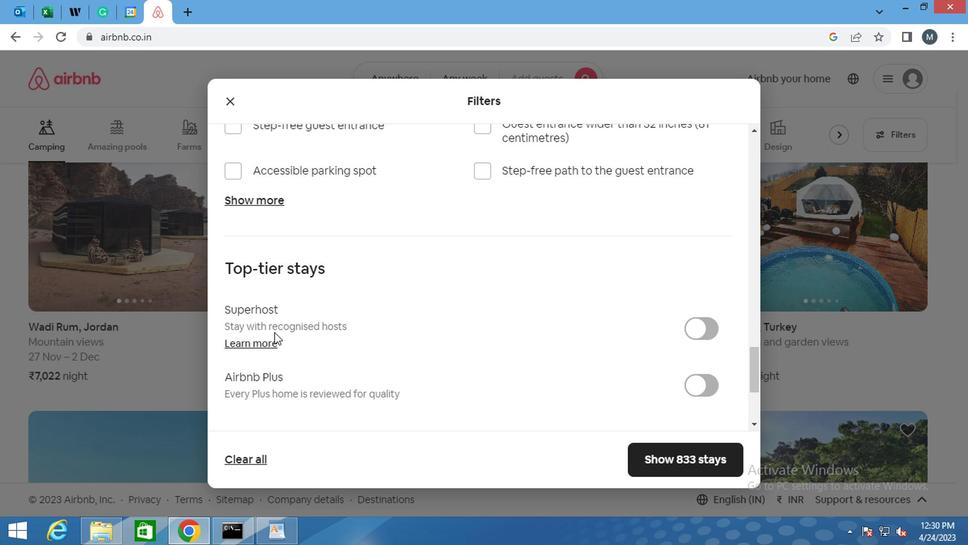 
Action: Mouse scrolled (354, 308) with delta (0, 0)
Screenshot: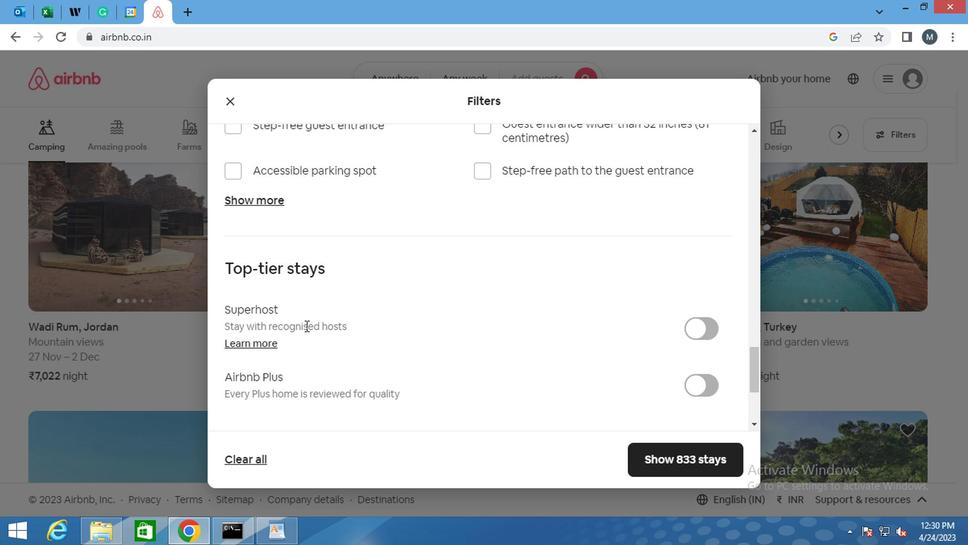 
Action: Mouse scrolled (354, 308) with delta (0, 0)
Screenshot: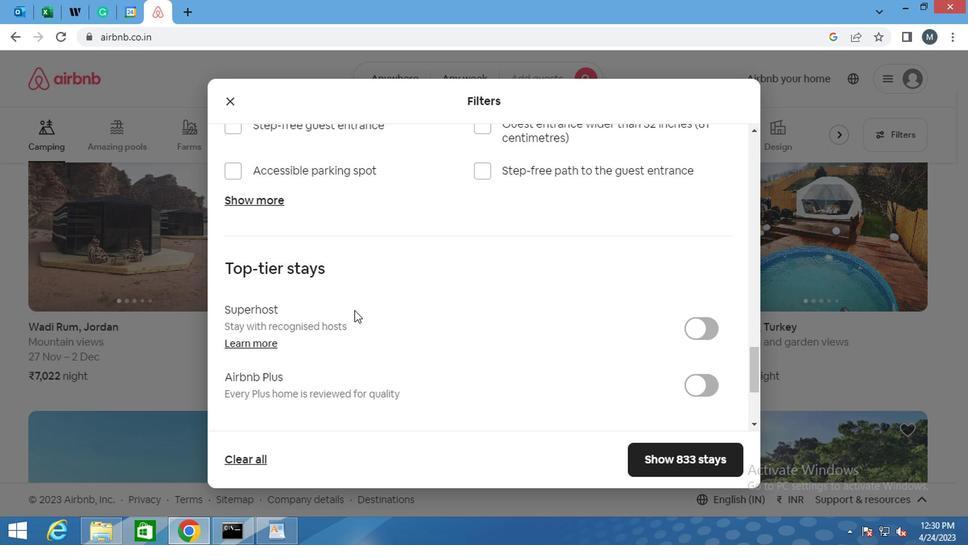 
Action: Mouse moved to (352, 308)
Screenshot: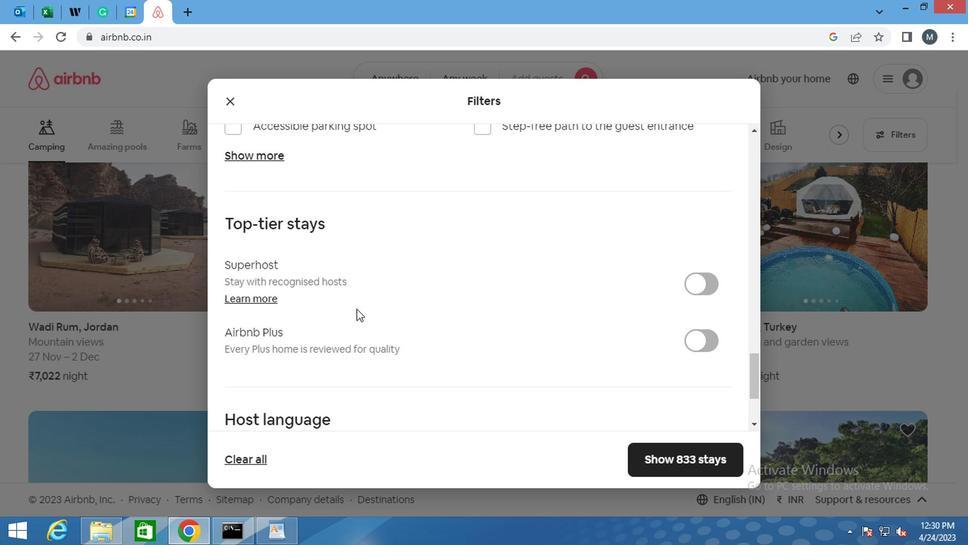
Action: Mouse scrolled (352, 307) with delta (0, -1)
Screenshot: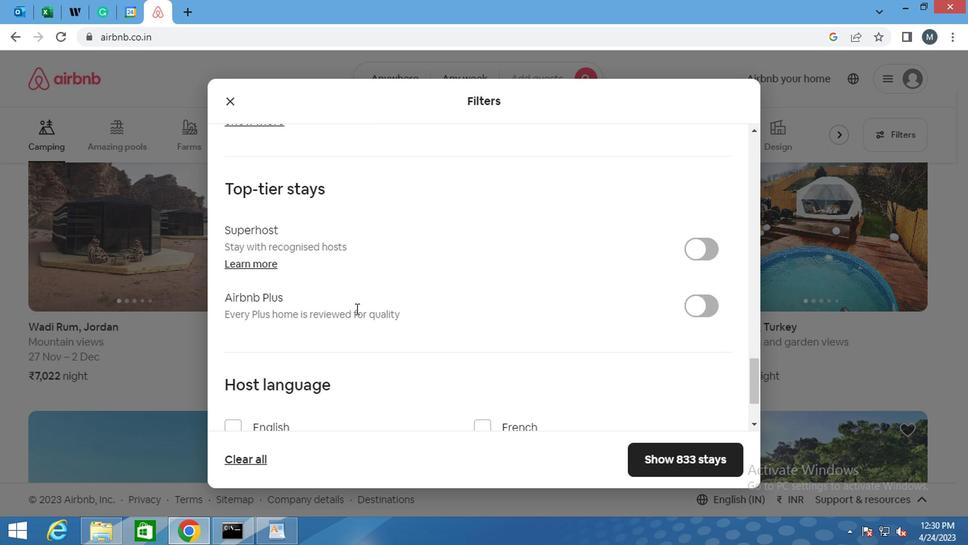 
Action: Mouse scrolled (352, 307) with delta (0, -1)
Screenshot: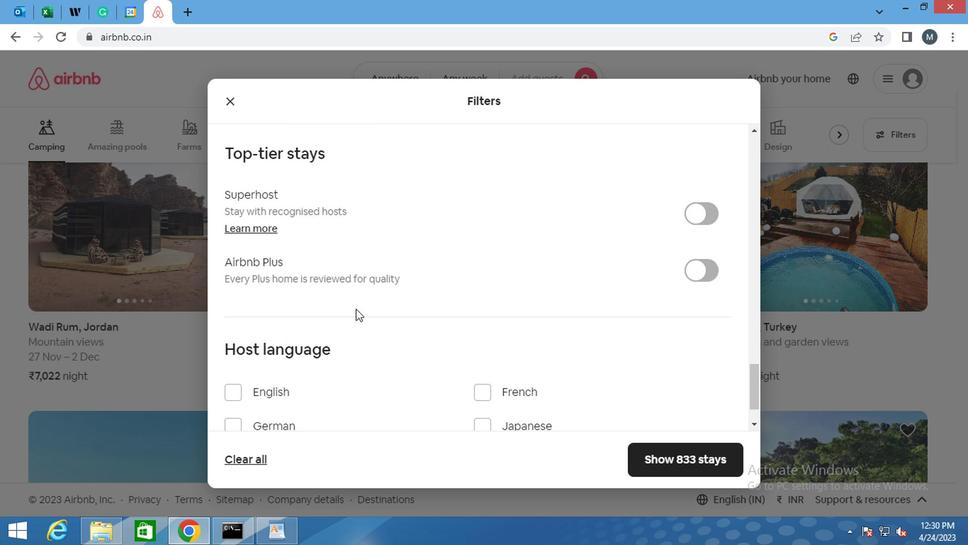 
Action: Mouse moved to (349, 308)
Screenshot: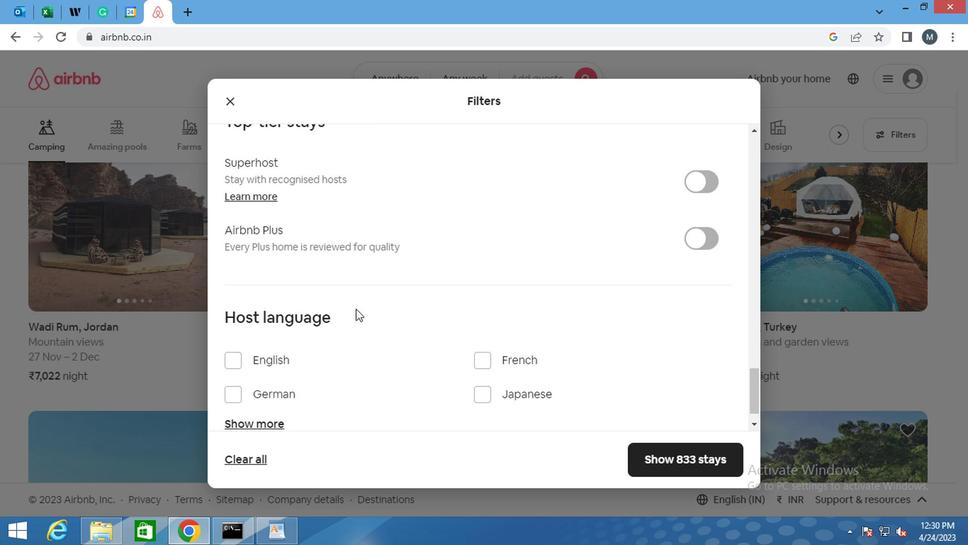 
Action: Mouse scrolled (349, 307) with delta (0, -1)
Screenshot: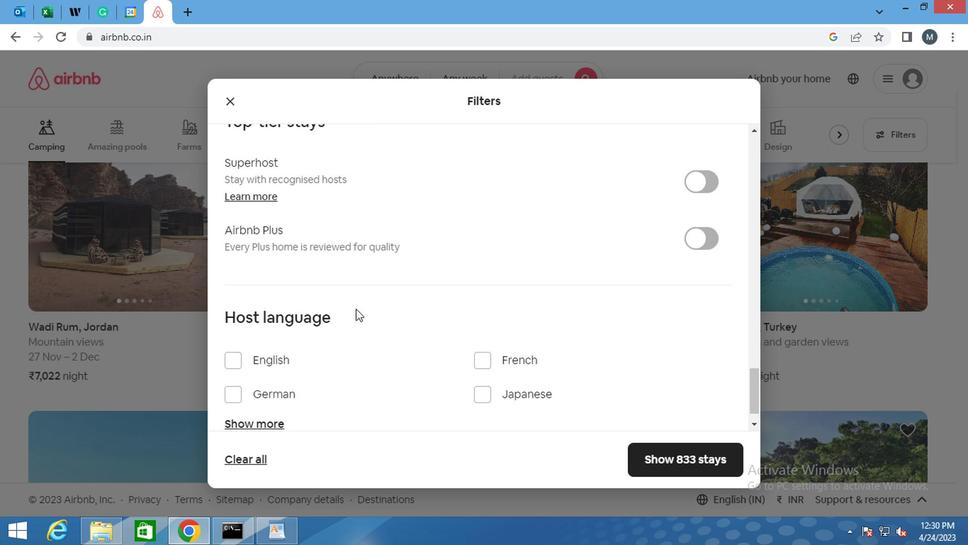 
Action: Mouse moved to (252, 397)
Screenshot: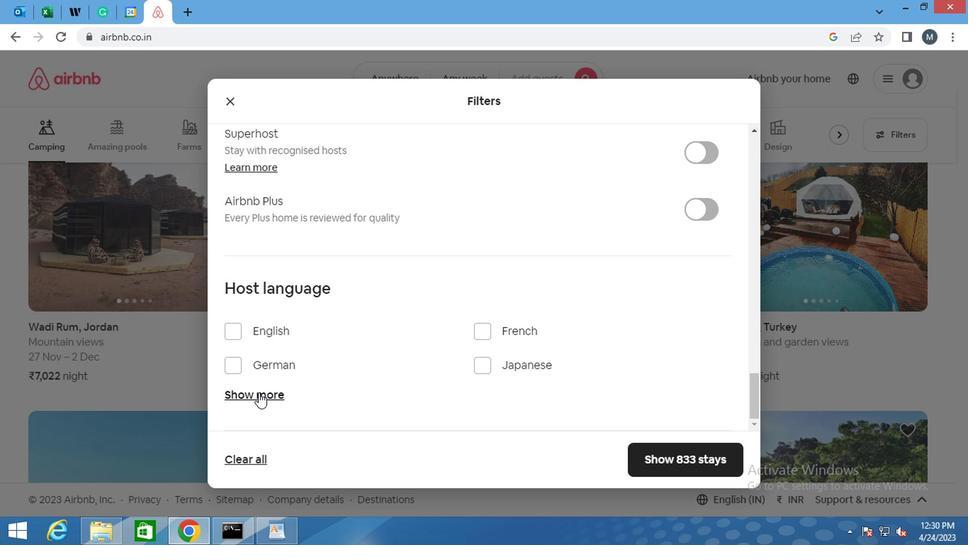 
Action: Mouse pressed left at (252, 397)
Screenshot: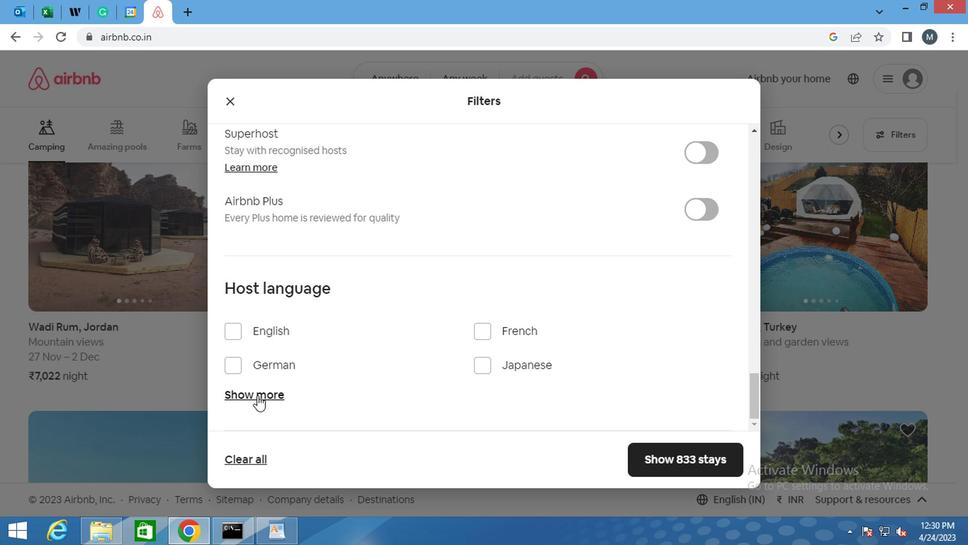 
Action: Mouse moved to (257, 335)
Screenshot: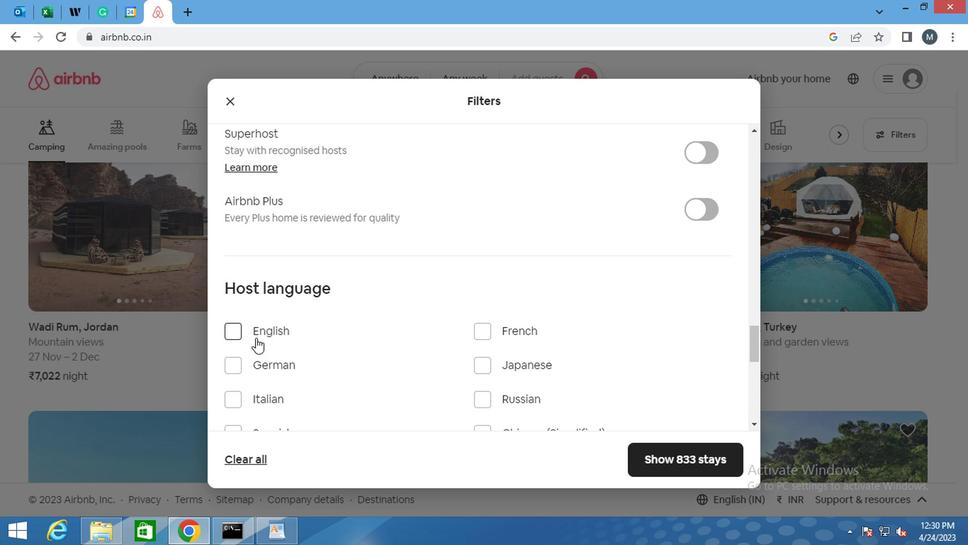 
Action: Mouse scrolled (257, 335) with delta (0, 0)
Screenshot: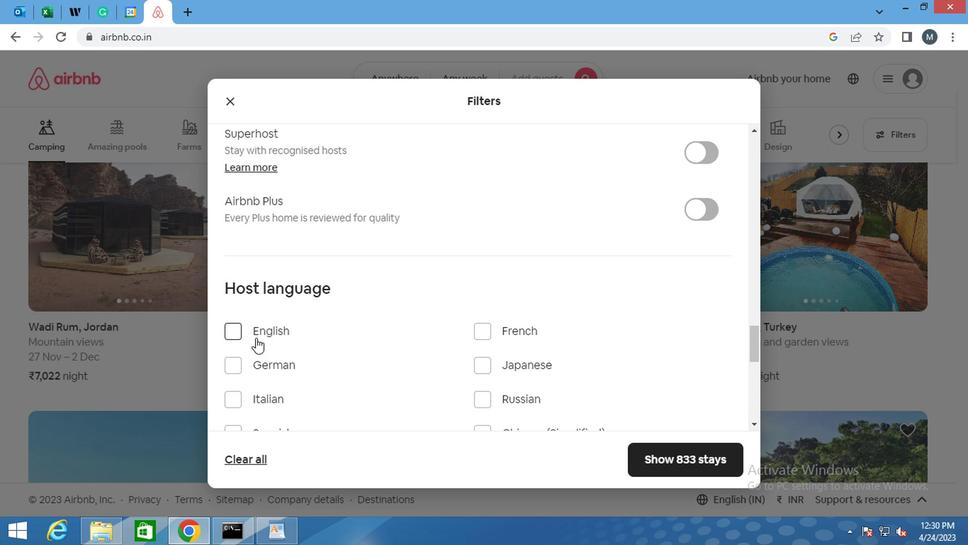 
Action: Mouse scrolled (257, 335) with delta (0, 0)
Screenshot: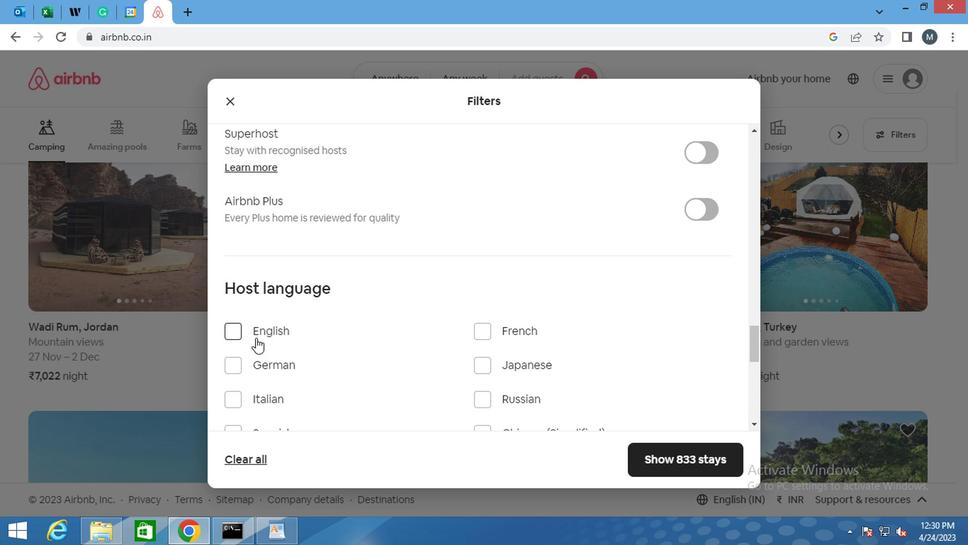 
Action: Mouse moved to (250, 336)
Screenshot: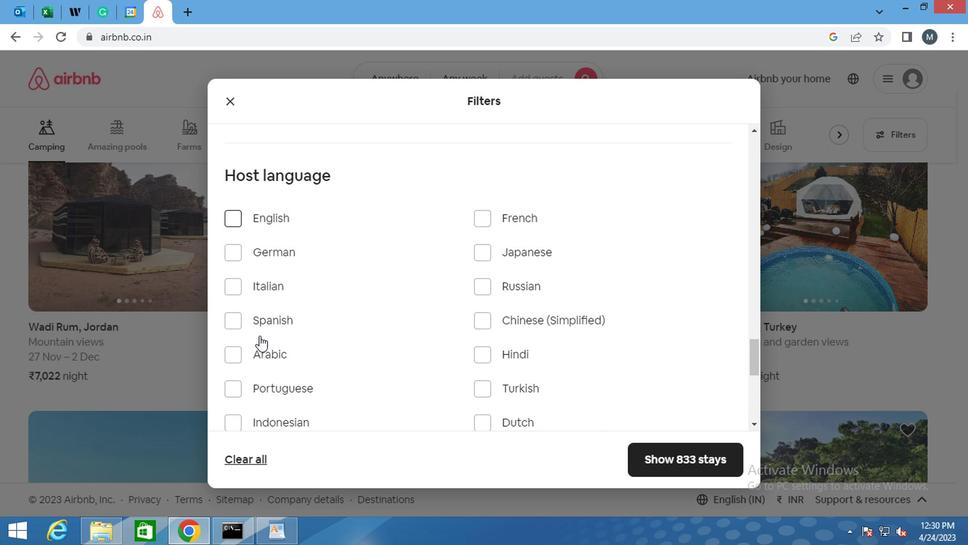 
Action: Mouse scrolled (250, 335) with delta (0, -1)
Screenshot: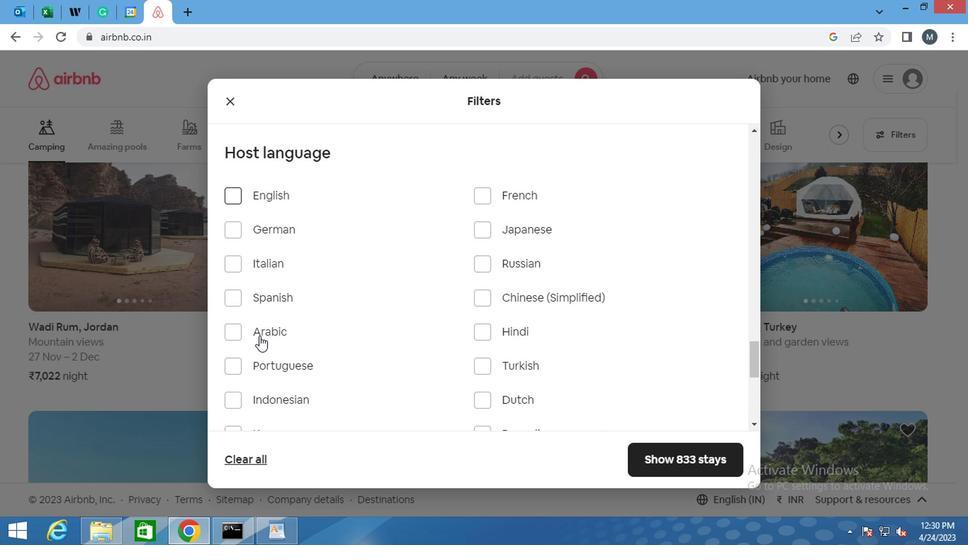 
Action: Mouse moved to (243, 215)
Screenshot: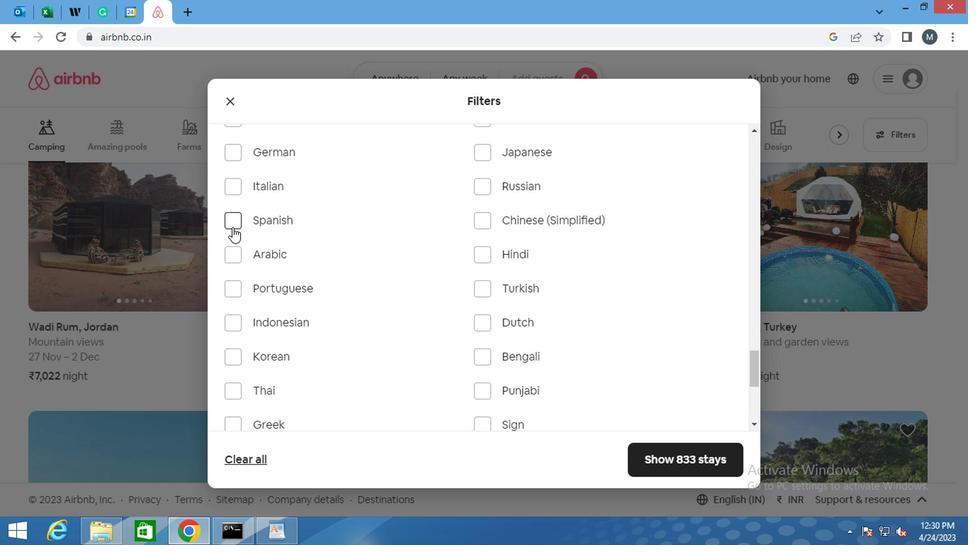 
Action: Mouse pressed left at (243, 215)
Screenshot: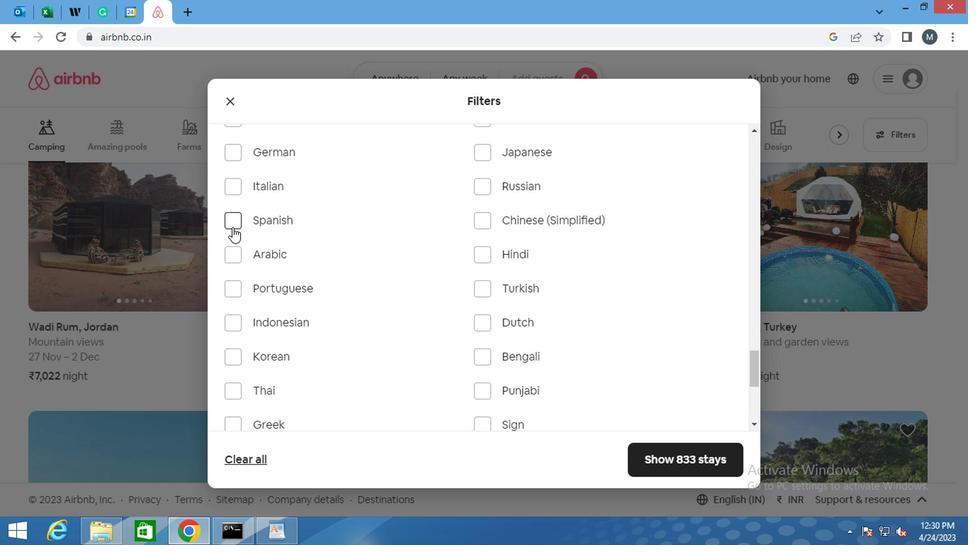 
Action: Mouse moved to (615, 279)
Screenshot: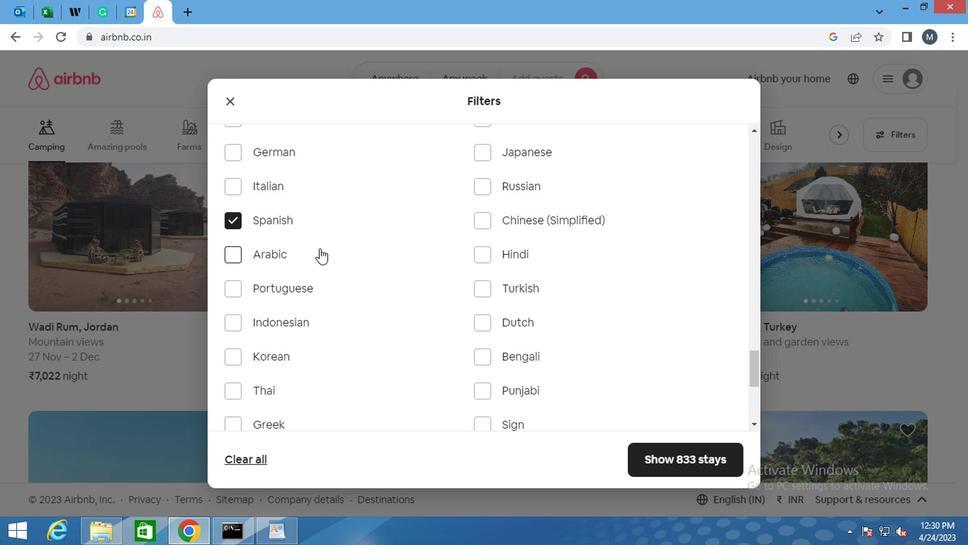 
Action: Mouse scrolled (615, 278) with delta (0, -1)
Screenshot: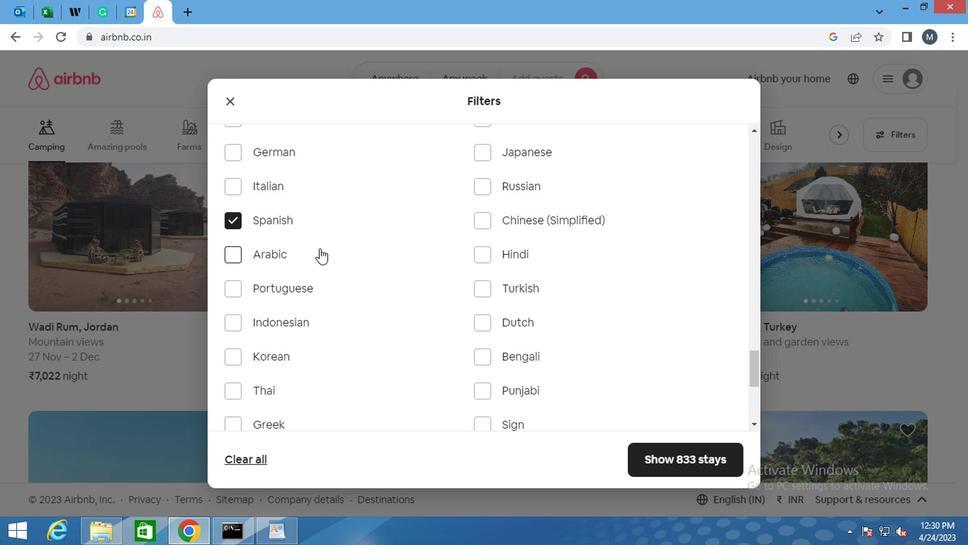 
Action: Mouse moved to (618, 305)
Screenshot: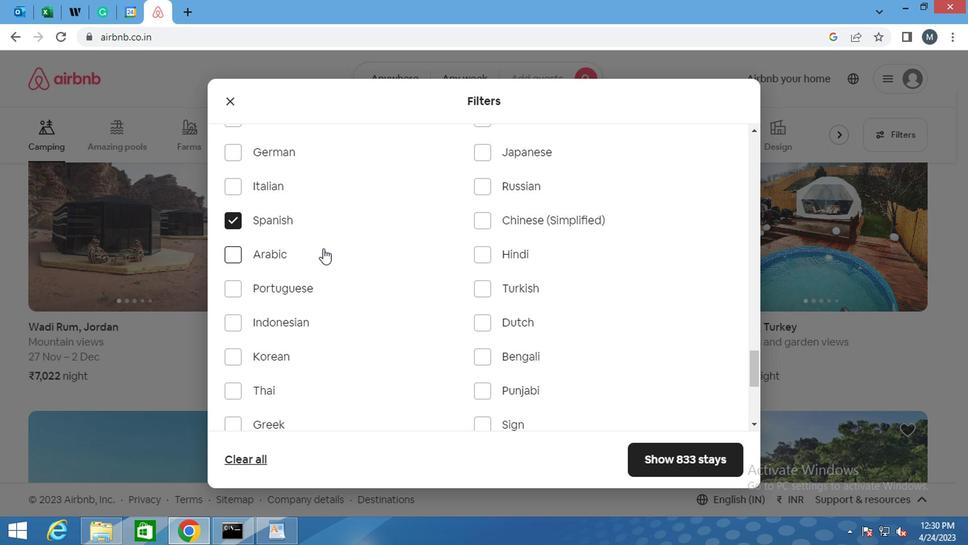 
Action: Mouse scrolled (618, 304) with delta (0, -1)
Screenshot: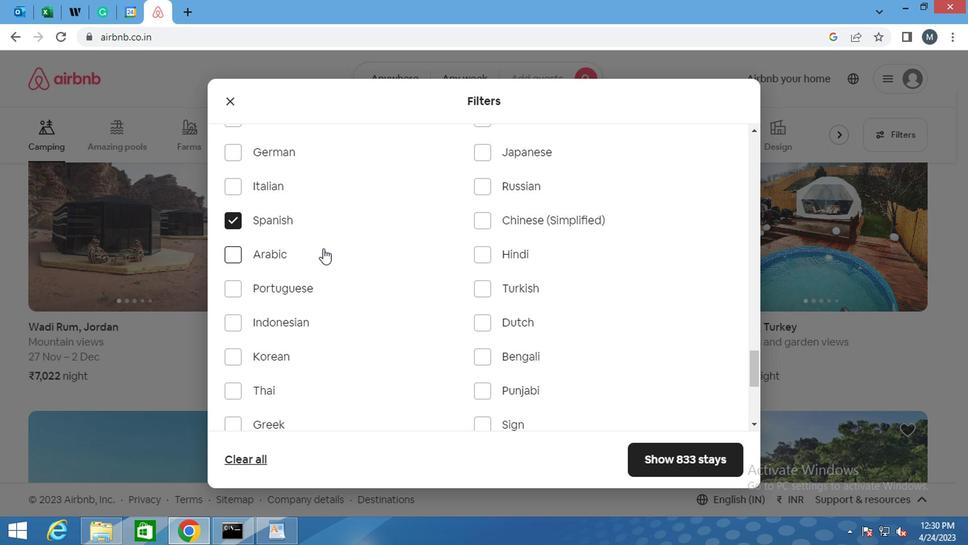 
Action: Mouse moved to (624, 325)
Screenshot: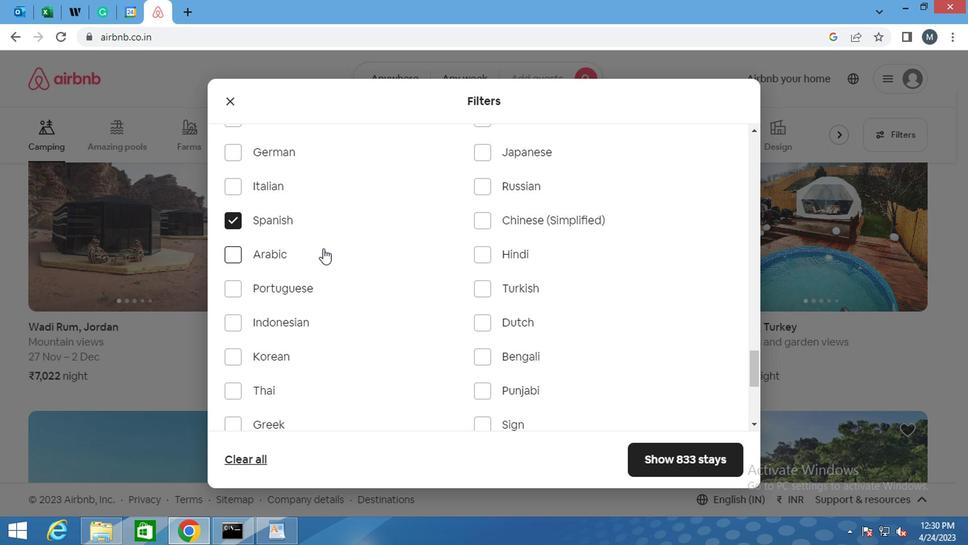 
Action: Mouse scrolled (624, 324) with delta (0, 0)
Screenshot: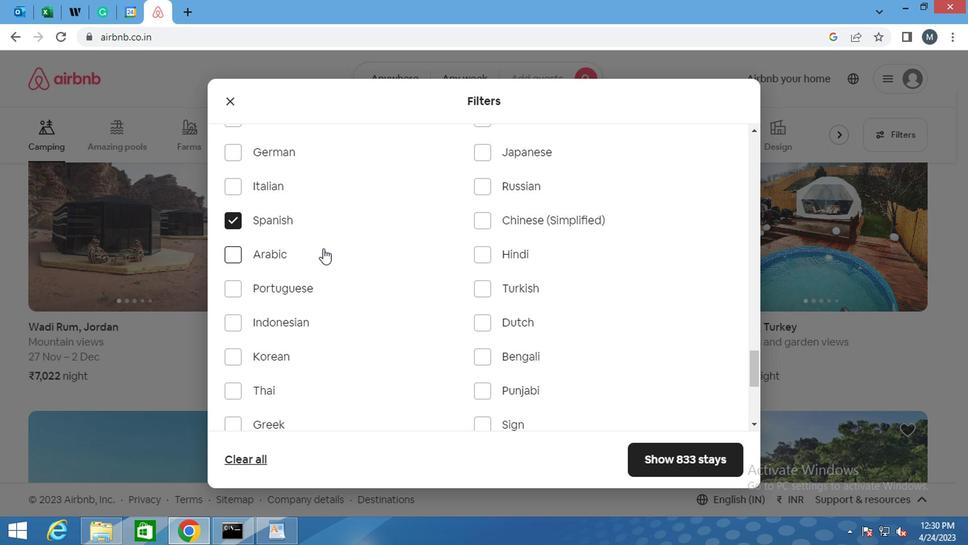 
Action: Mouse moved to (631, 336)
Screenshot: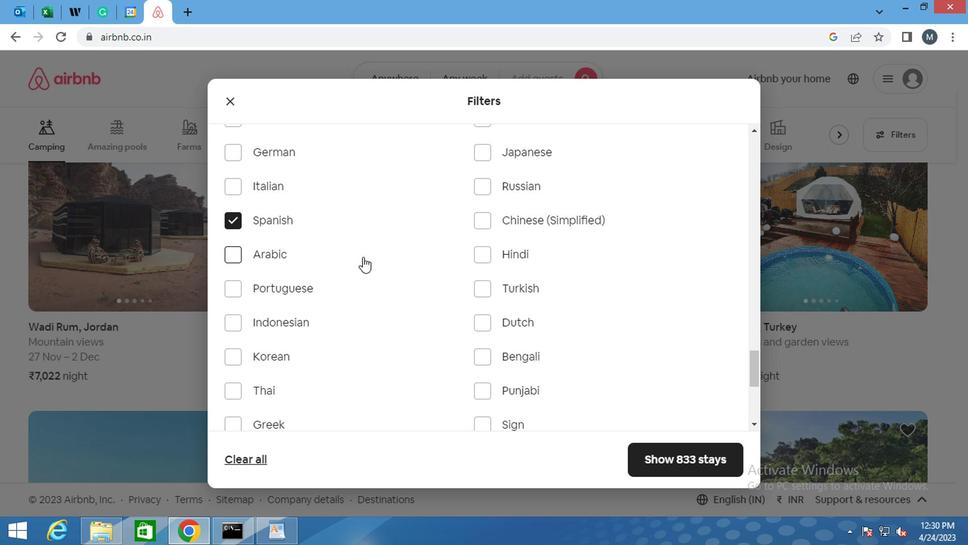
Action: Mouse scrolled (631, 335) with delta (0, -1)
Screenshot: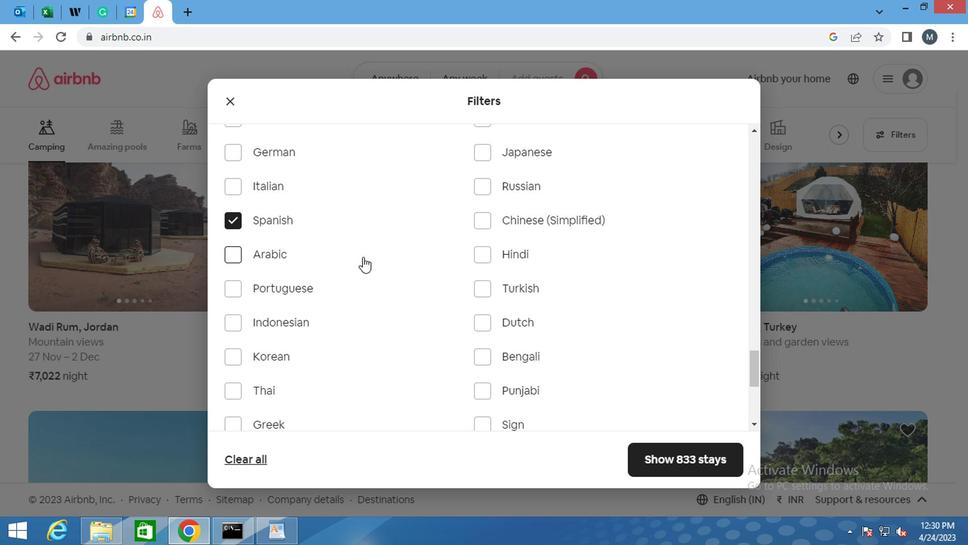 
Action: Mouse moved to (674, 453)
Screenshot: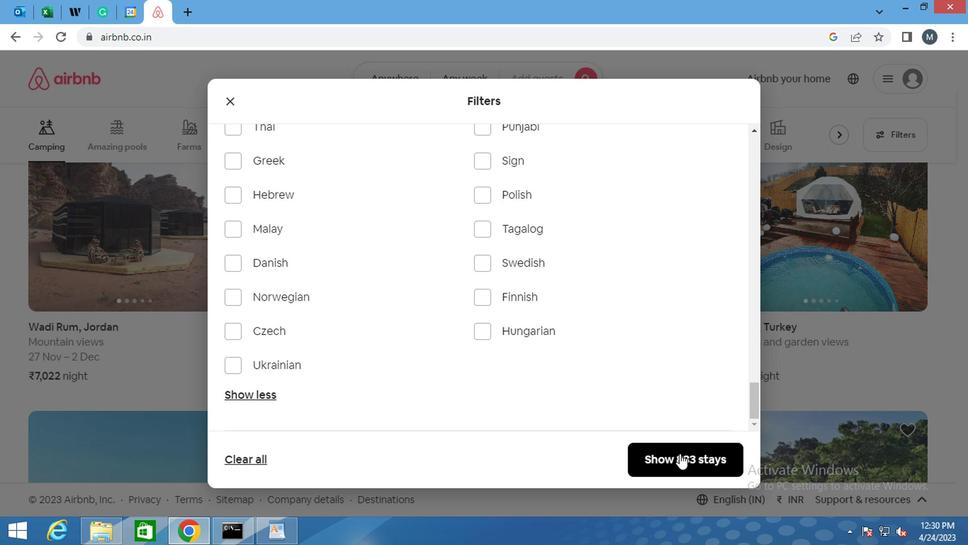 
Action: Mouse pressed left at (674, 453)
Screenshot: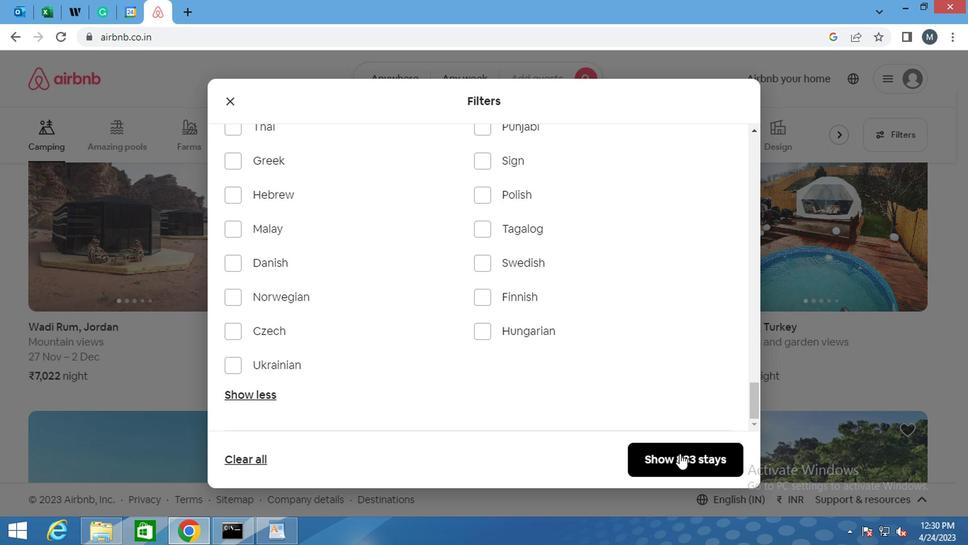 
Action: Mouse moved to (647, 414)
Screenshot: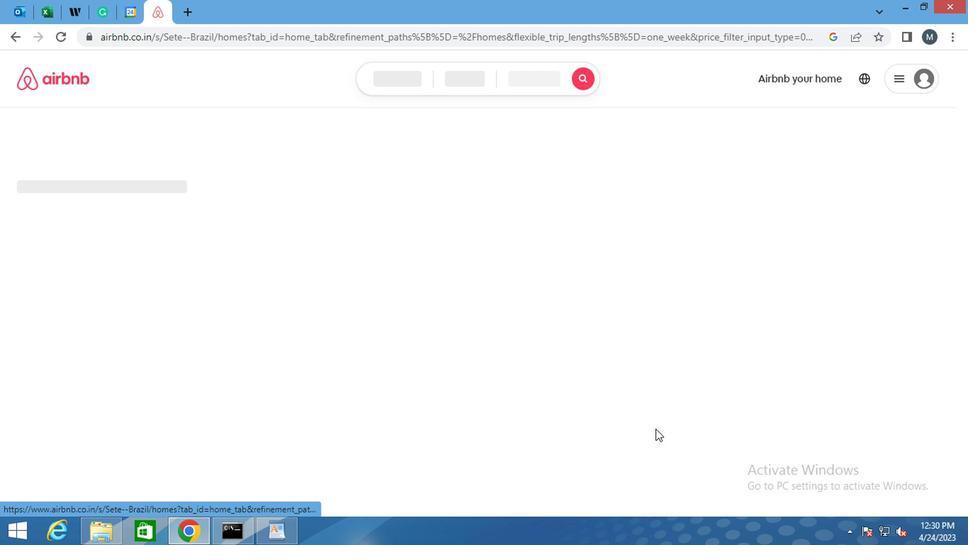 
